 Task: Find a one-way flight from Richmond (RIC) to Cedar Rapids (CID) on Tuesday, 9 May, with specific airline, baggage, and price filters.
Action: Mouse moved to (324, 113)
Screenshot: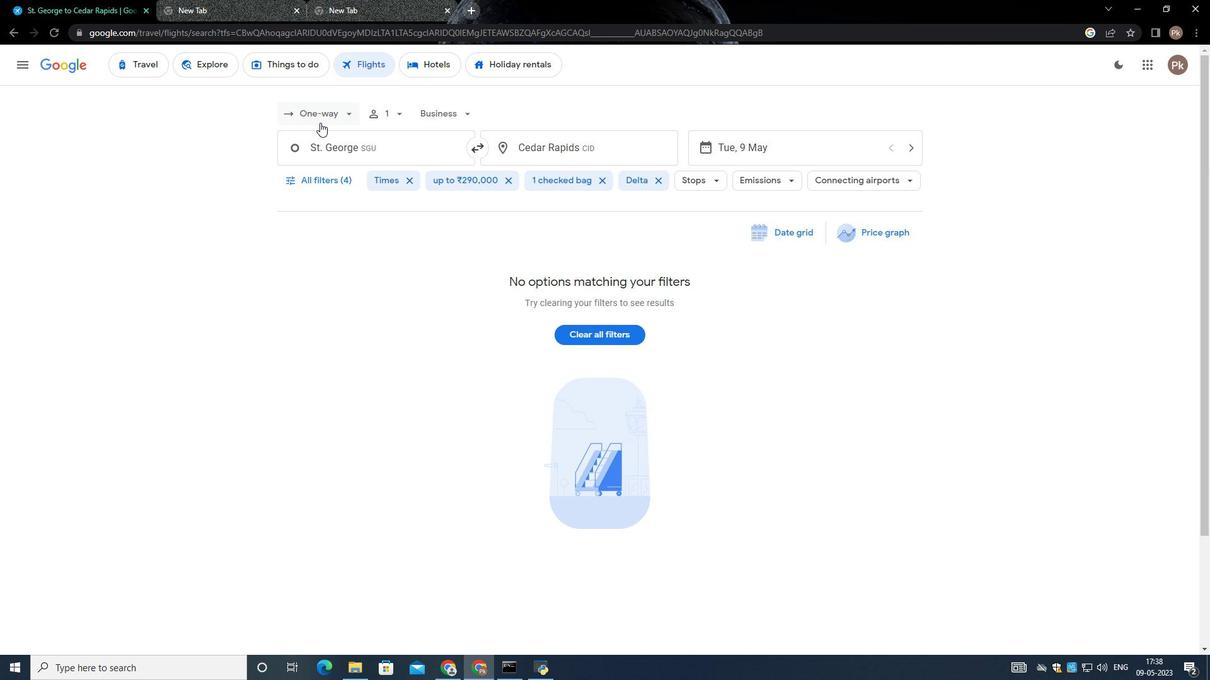 
Action: Mouse pressed left at (324, 113)
Screenshot: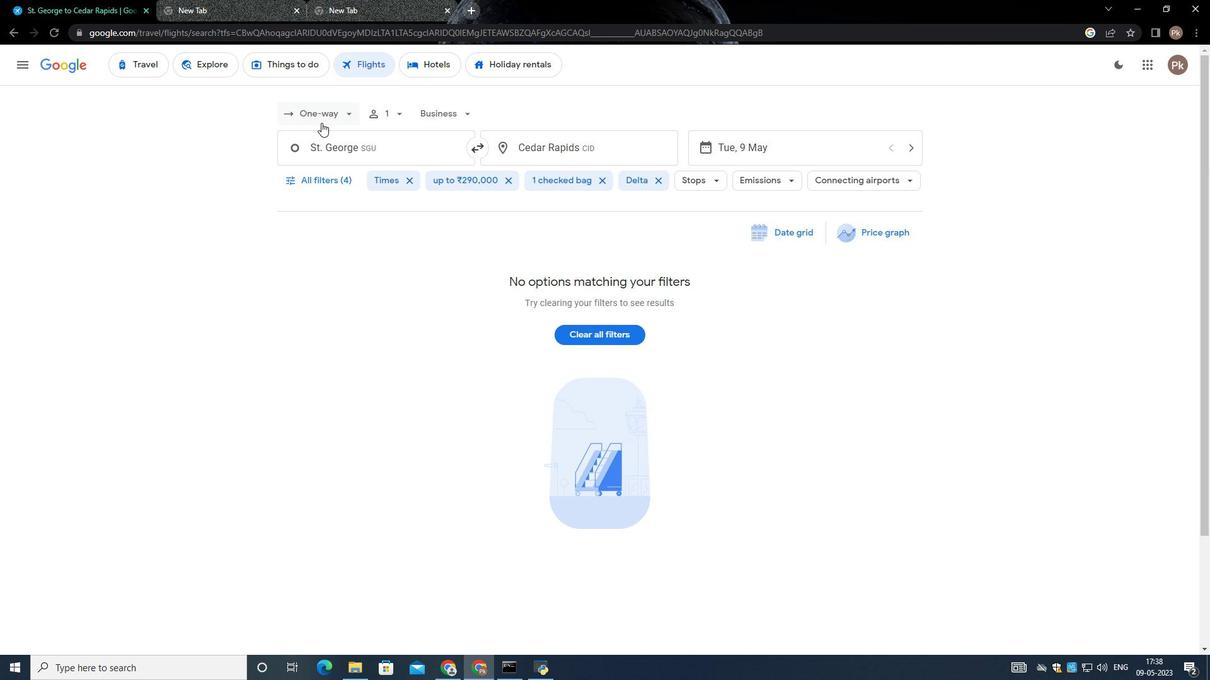 
Action: Mouse moved to (321, 174)
Screenshot: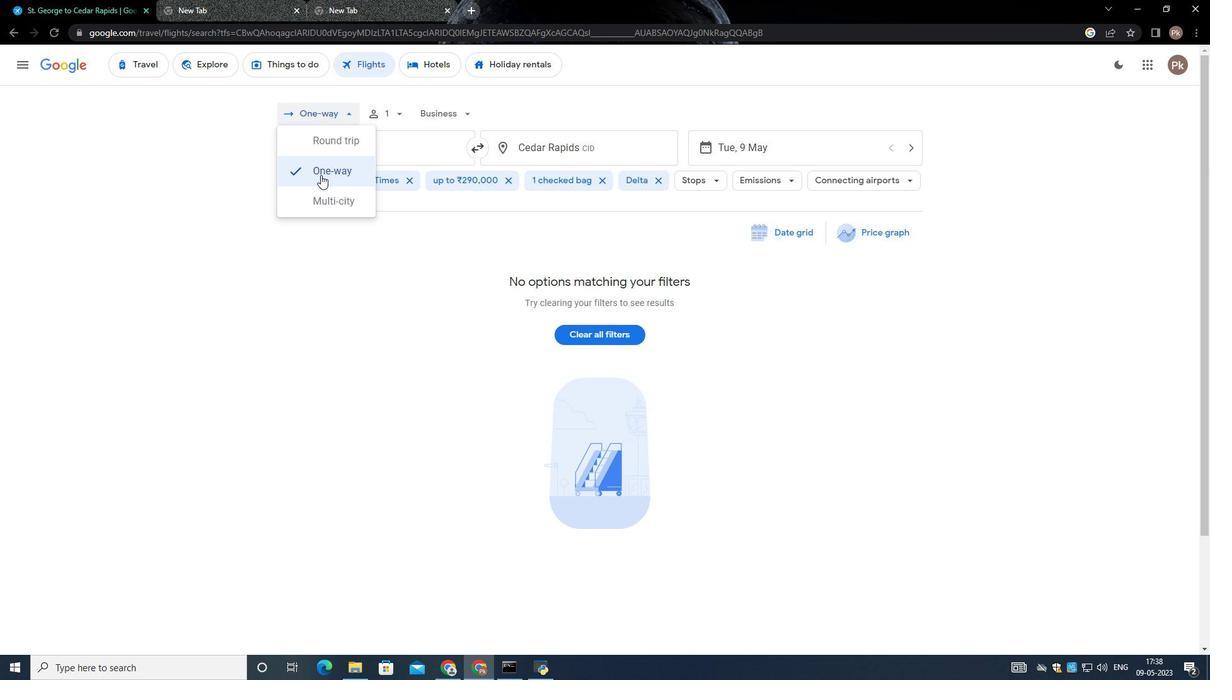 
Action: Mouse pressed left at (321, 174)
Screenshot: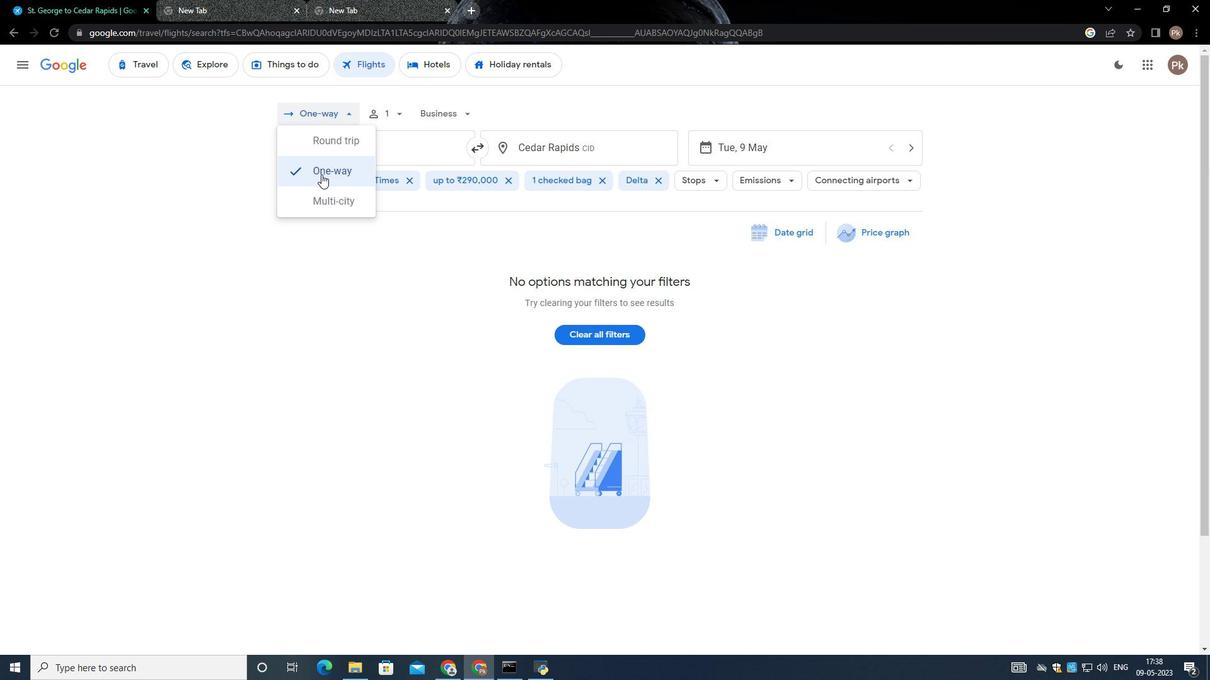 
Action: Mouse moved to (402, 119)
Screenshot: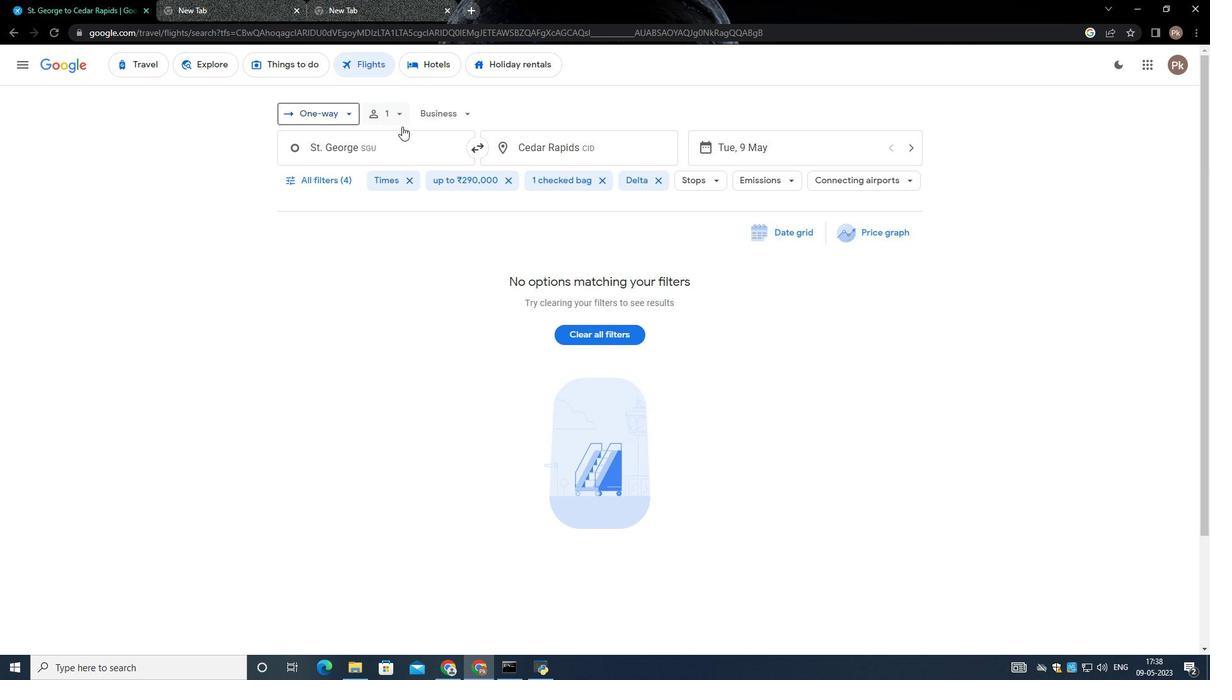 
Action: Mouse pressed left at (402, 119)
Screenshot: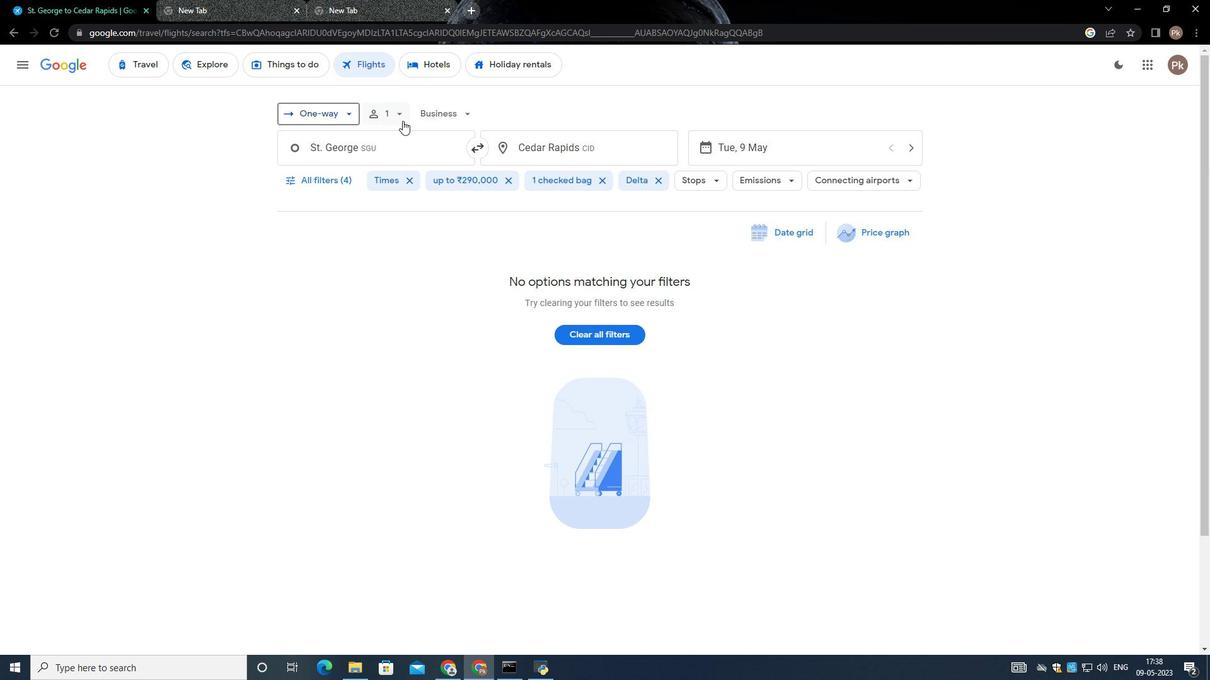 
Action: Mouse moved to (499, 143)
Screenshot: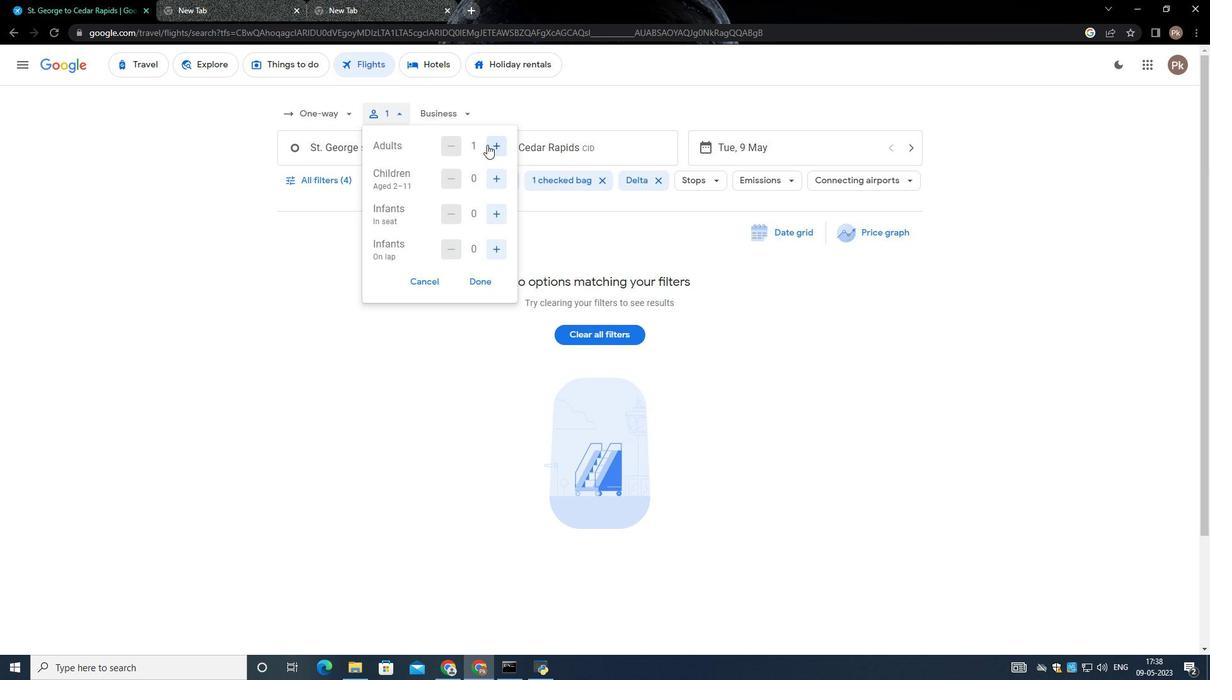 
Action: Mouse pressed left at (499, 143)
Screenshot: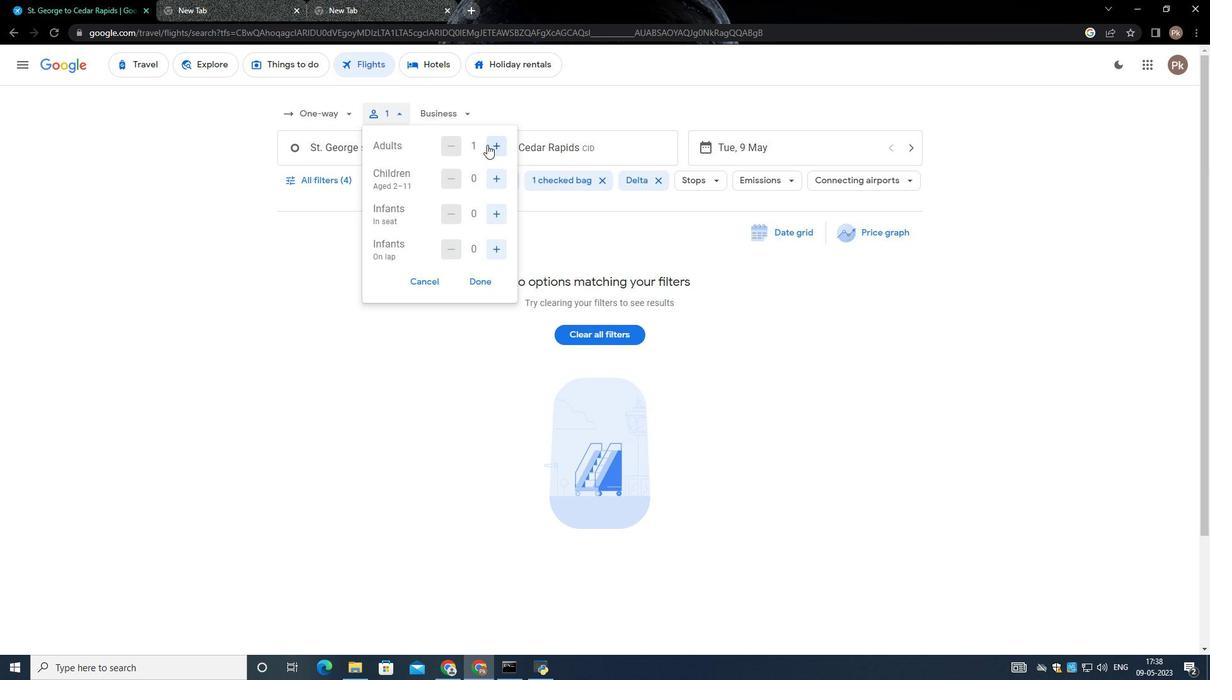 
Action: Mouse moved to (500, 142)
Screenshot: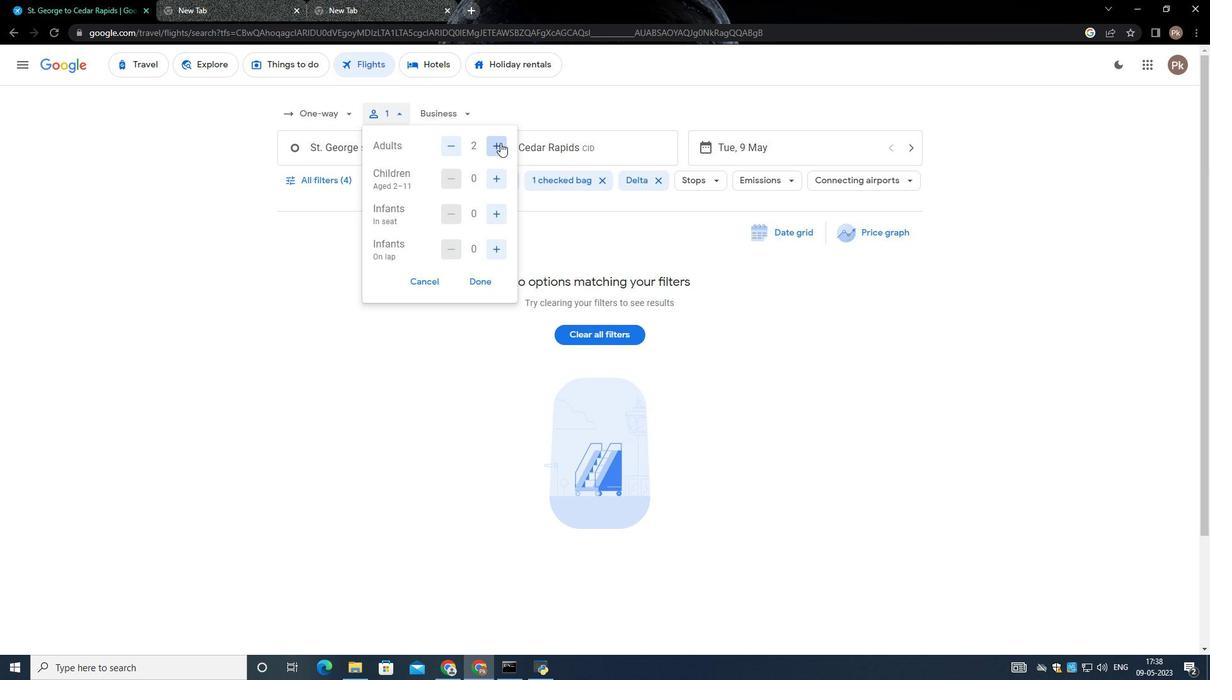 
Action: Mouse pressed left at (500, 142)
Screenshot: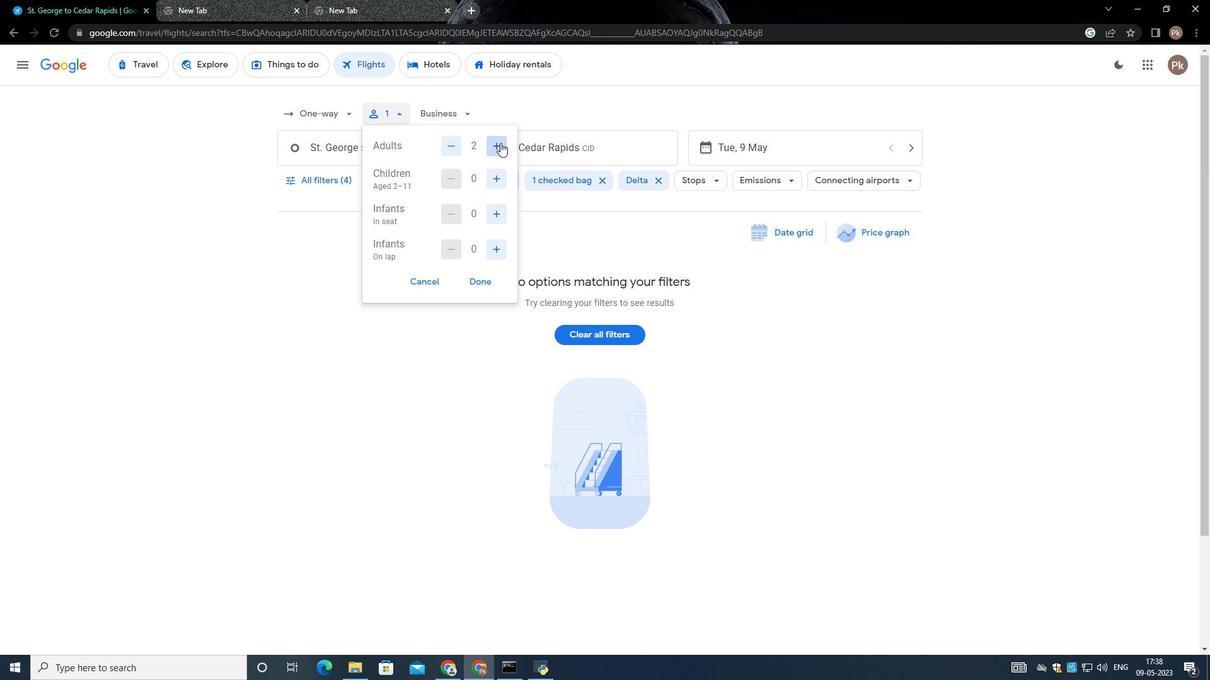 
Action: Mouse moved to (501, 141)
Screenshot: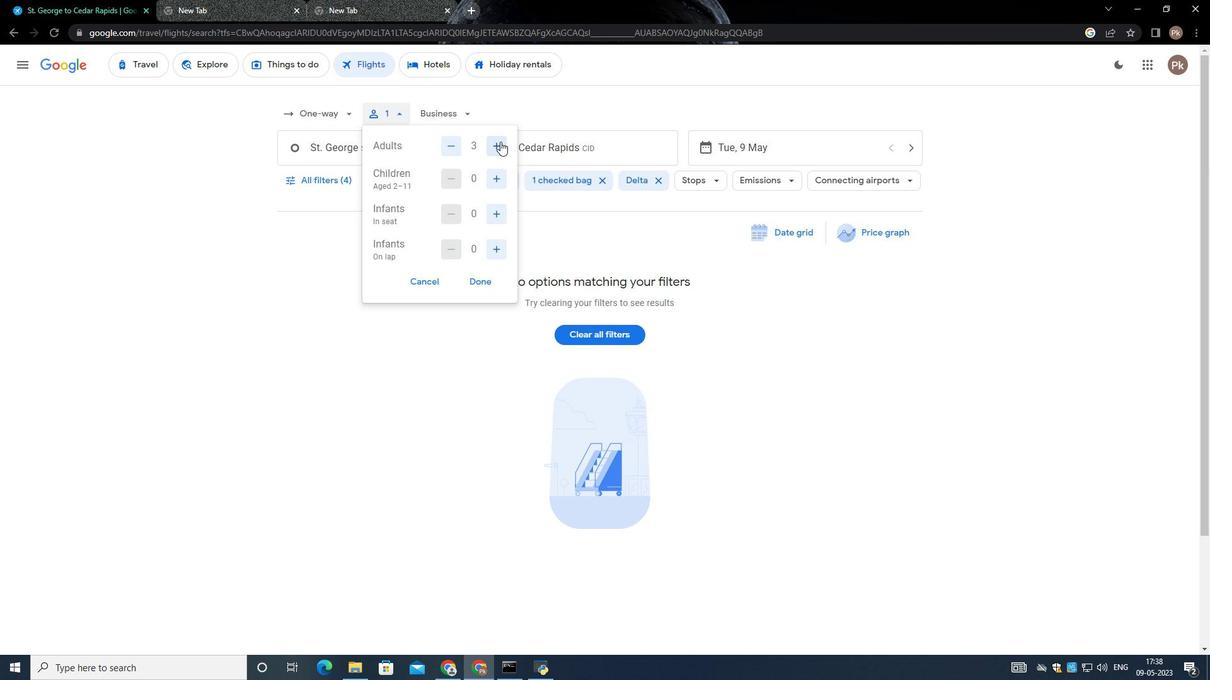 
Action: Mouse pressed left at (501, 141)
Screenshot: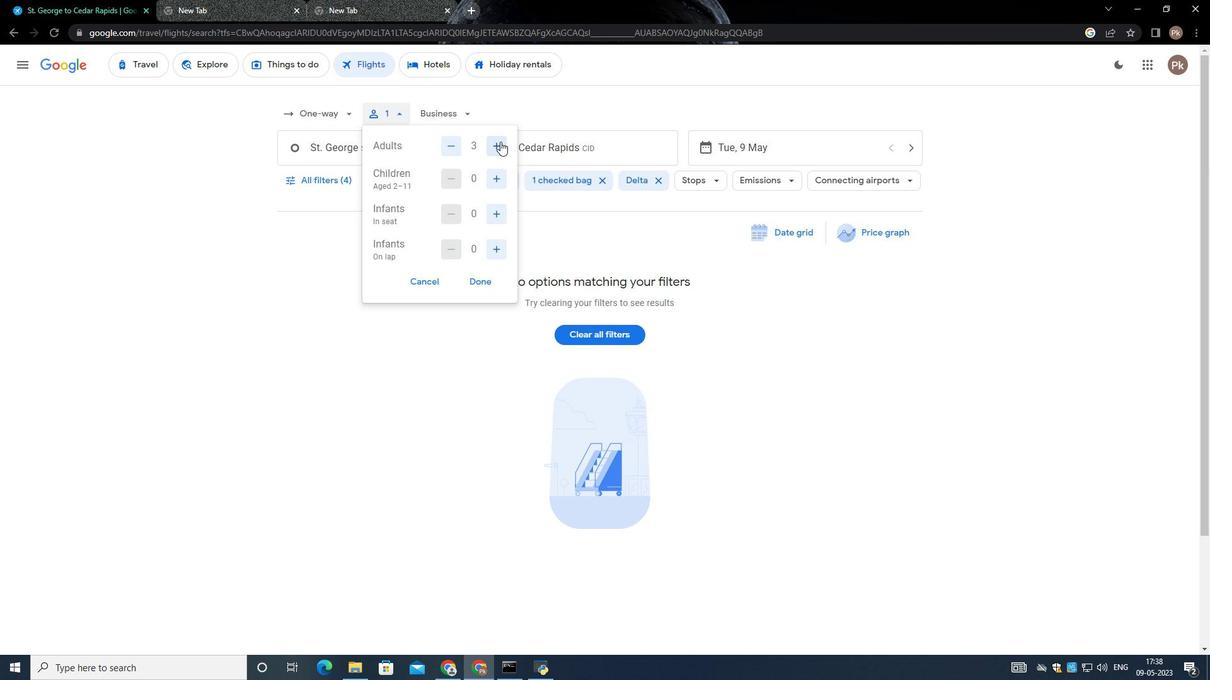 
Action: Mouse moved to (502, 208)
Screenshot: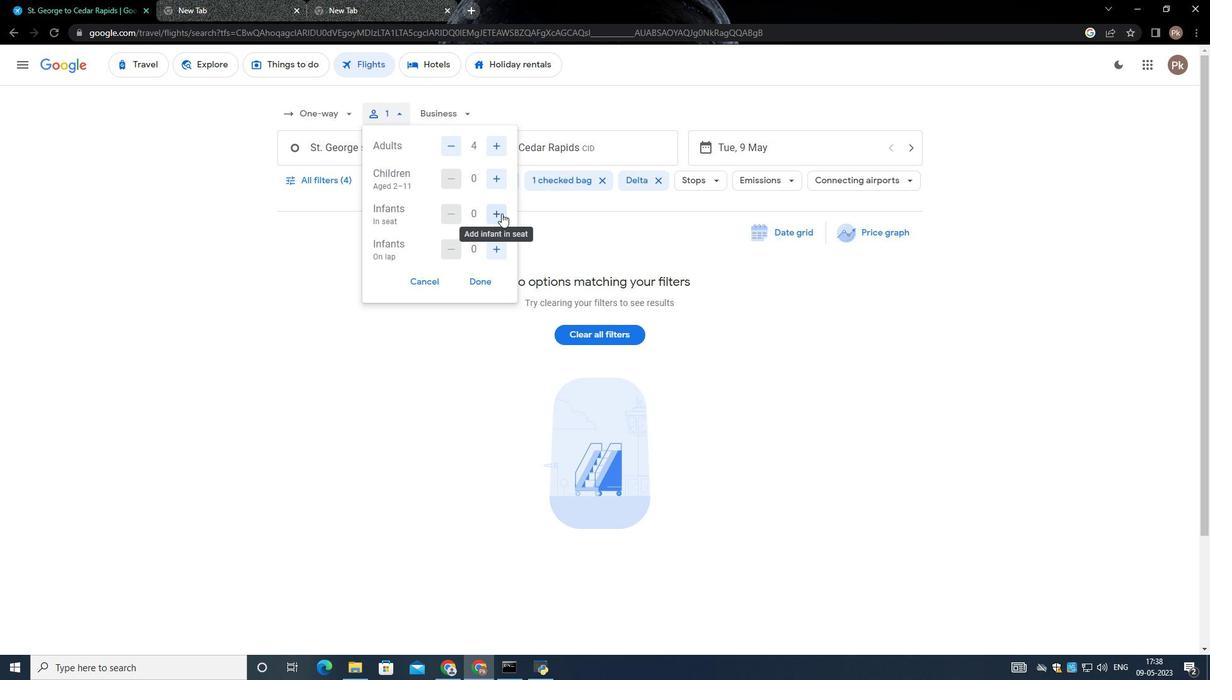 
Action: Mouse pressed left at (502, 208)
Screenshot: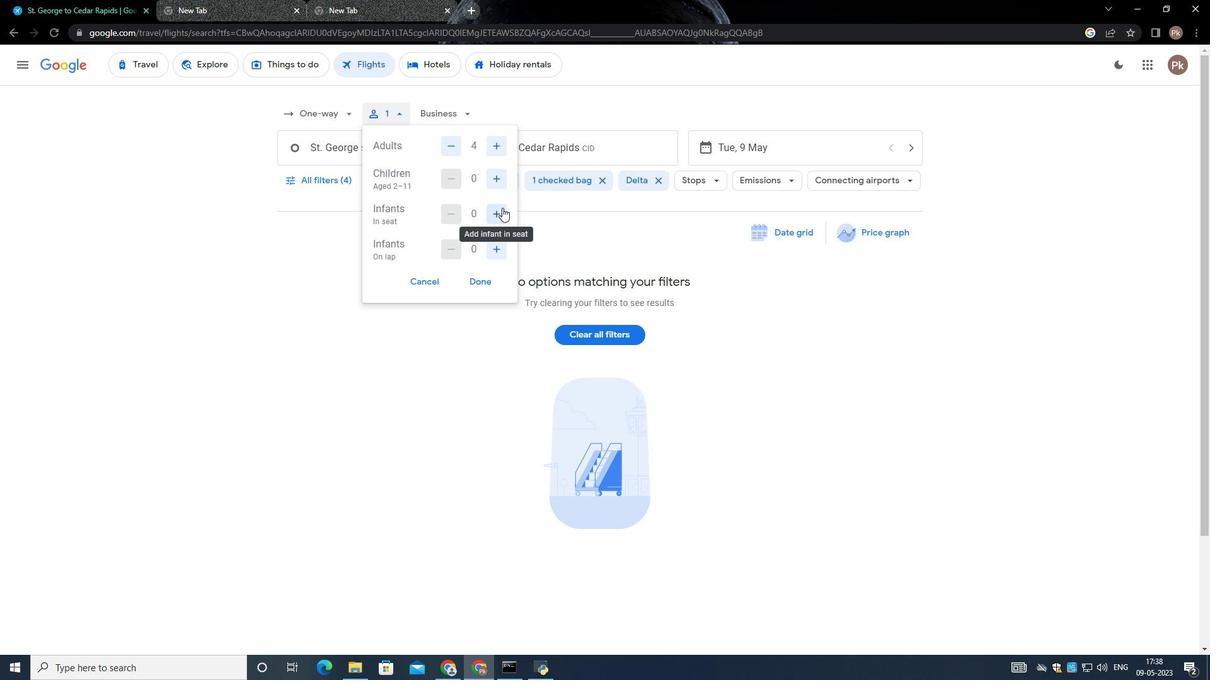 
Action: Mouse pressed left at (502, 208)
Screenshot: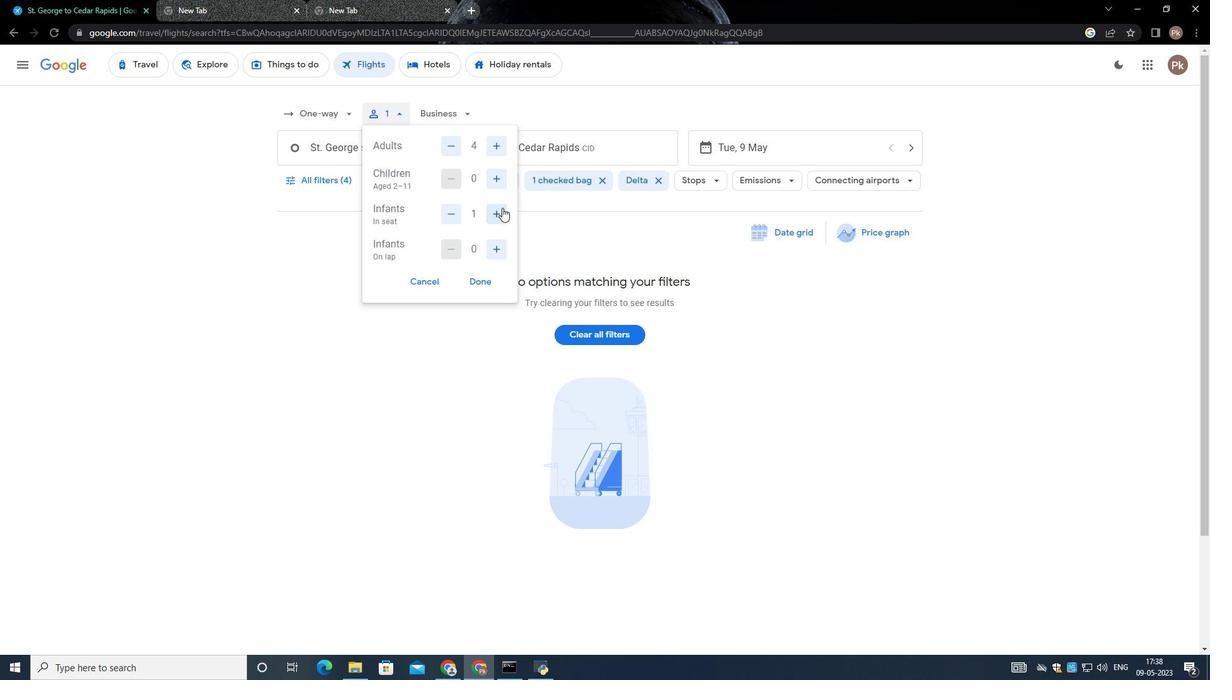 
Action: Mouse moved to (451, 210)
Screenshot: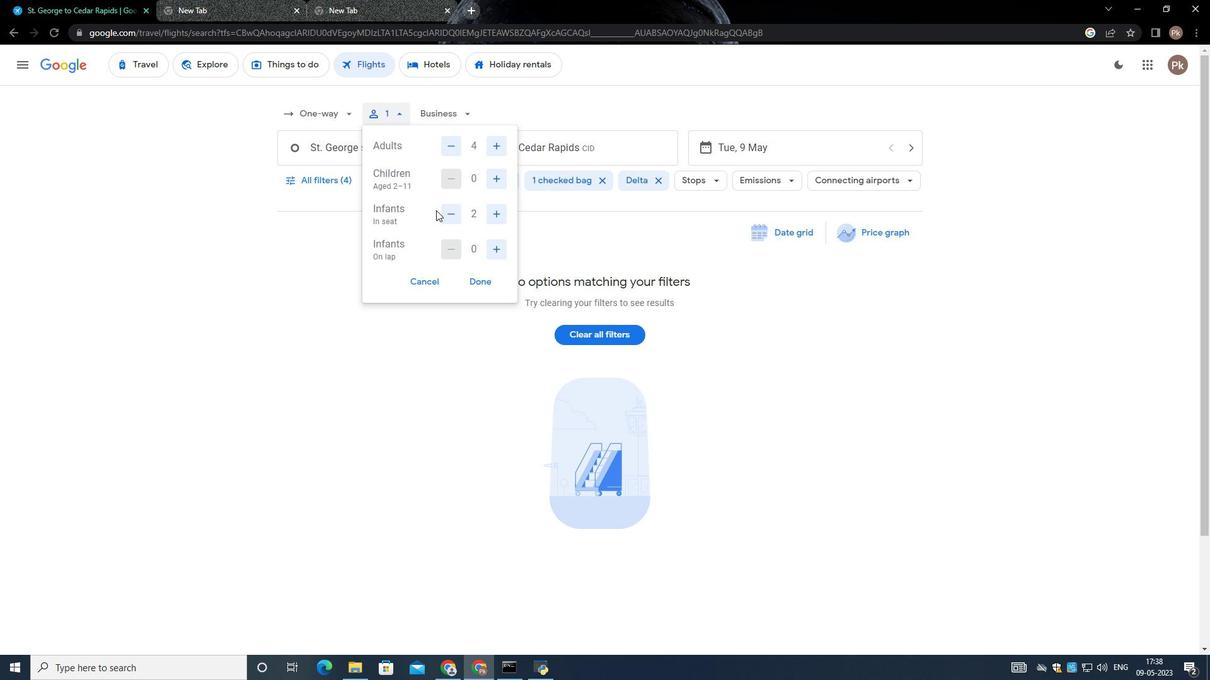 
Action: Mouse pressed left at (451, 210)
Screenshot: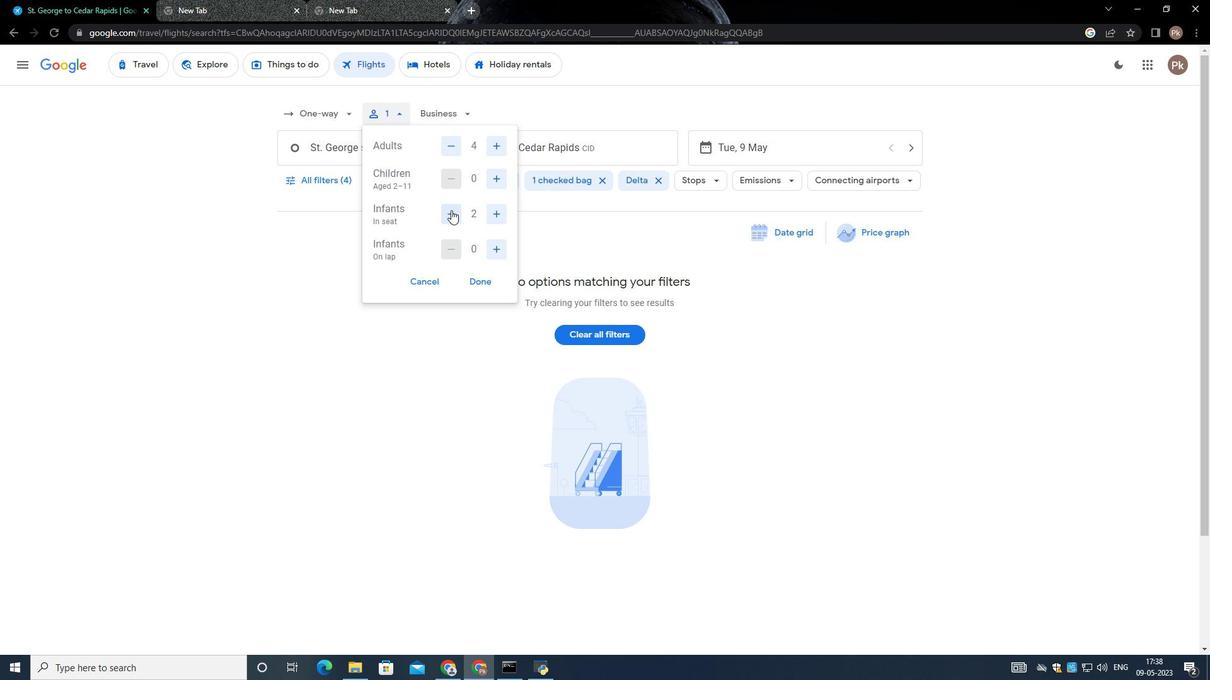 
Action: Mouse moved to (496, 250)
Screenshot: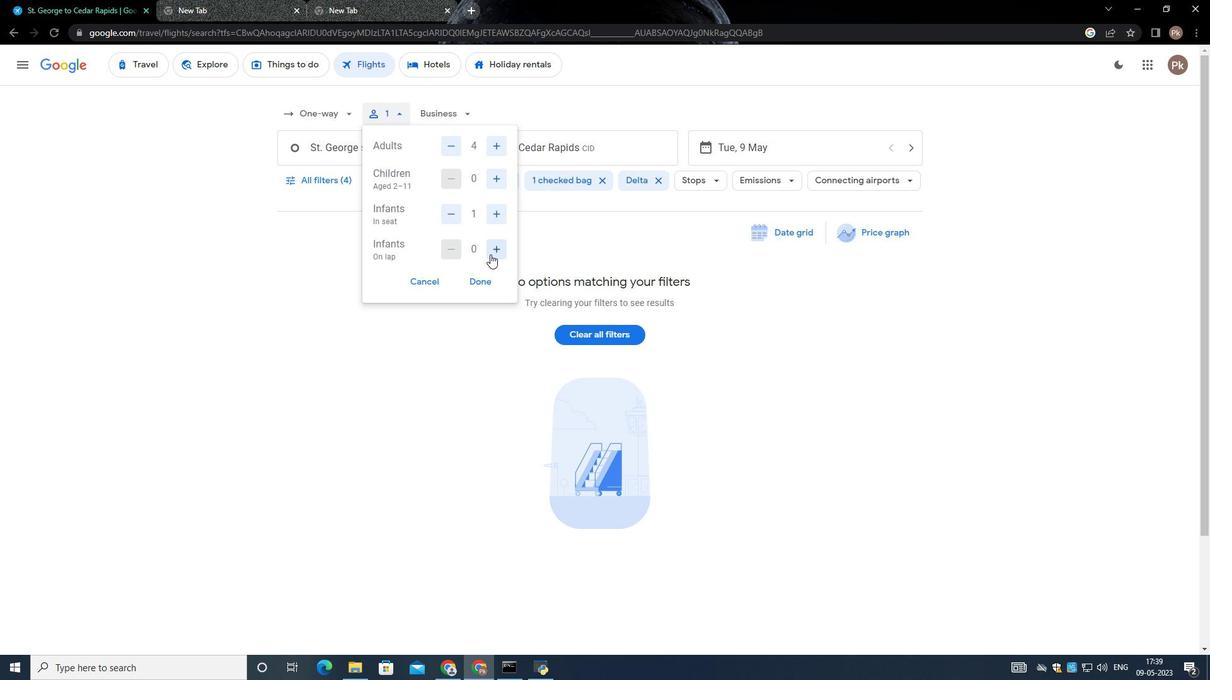 
Action: Mouse pressed left at (496, 250)
Screenshot: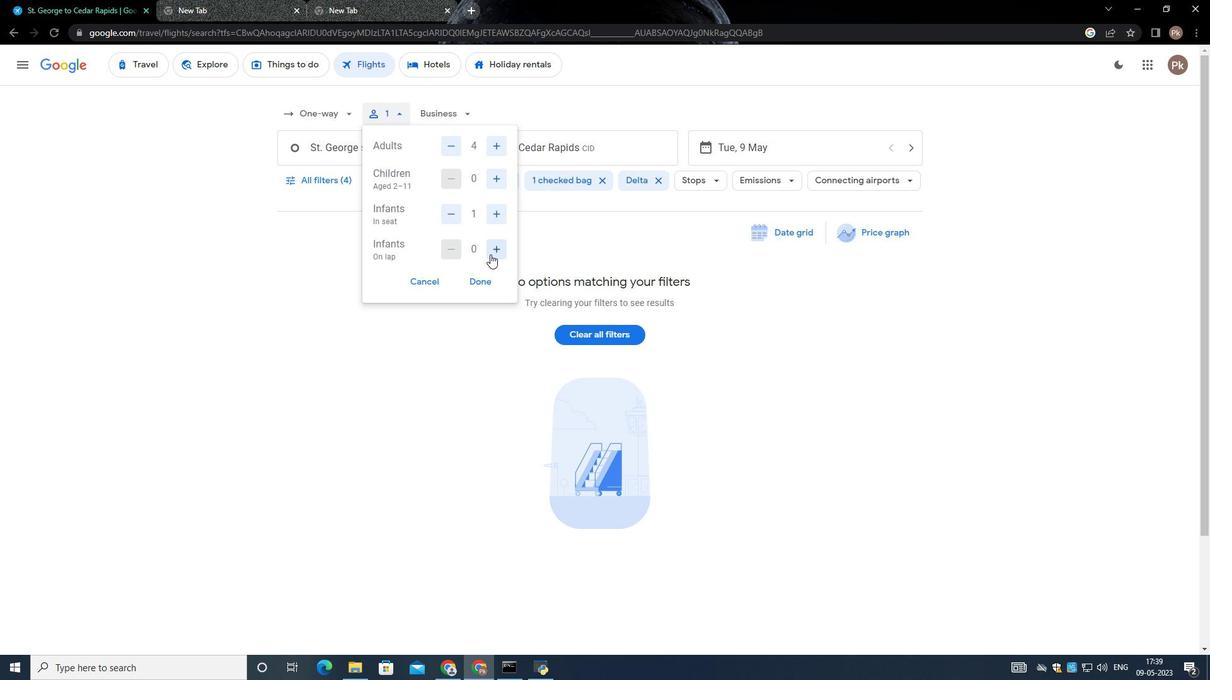 
Action: Mouse moved to (481, 278)
Screenshot: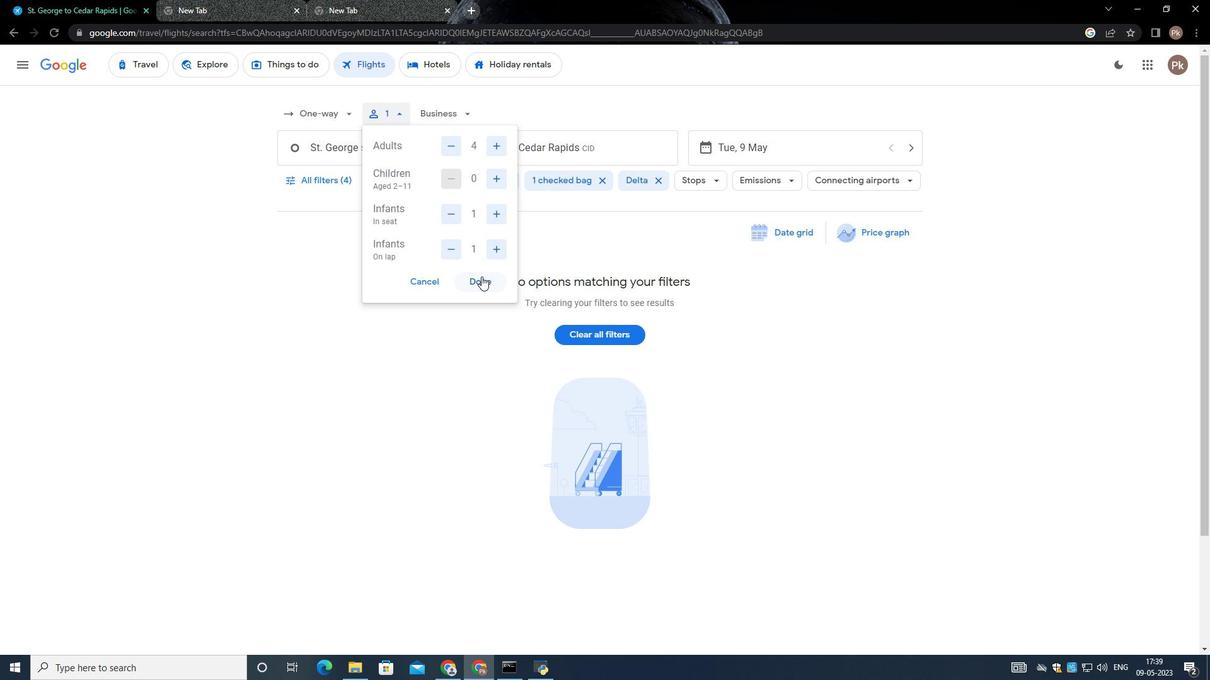 
Action: Mouse pressed left at (481, 278)
Screenshot: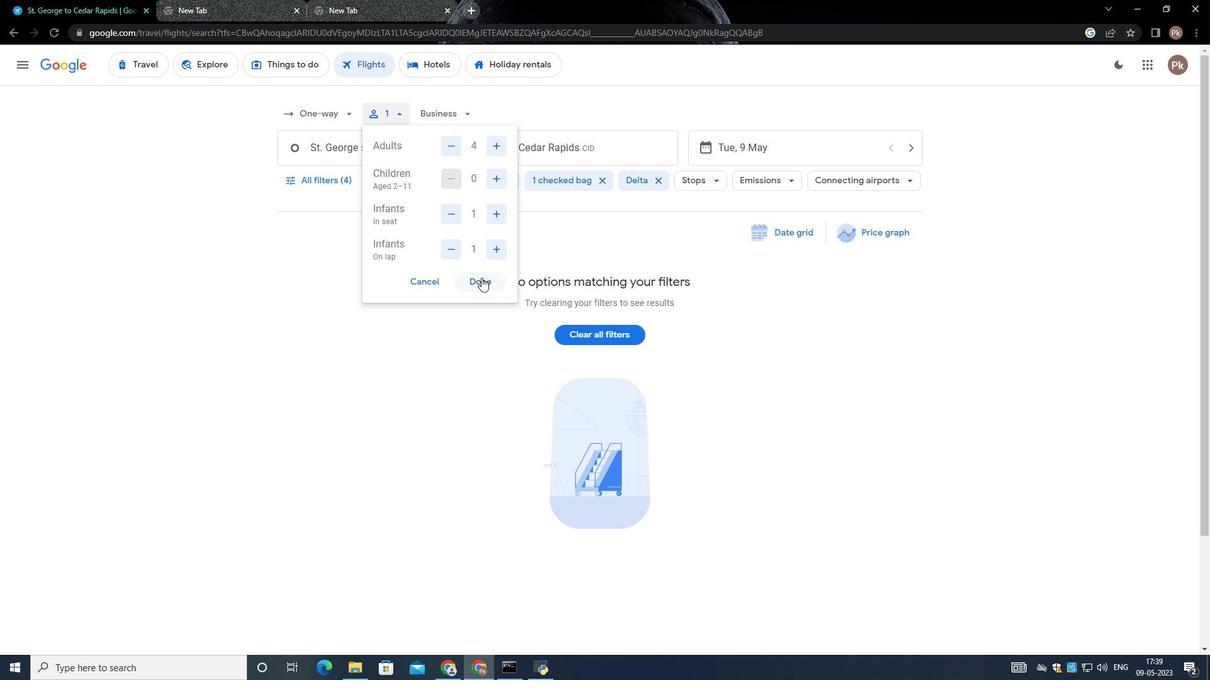 
Action: Mouse moved to (451, 107)
Screenshot: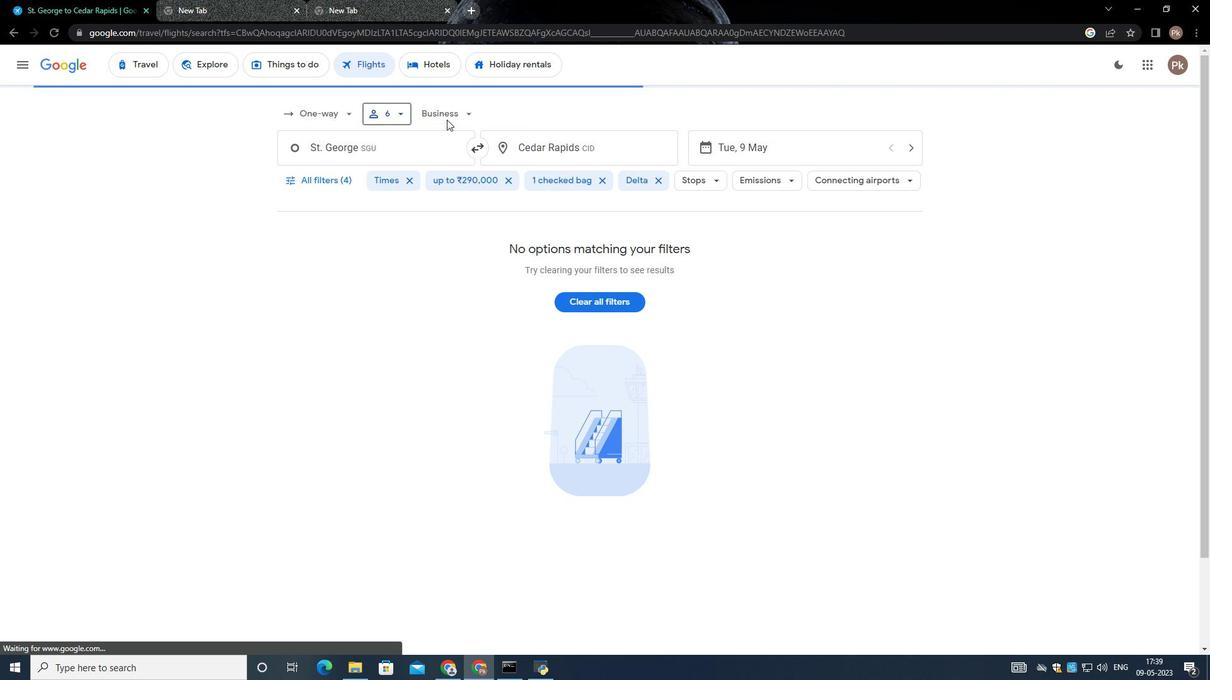 
Action: Mouse pressed left at (451, 107)
Screenshot: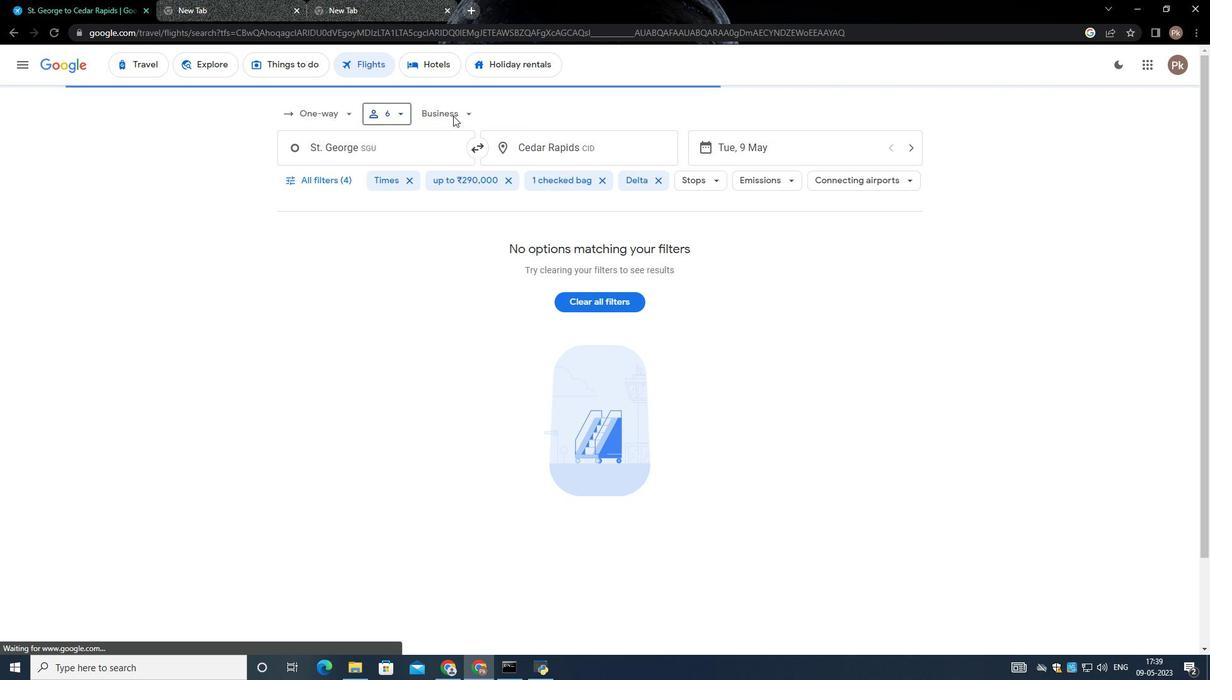 
Action: Mouse moved to (479, 172)
Screenshot: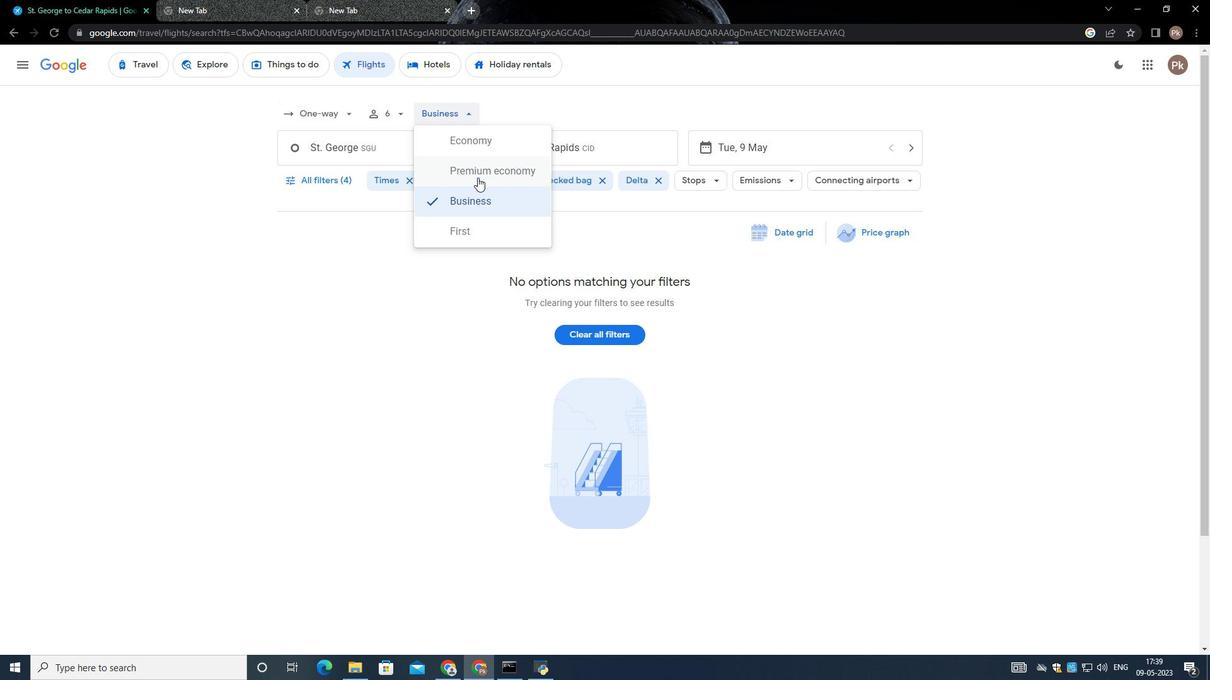 
Action: Mouse pressed left at (479, 172)
Screenshot: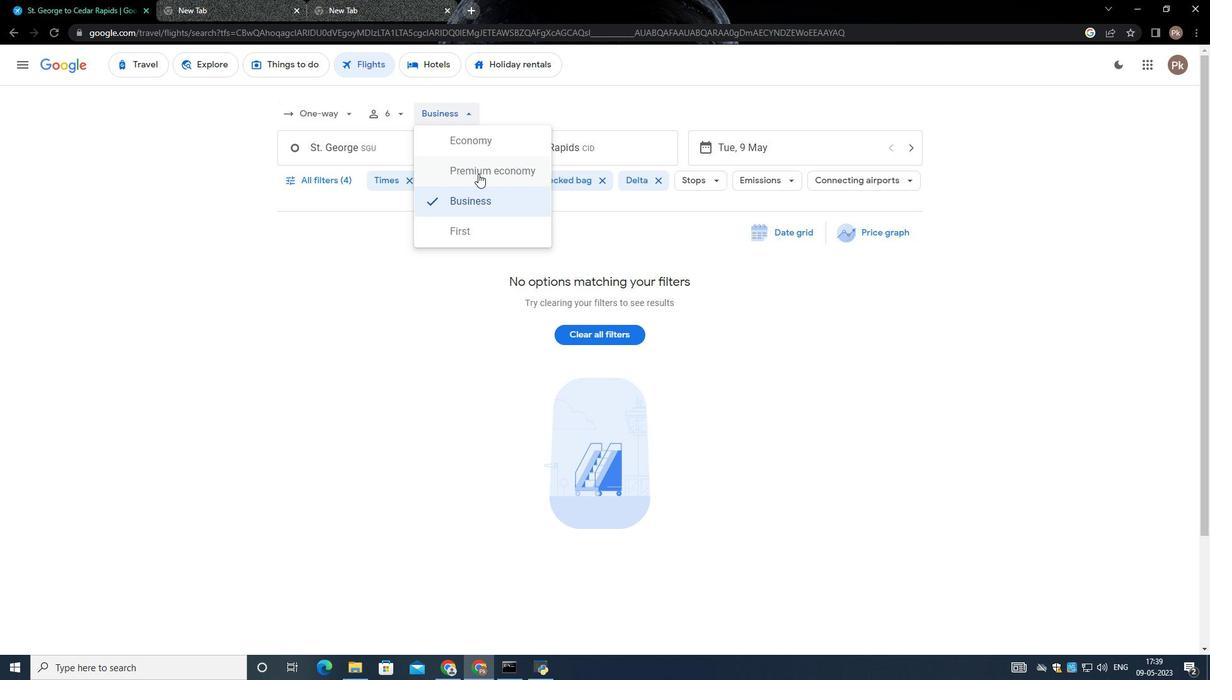 
Action: Mouse moved to (383, 148)
Screenshot: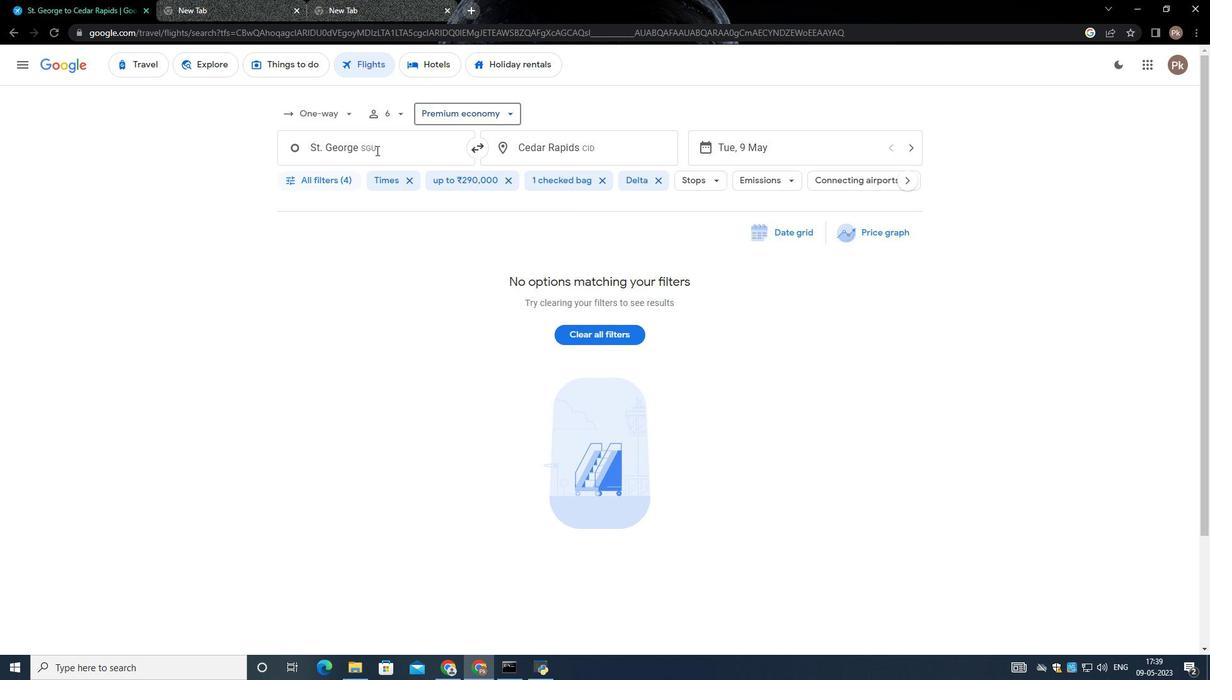 
Action: Mouse pressed left at (383, 148)
Screenshot: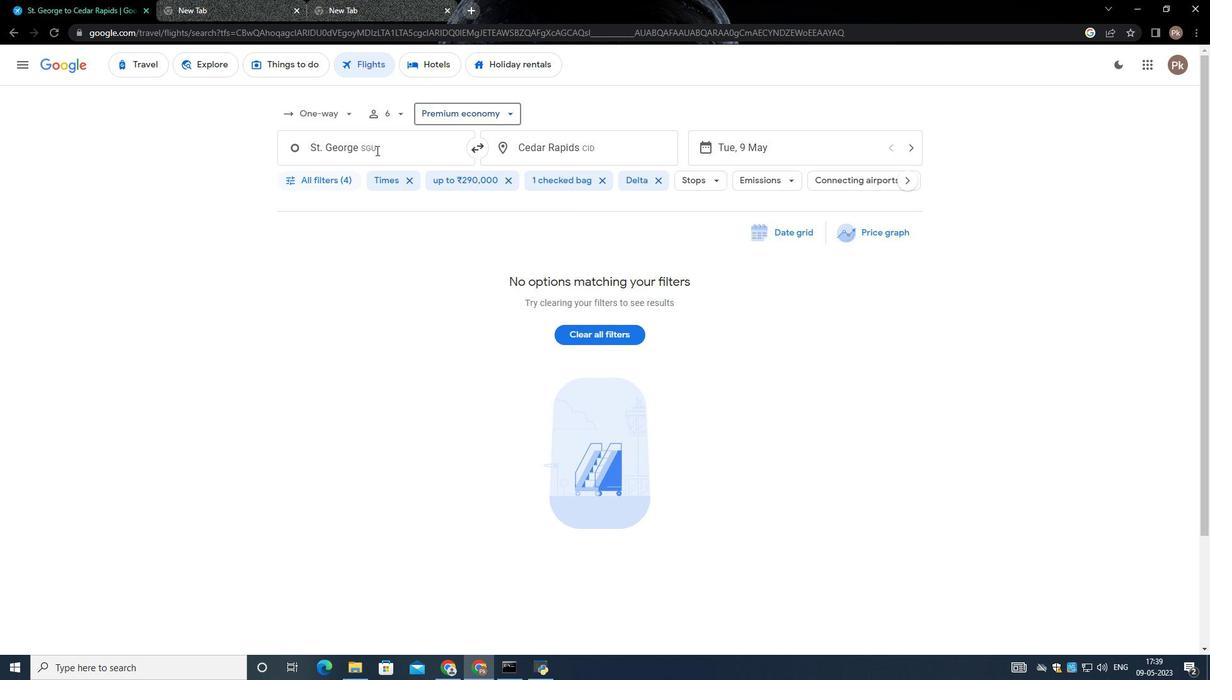 
Action: Mouse moved to (344, 143)
Screenshot: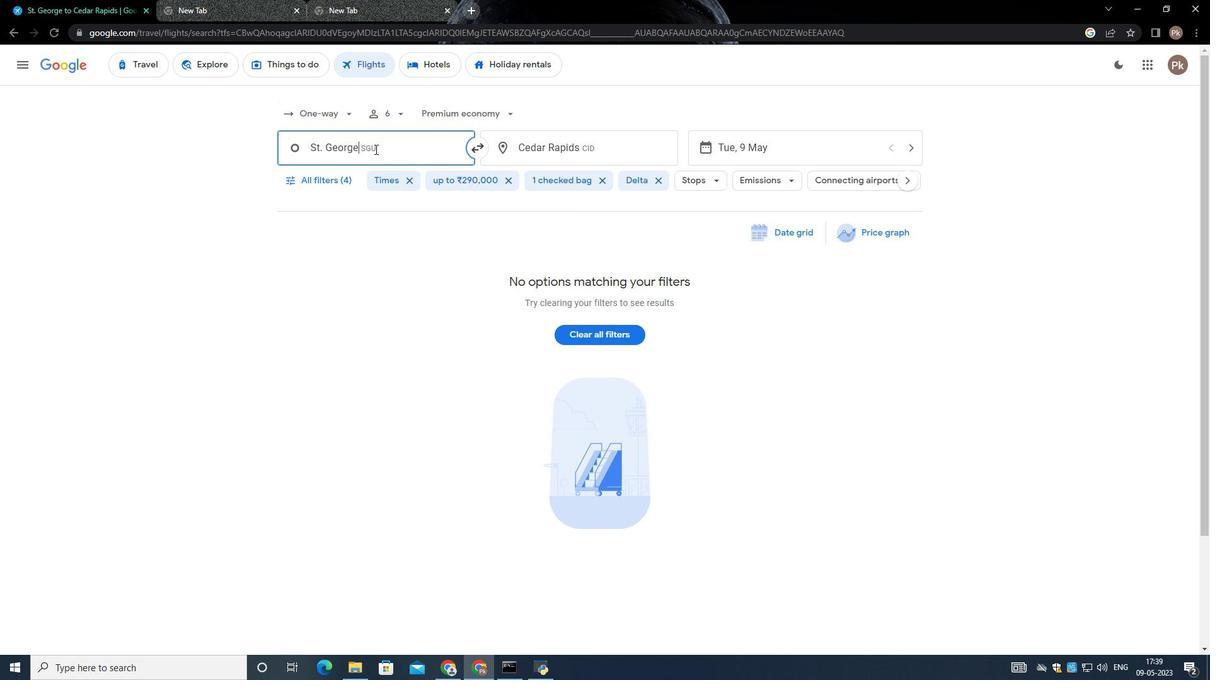 
Action: Key pressed <Key.backspace>
Screenshot: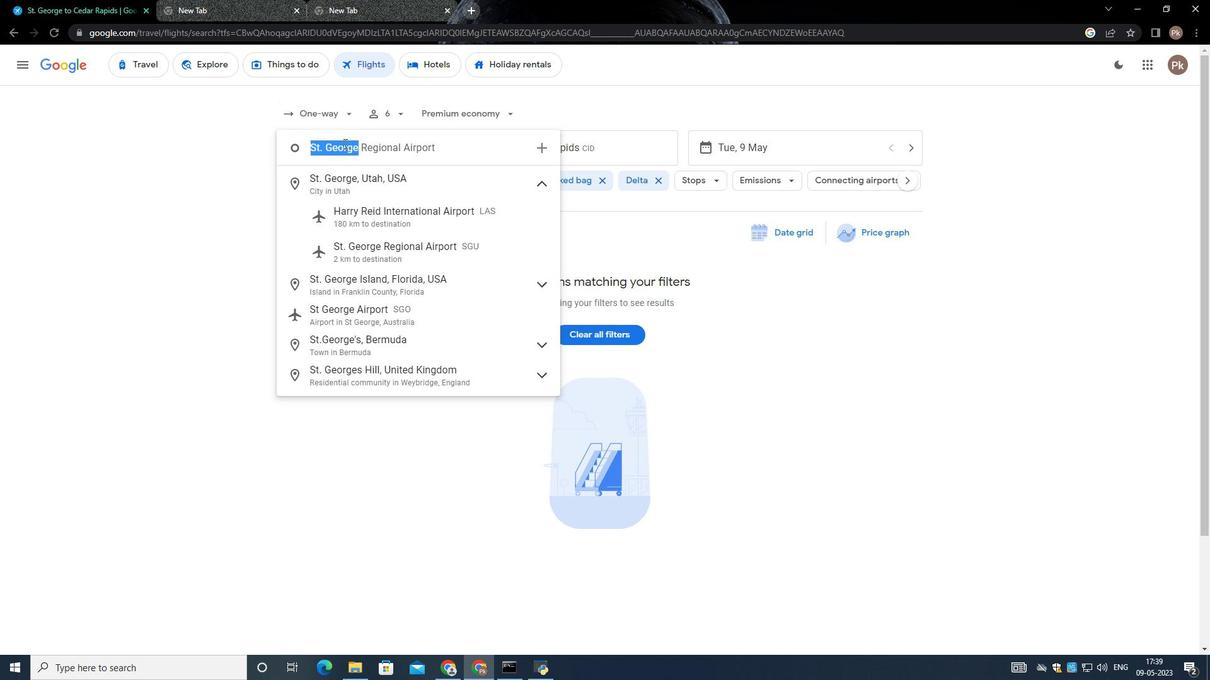 
Action: Mouse moved to (343, 142)
Screenshot: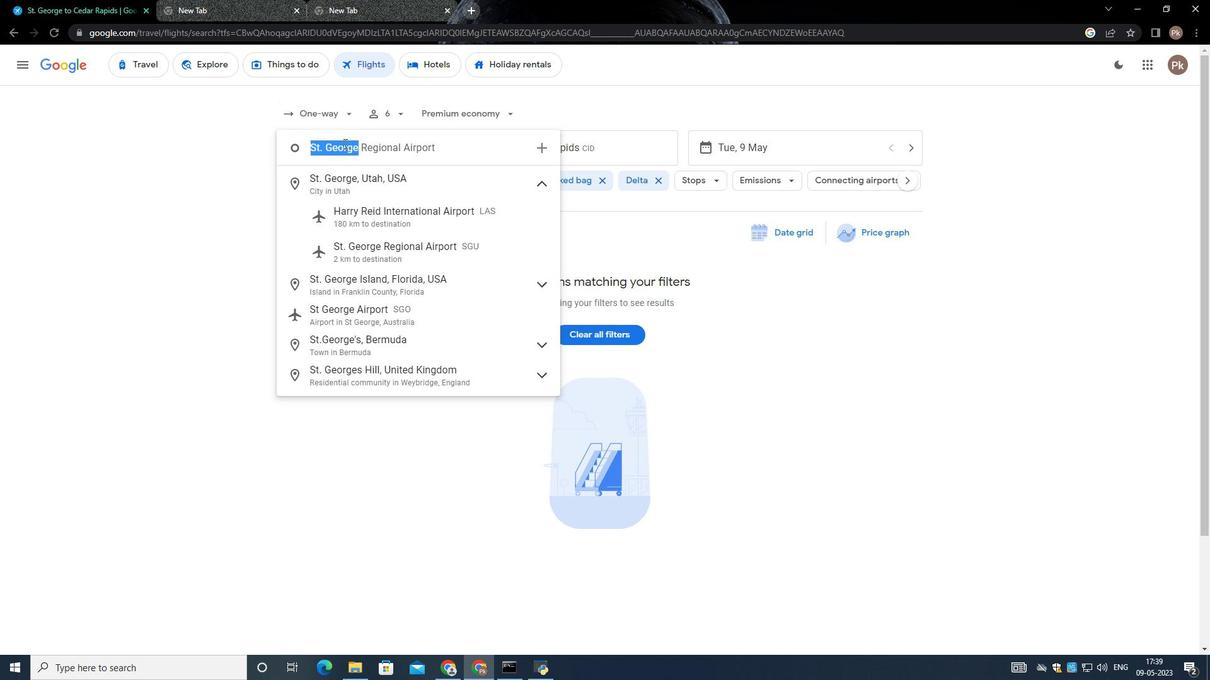 
Action: Key pressed <Key.shift>Richn<Key.backspace>mond<Key.space>
Screenshot: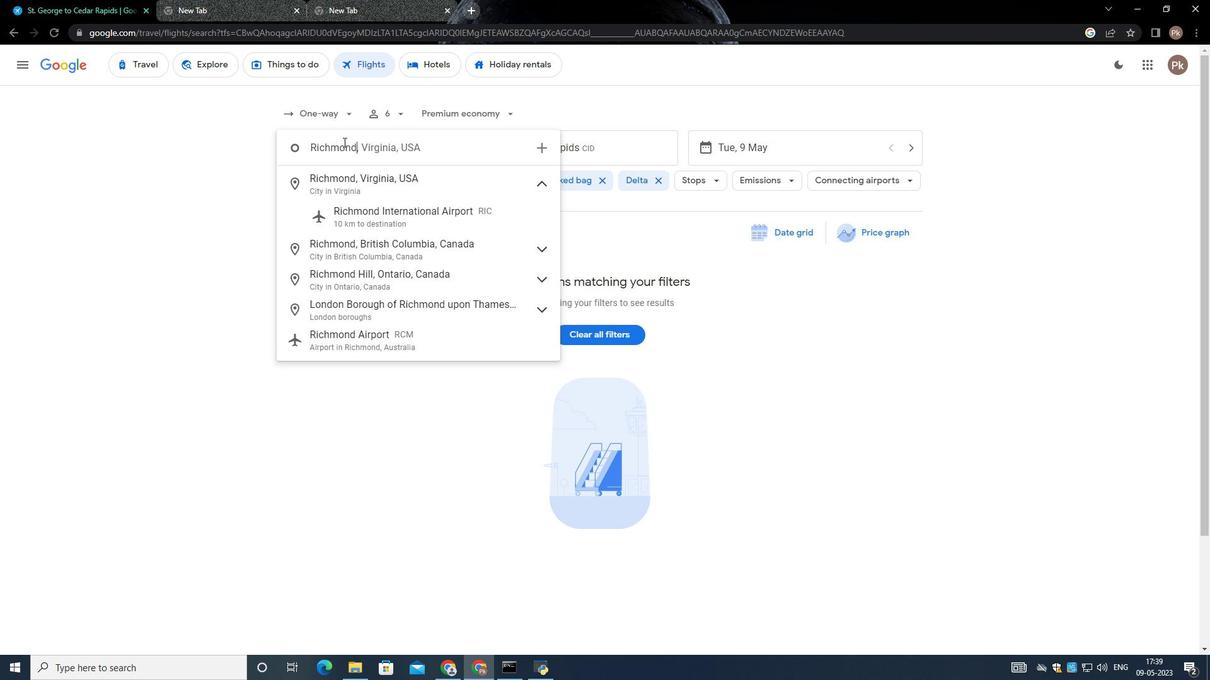 
Action: Mouse moved to (432, 212)
Screenshot: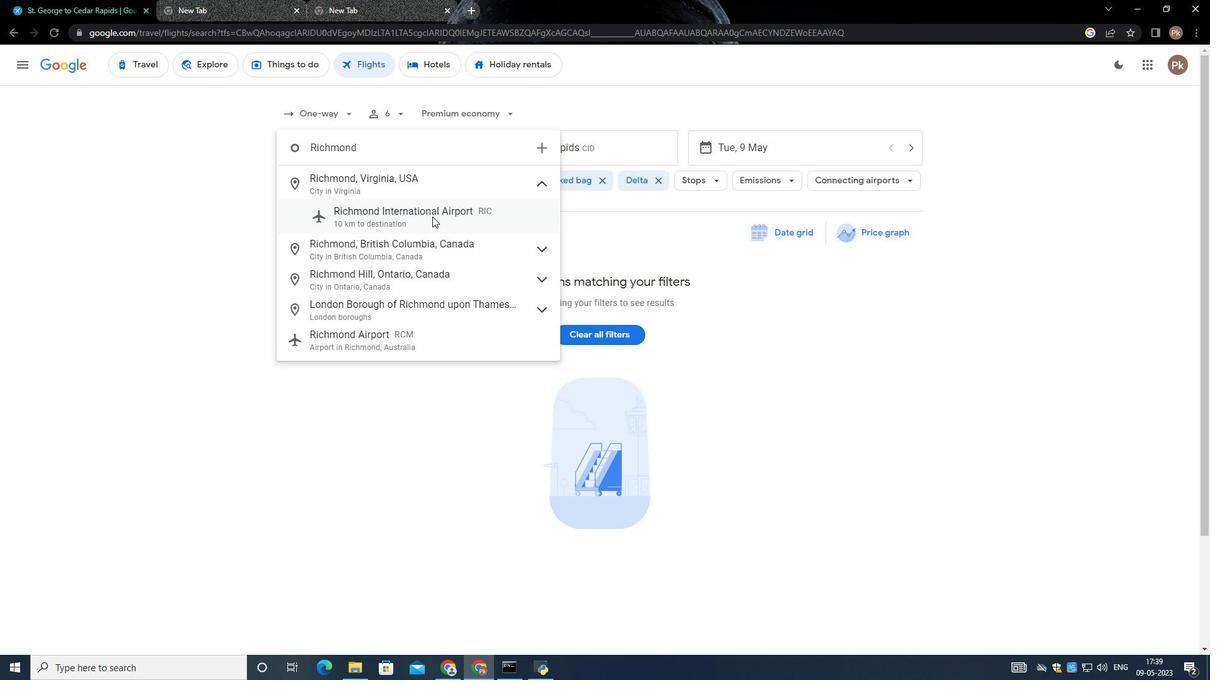 
Action: Mouse pressed left at (432, 212)
Screenshot: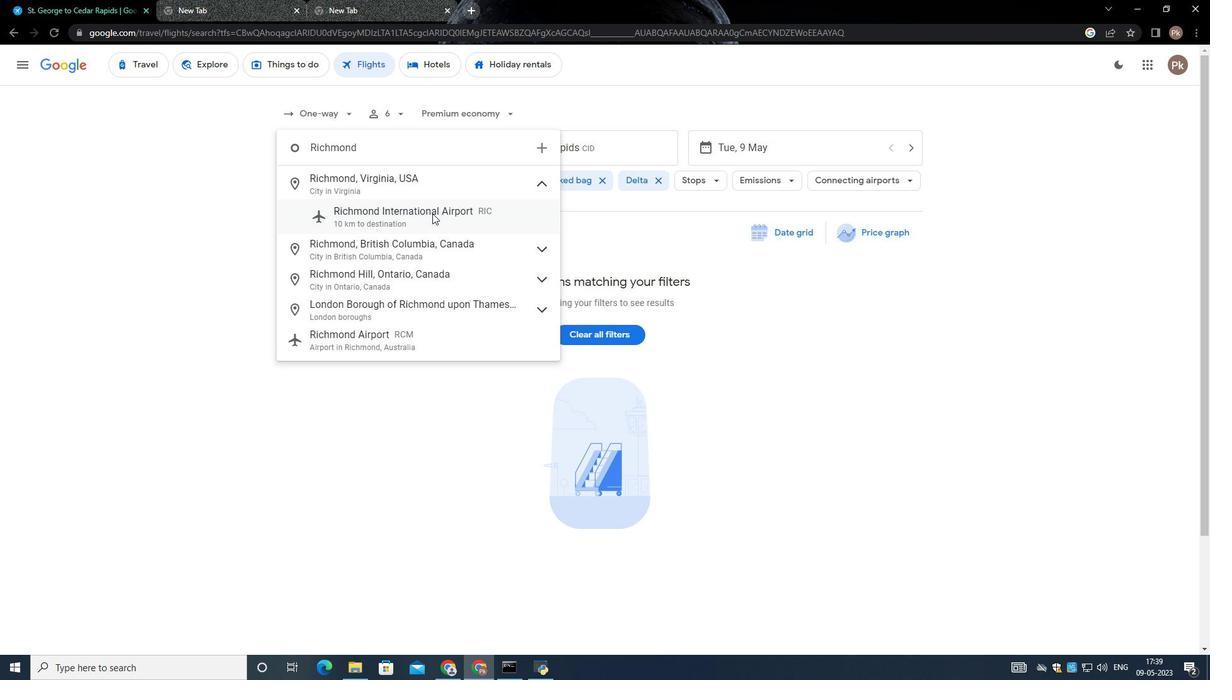 
Action: Mouse moved to (608, 151)
Screenshot: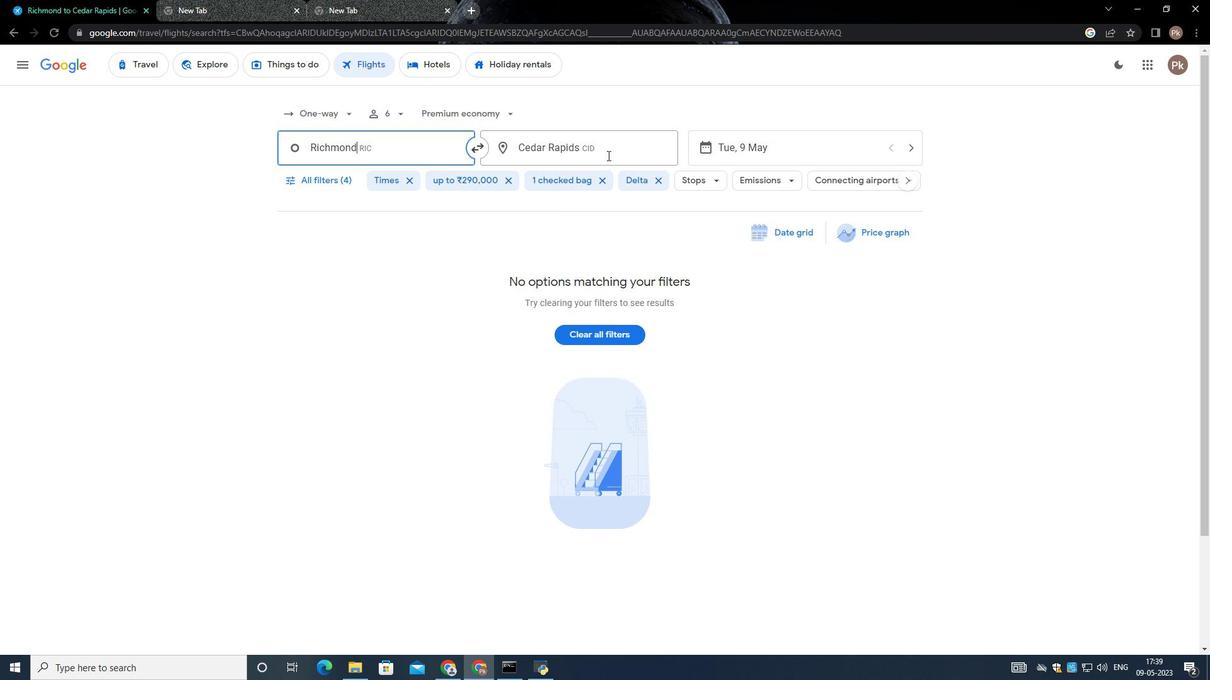 
Action: Mouse pressed left at (608, 151)
Screenshot: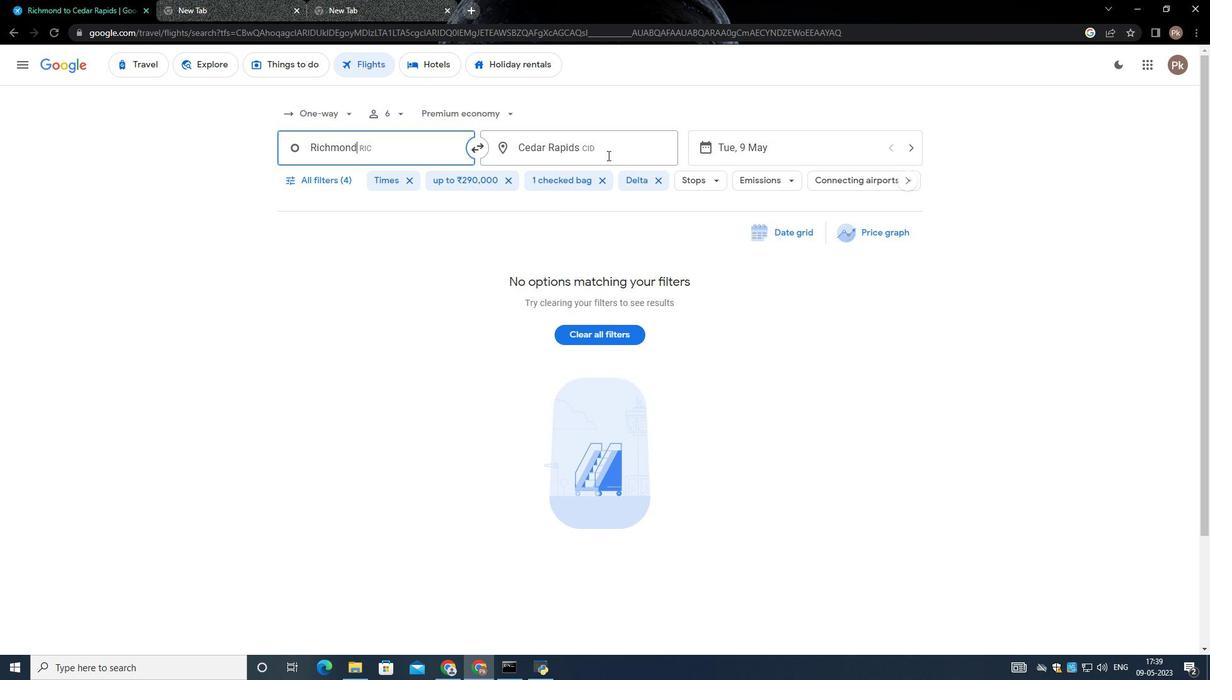 
Action: Mouse moved to (406, 139)
Screenshot: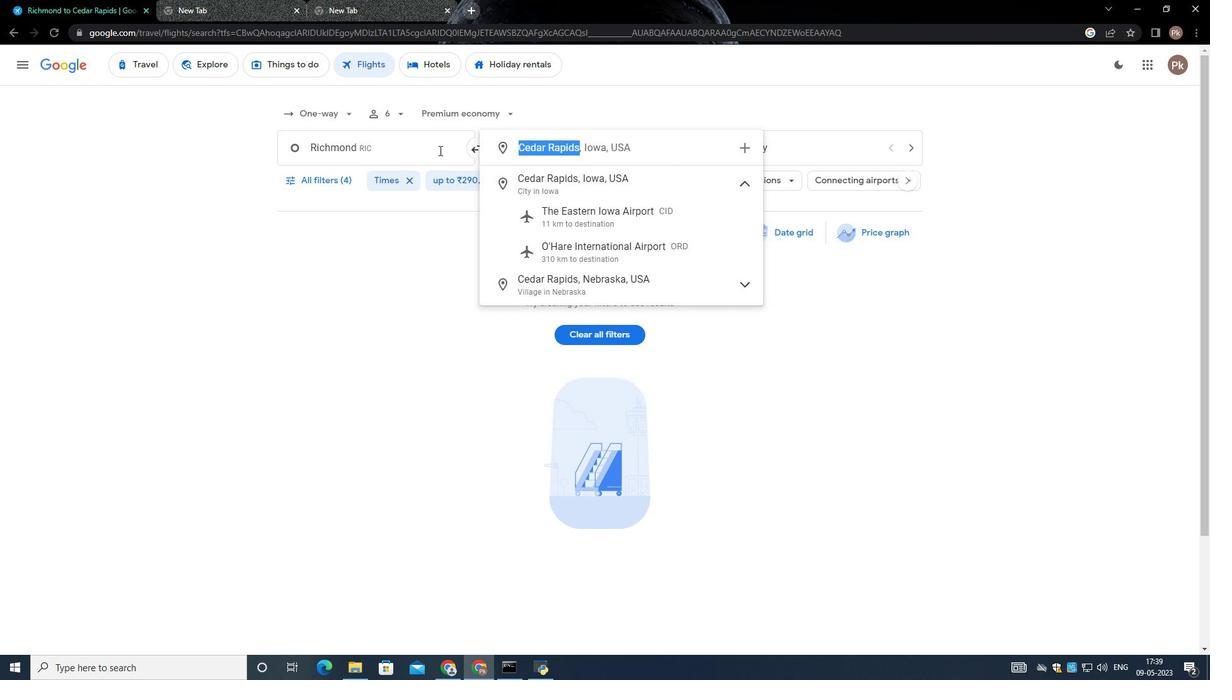 
Action: Key pressed <Key.backspace>
Screenshot: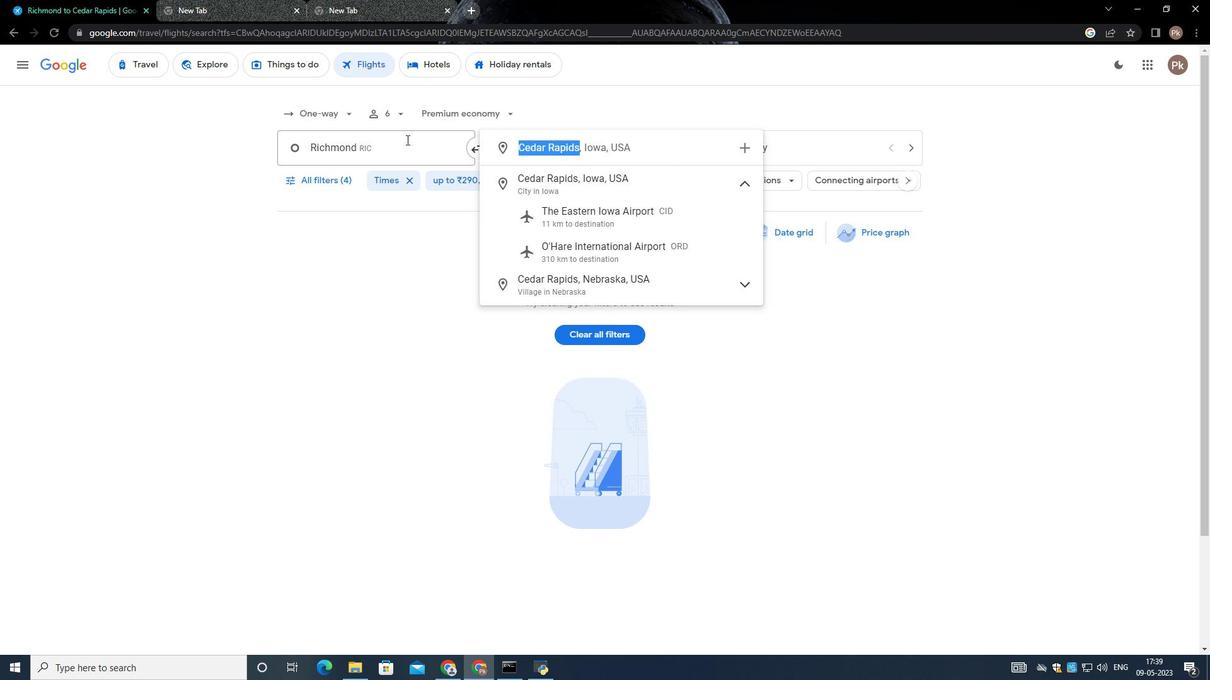 
Action: Mouse moved to (338, 123)
Screenshot: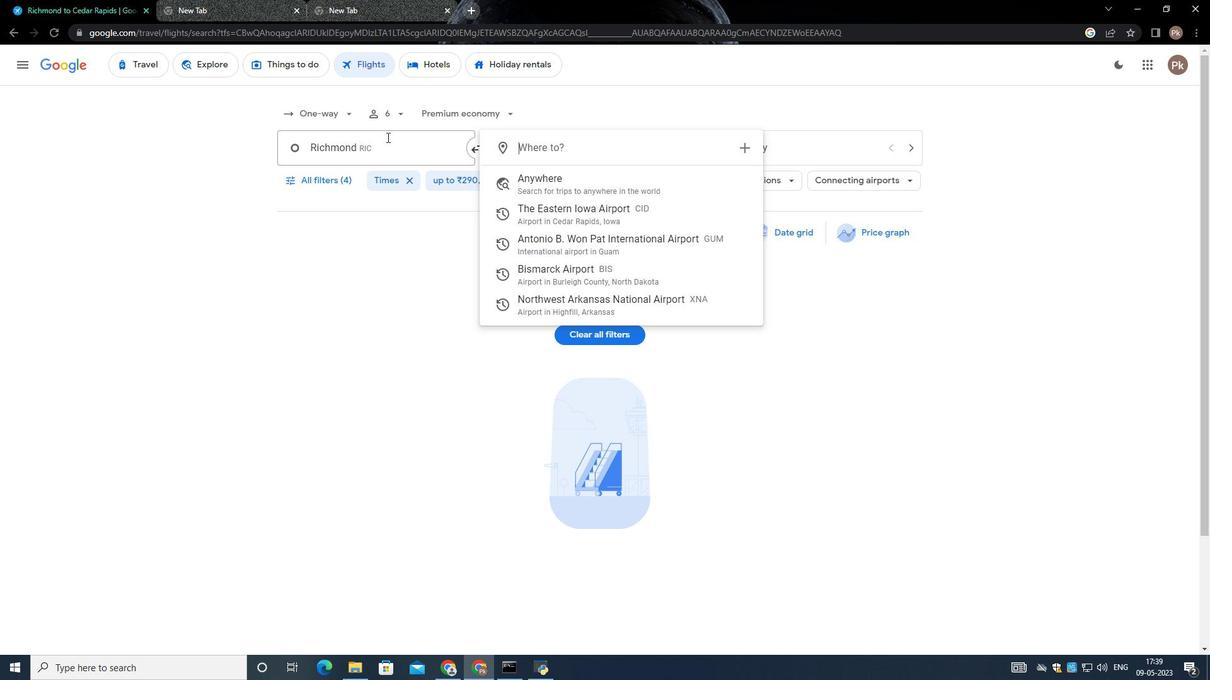 
Action: Key pressed <Key.shift>Bismarck<Key.space><Key.shift>Municipal<Key.space><Key.shift>Airport
Screenshot: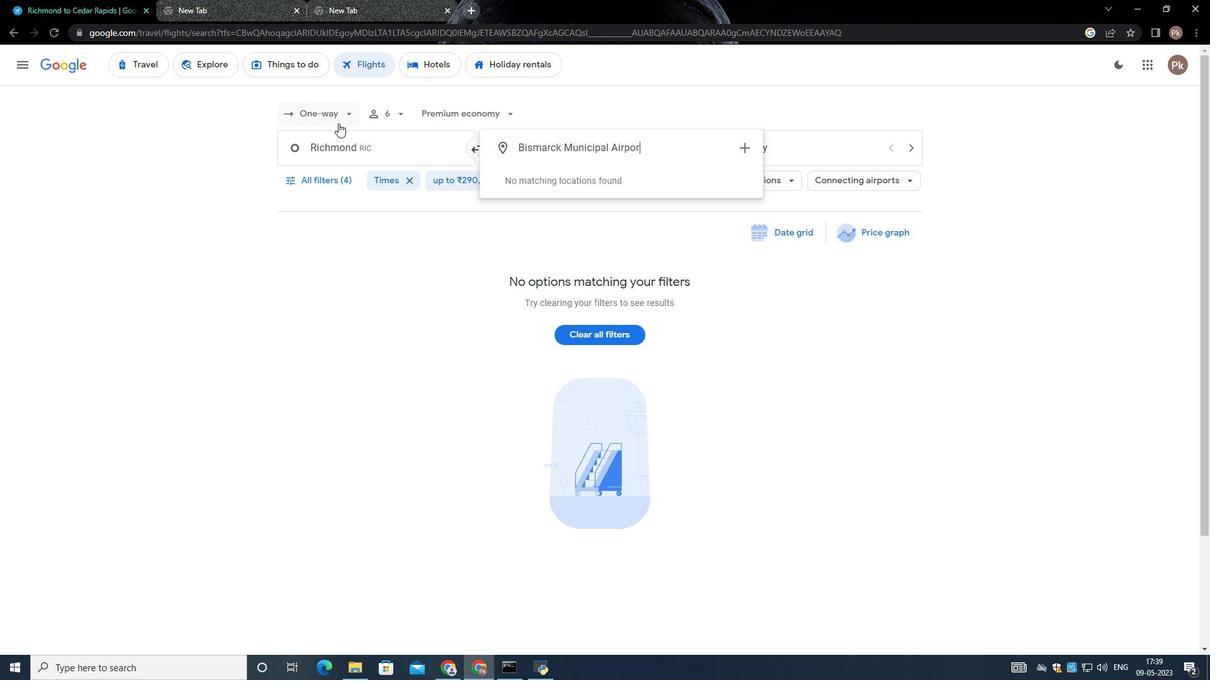 
Action: Mouse moved to (812, 190)
Screenshot: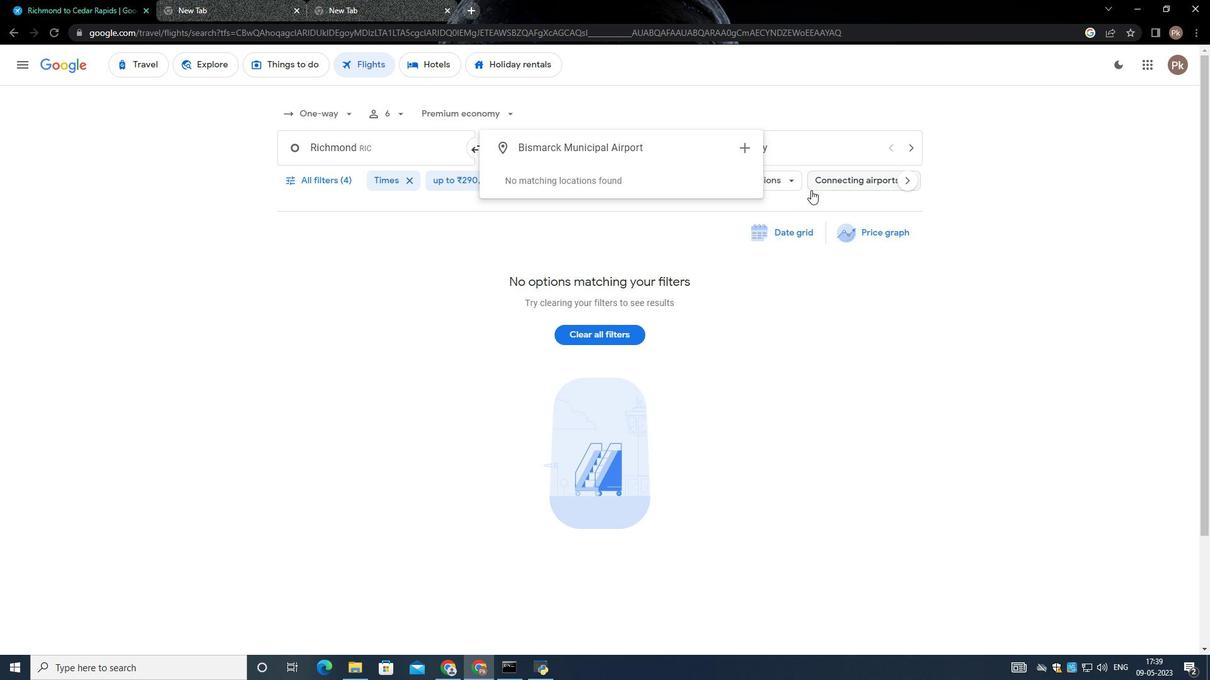 
Action: Key pressed <Key.enter>
Screenshot: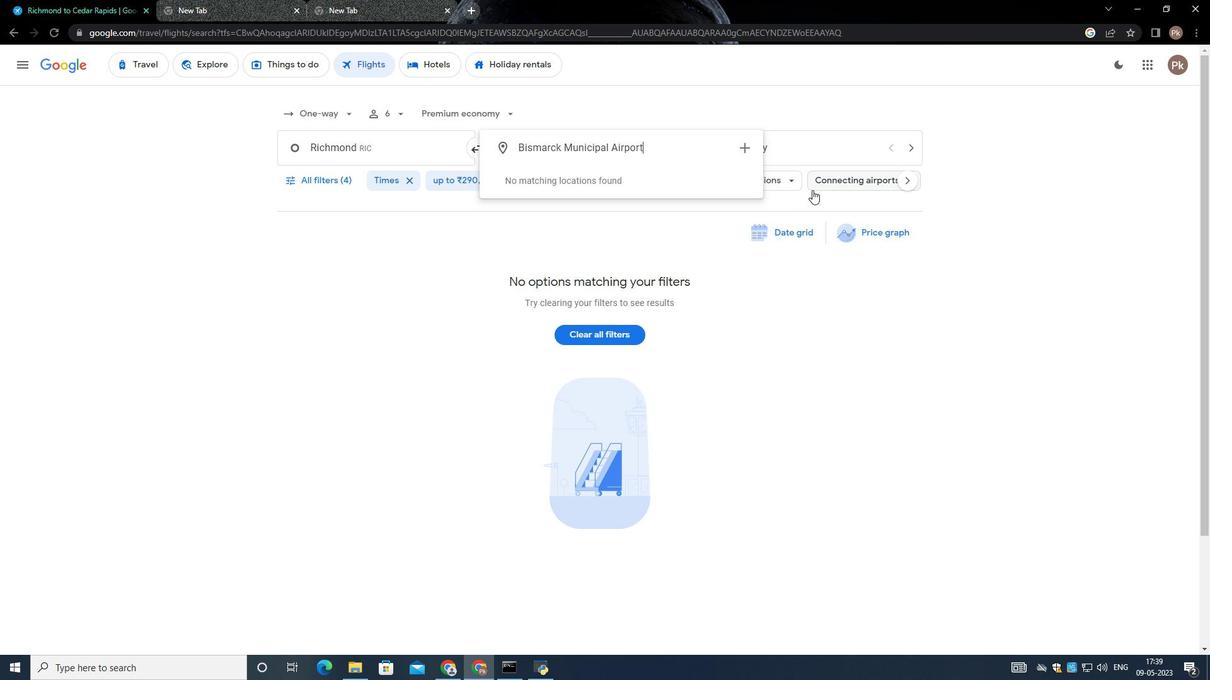 
Action: Mouse moved to (722, 156)
Screenshot: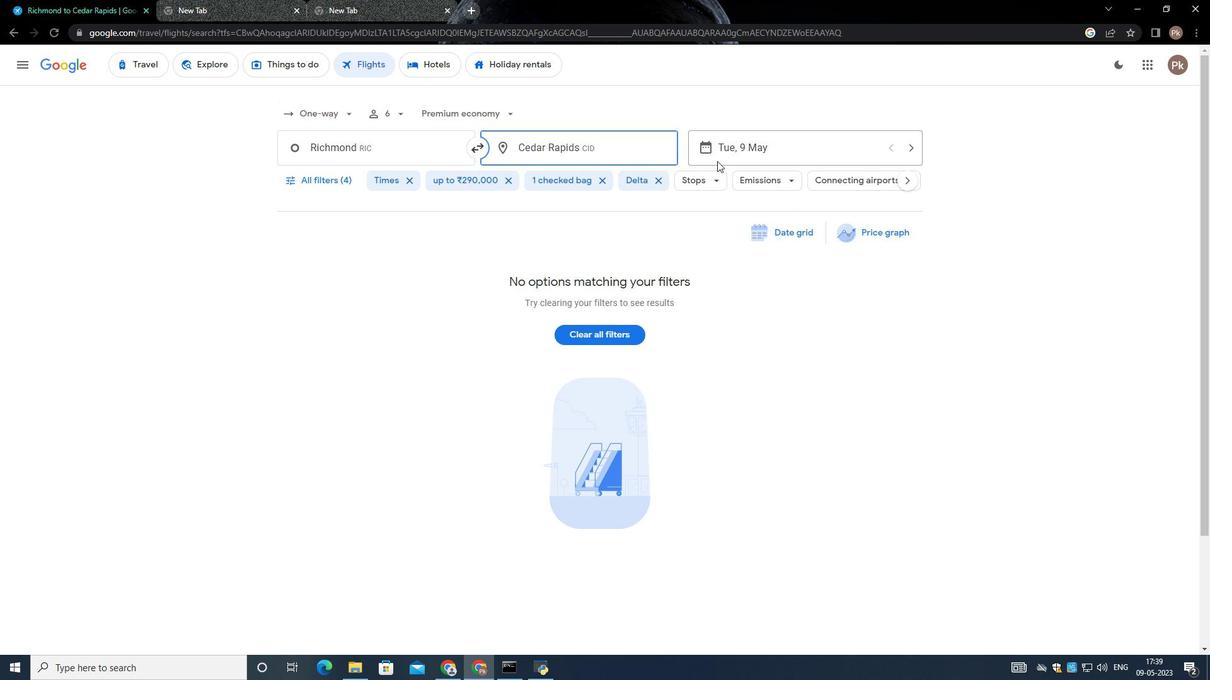 
Action: Mouse pressed left at (722, 156)
Screenshot: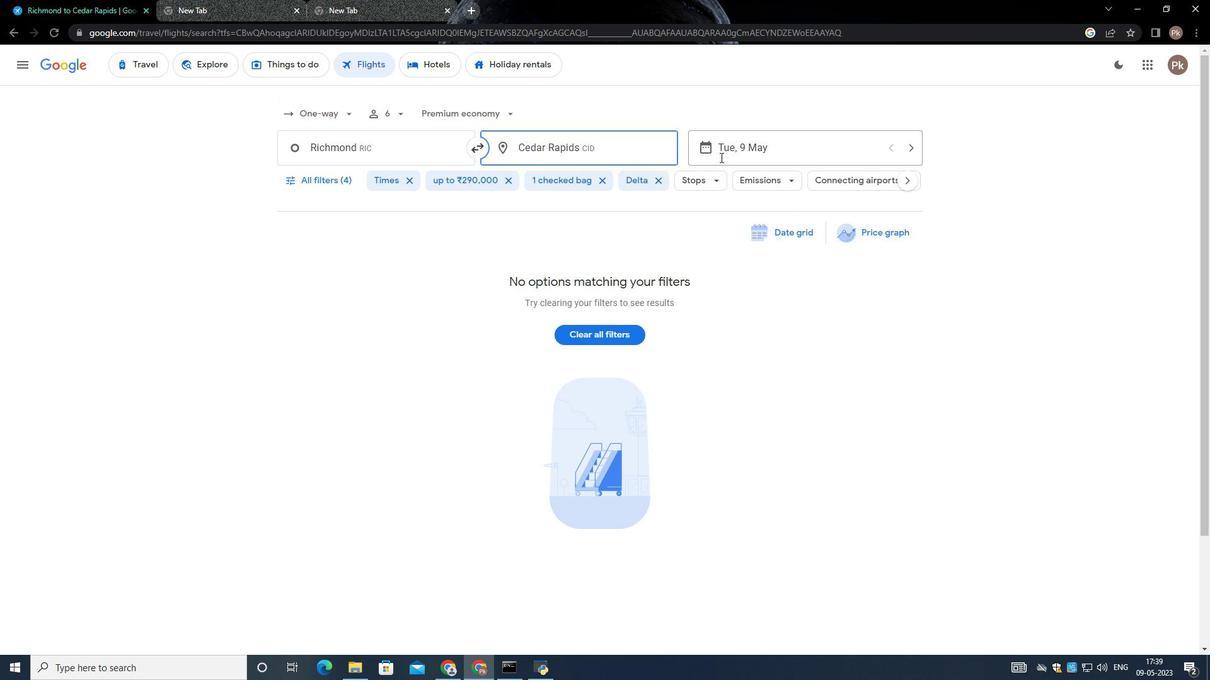 
Action: Mouse moved to (540, 288)
Screenshot: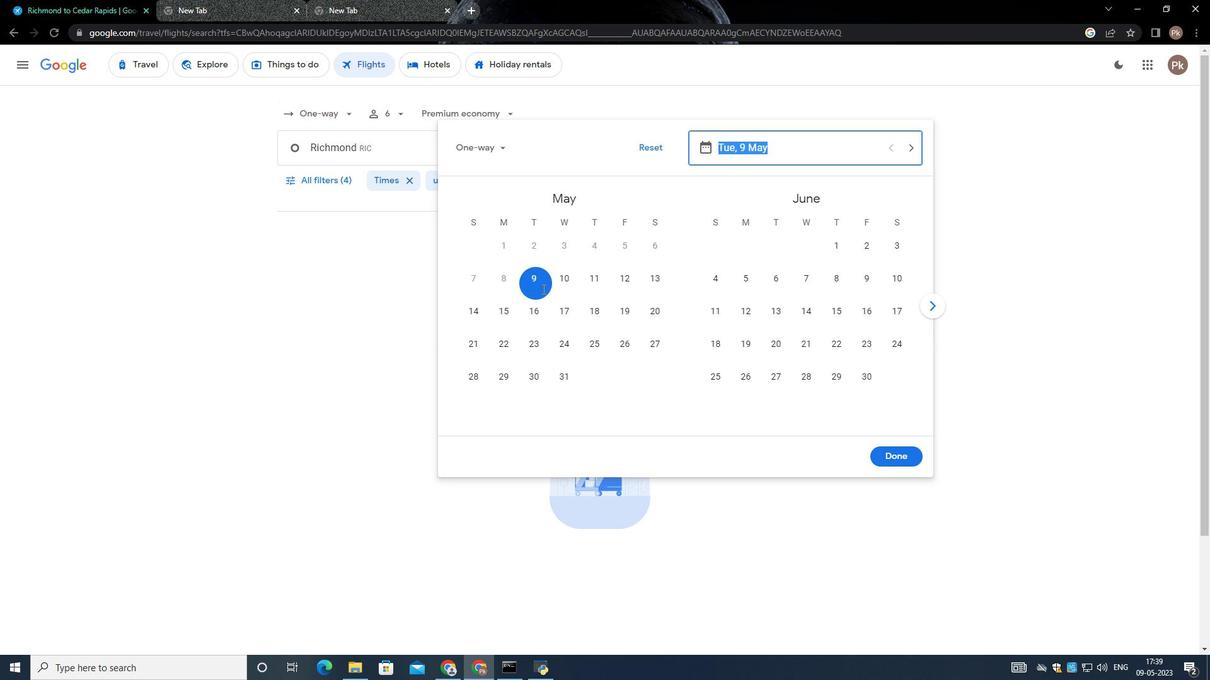 
Action: Mouse pressed left at (540, 288)
Screenshot: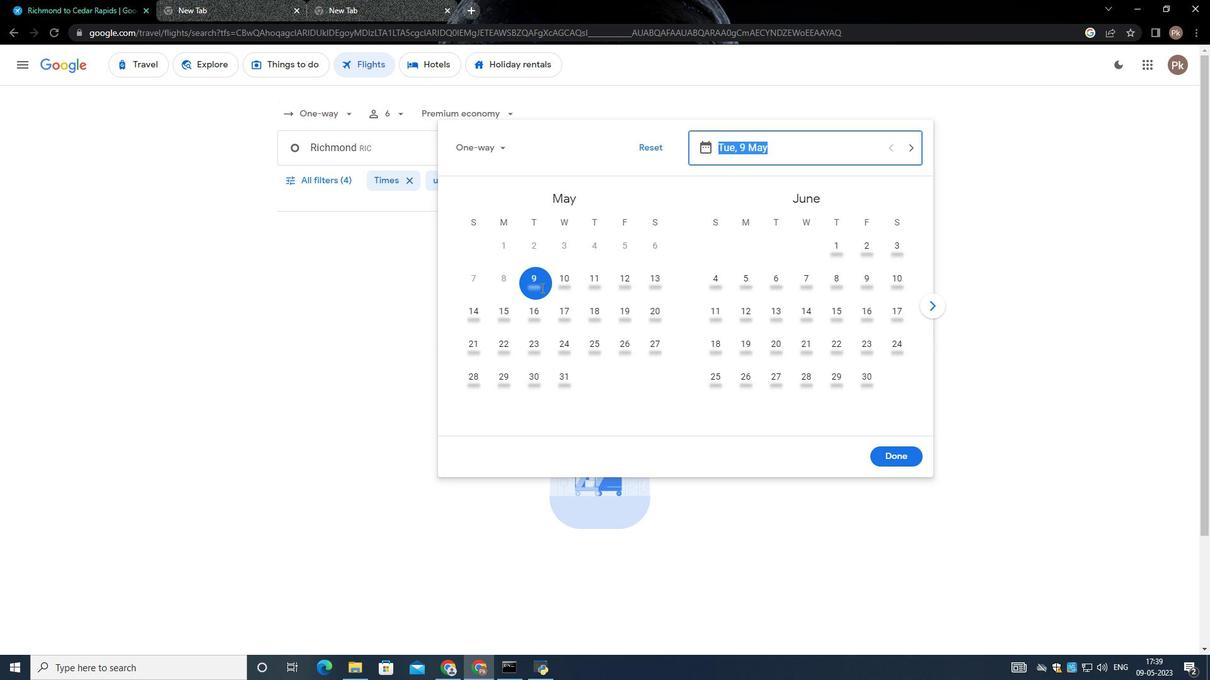
Action: Mouse moved to (897, 452)
Screenshot: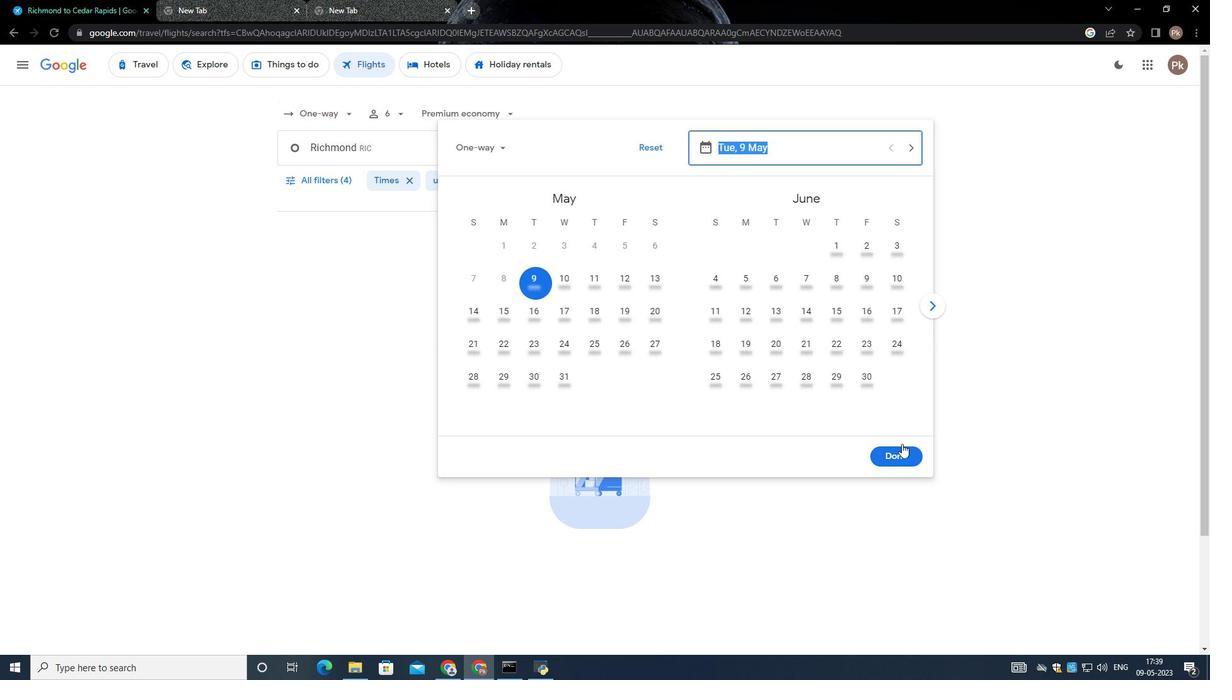 
Action: Mouse pressed left at (897, 452)
Screenshot: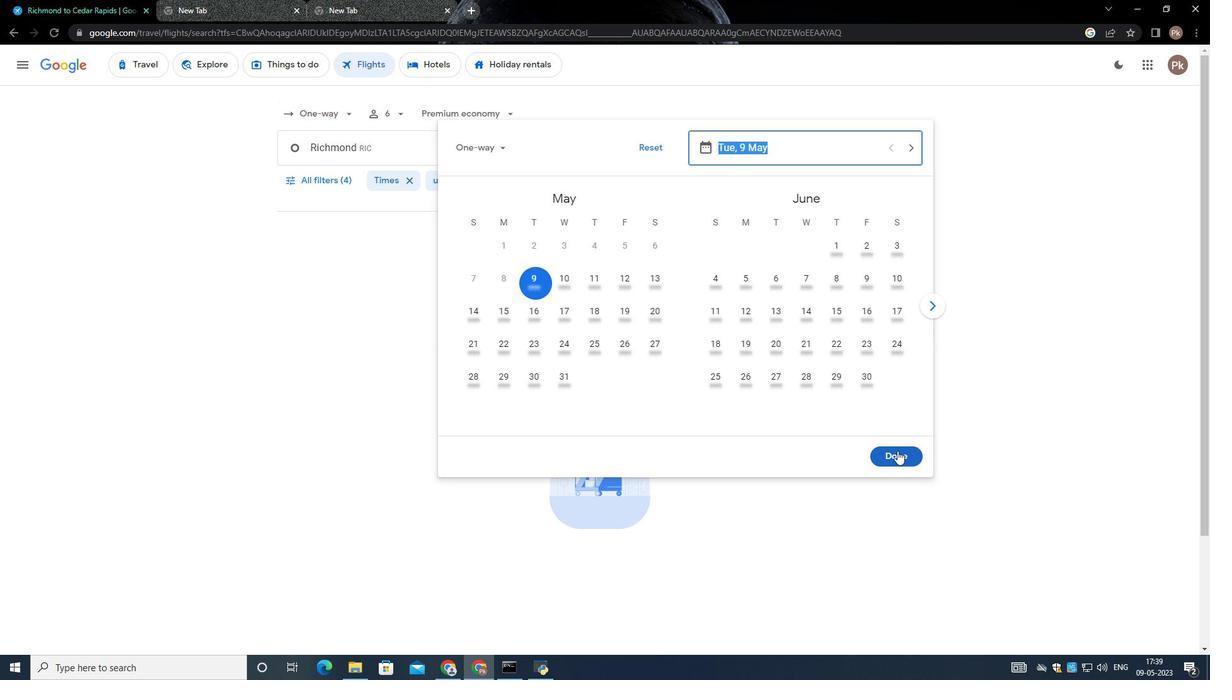 
Action: Mouse moved to (325, 182)
Screenshot: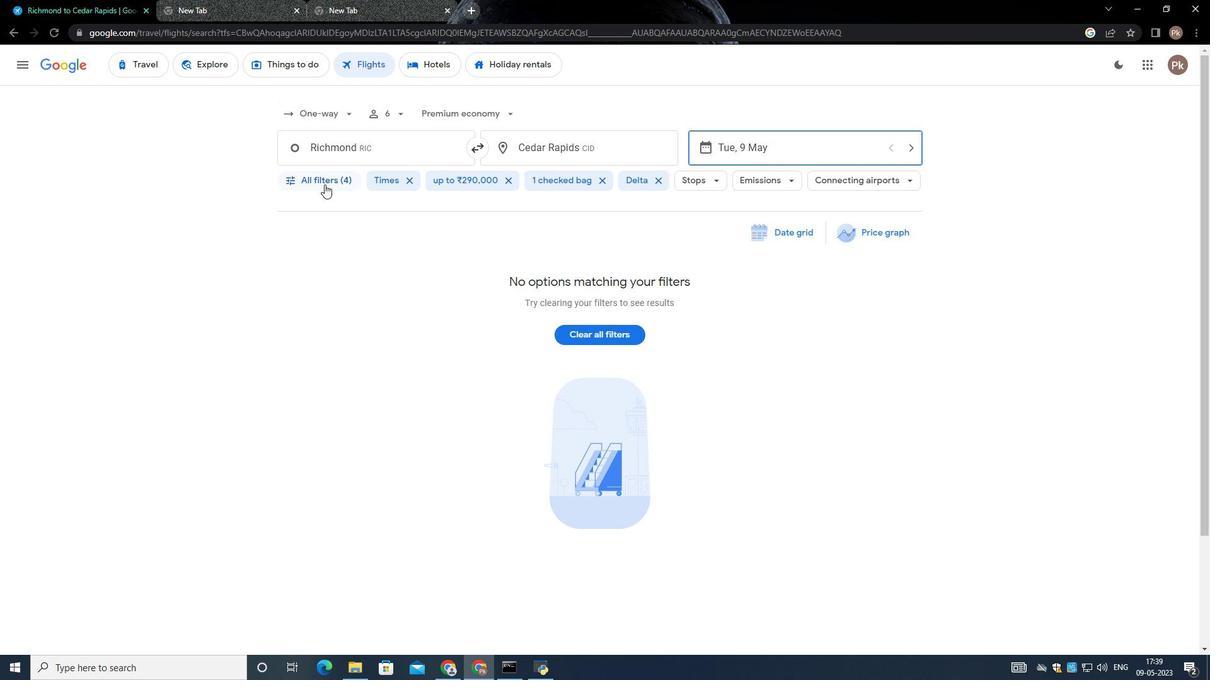 
Action: Mouse pressed left at (325, 182)
Screenshot: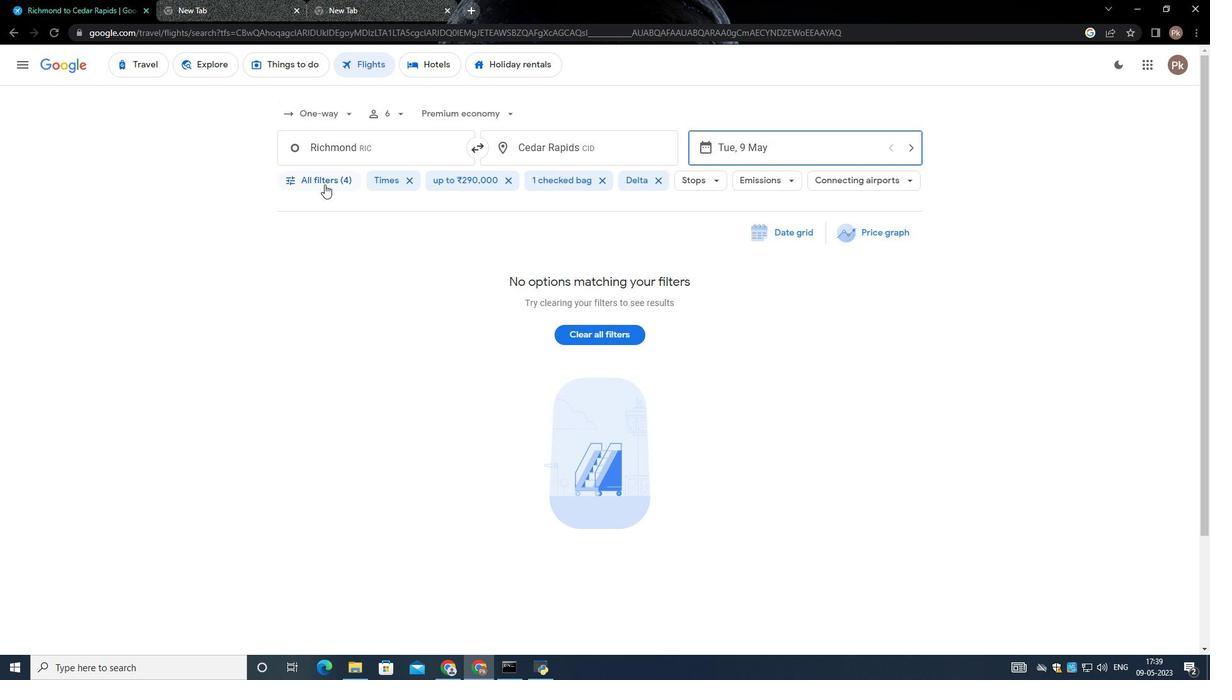 
Action: Mouse moved to (441, 496)
Screenshot: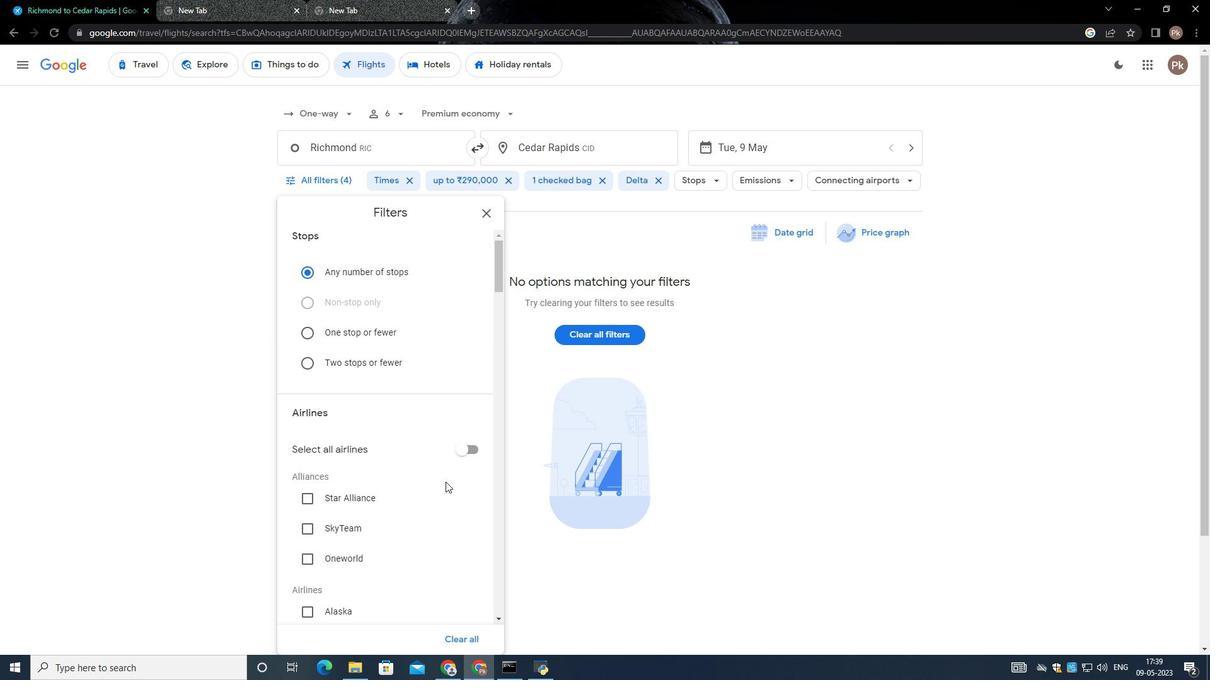 
Action: Mouse scrolled (441, 495) with delta (0, 0)
Screenshot: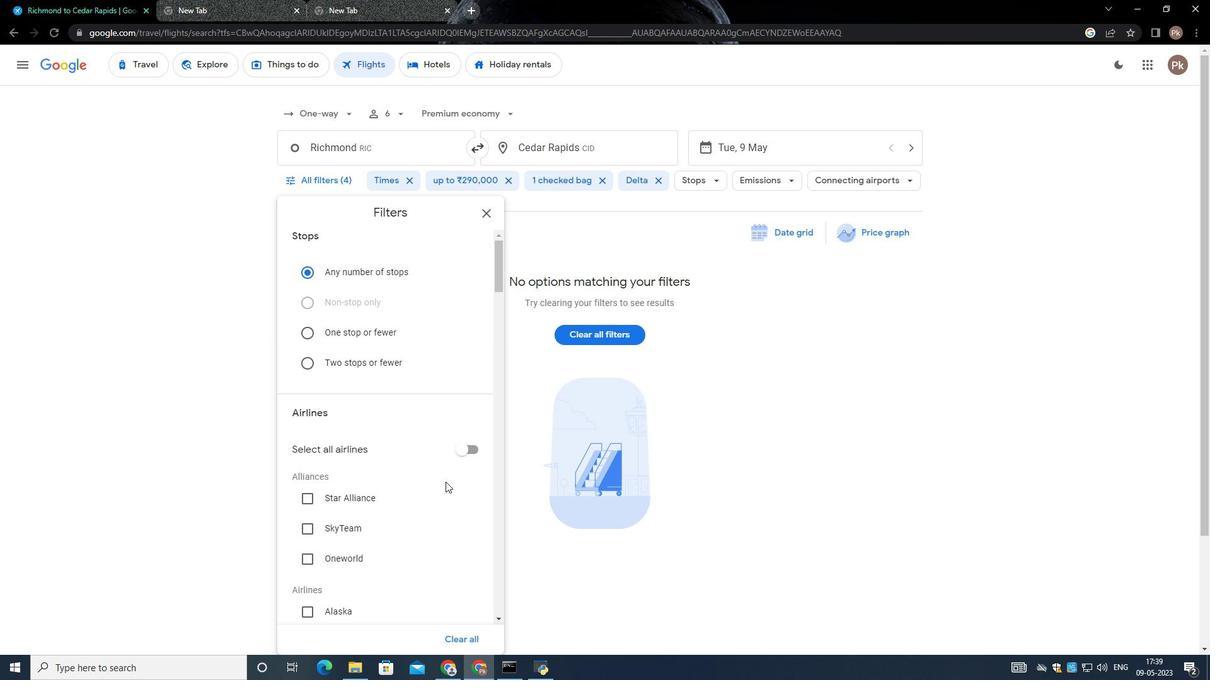
Action: Mouse moved to (440, 498)
Screenshot: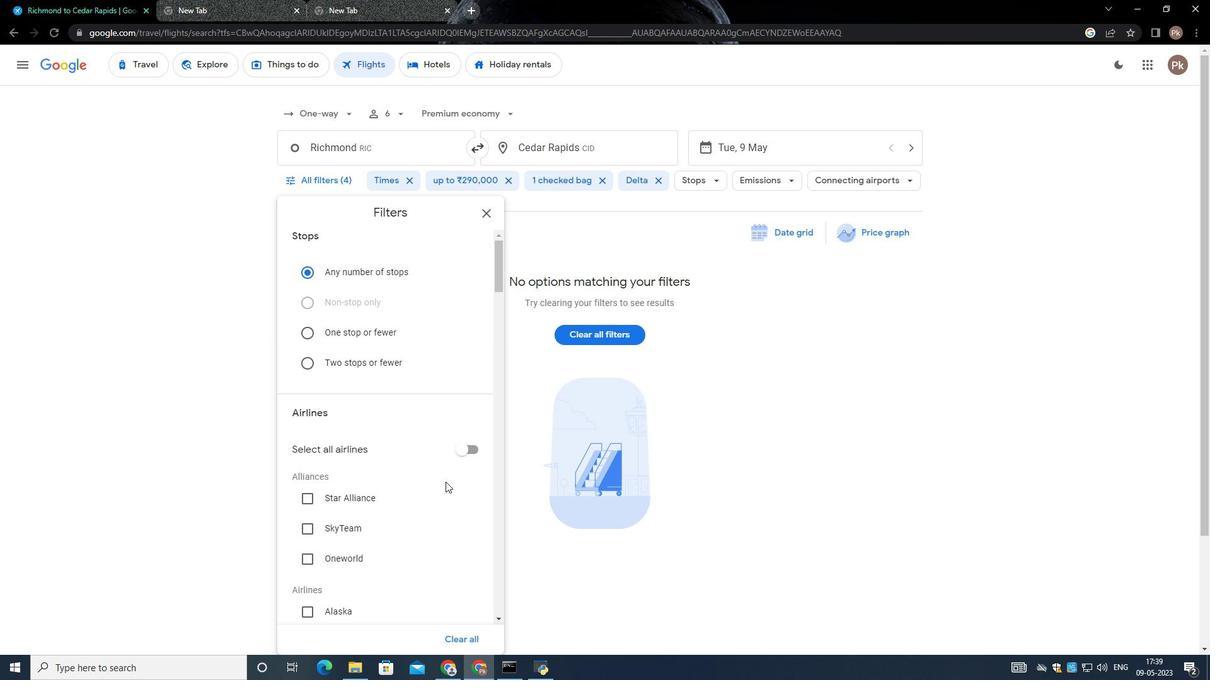 
Action: Mouse scrolled (440, 498) with delta (0, 0)
Screenshot: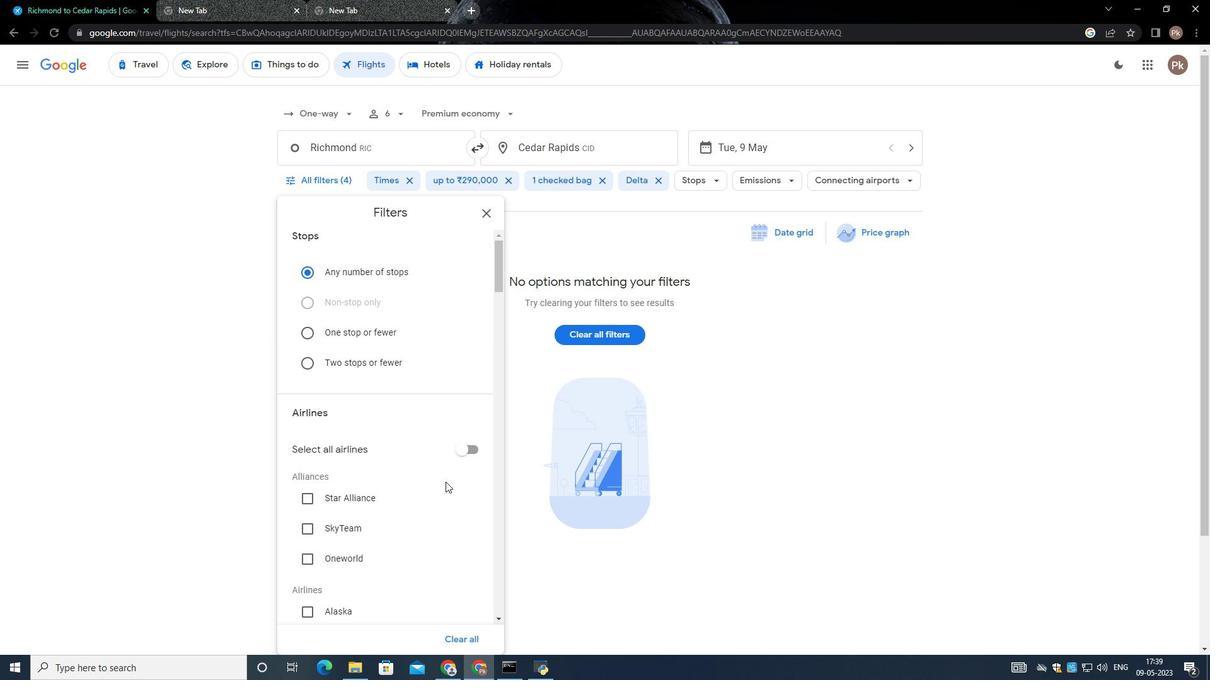 
Action: Mouse moved to (436, 498)
Screenshot: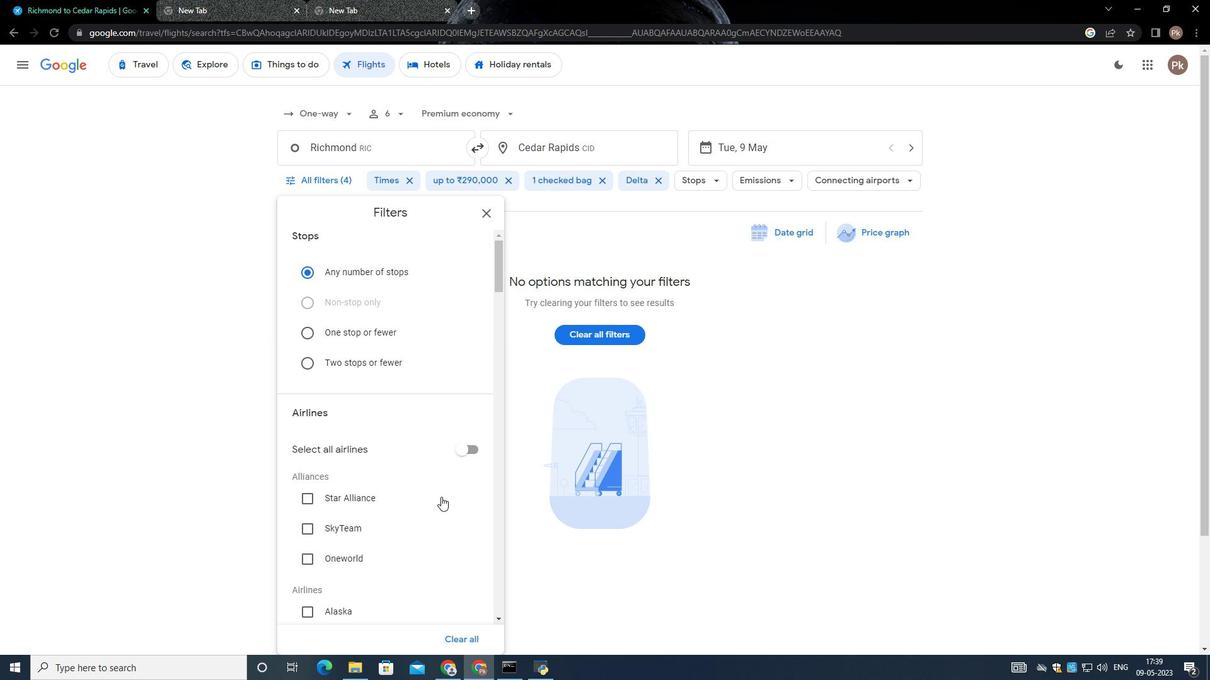 
Action: Mouse scrolled (436, 498) with delta (0, 0)
Screenshot: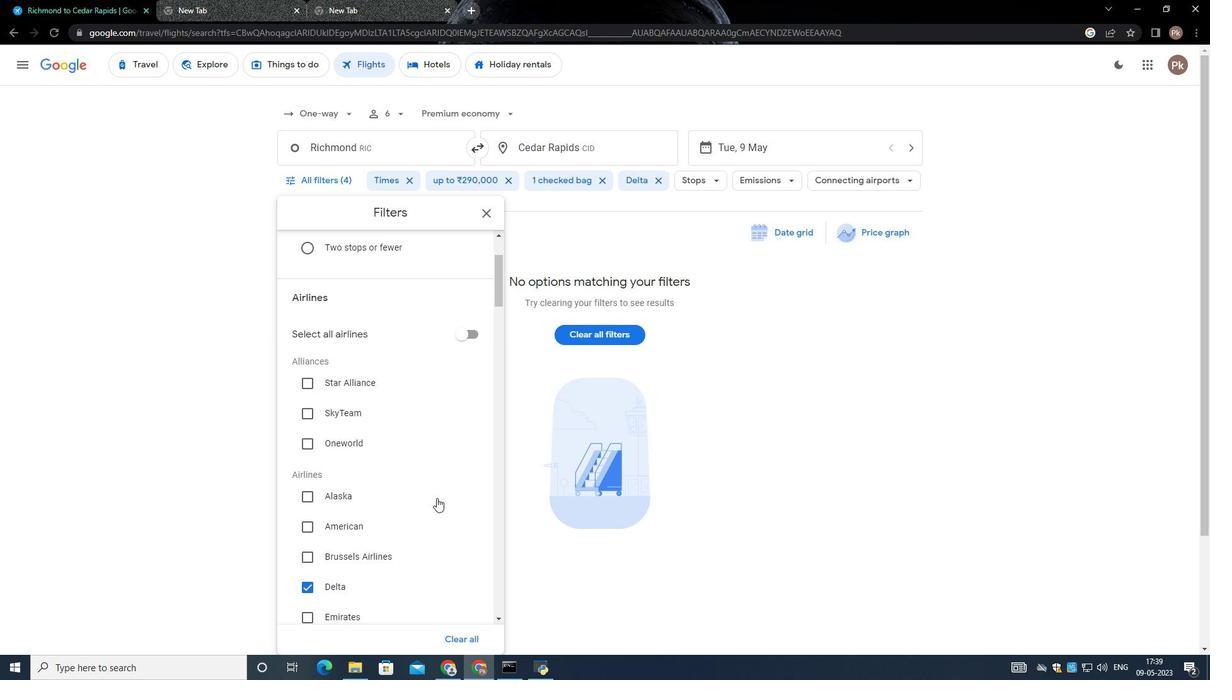 
Action: Mouse scrolled (436, 498) with delta (0, 0)
Screenshot: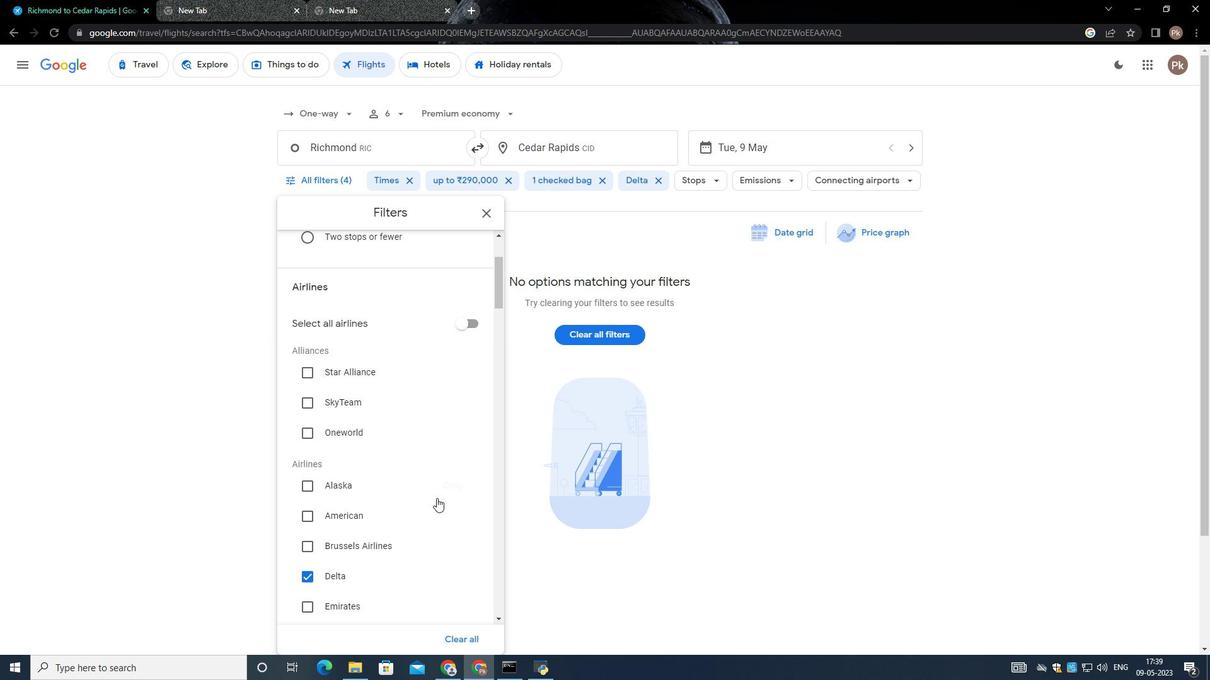 
Action: Mouse moved to (433, 498)
Screenshot: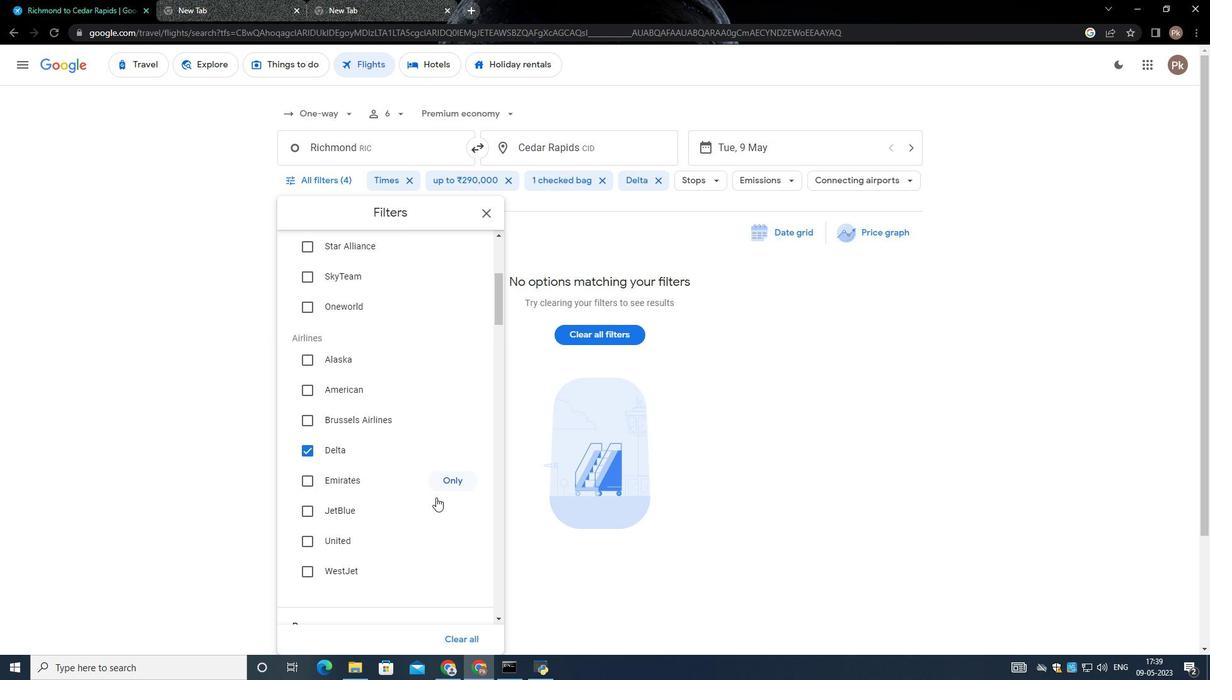 
Action: Mouse scrolled (433, 498) with delta (0, 0)
Screenshot: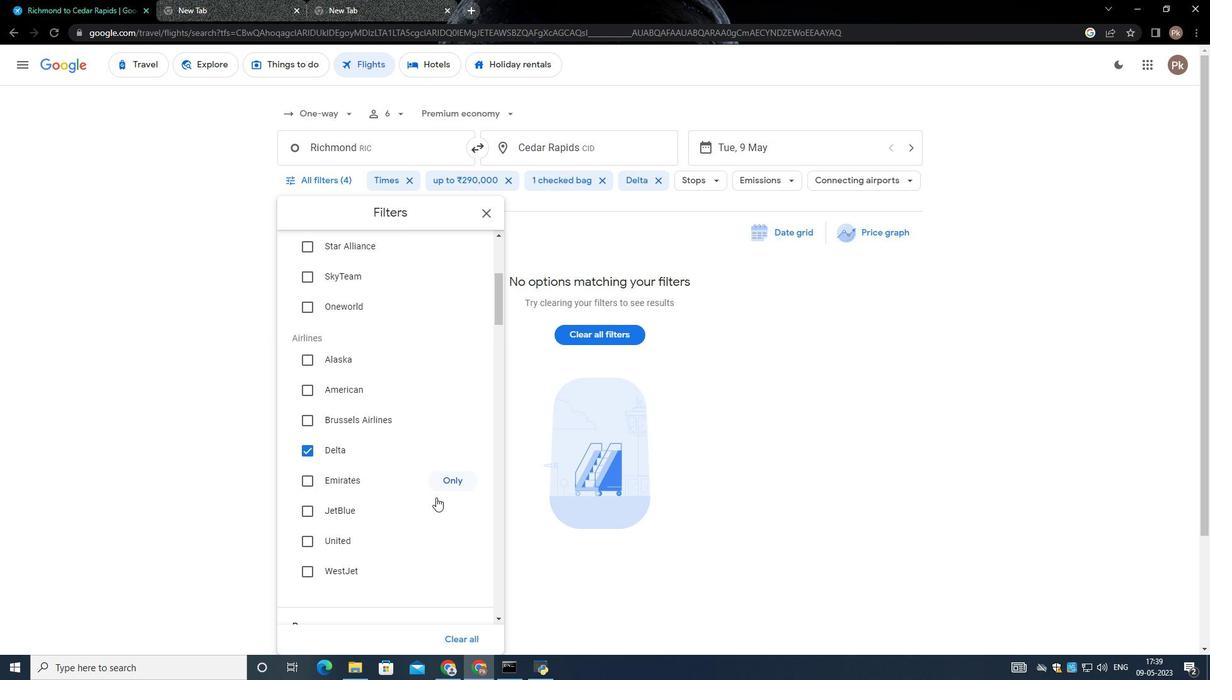 
Action: Mouse moved to (433, 496)
Screenshot: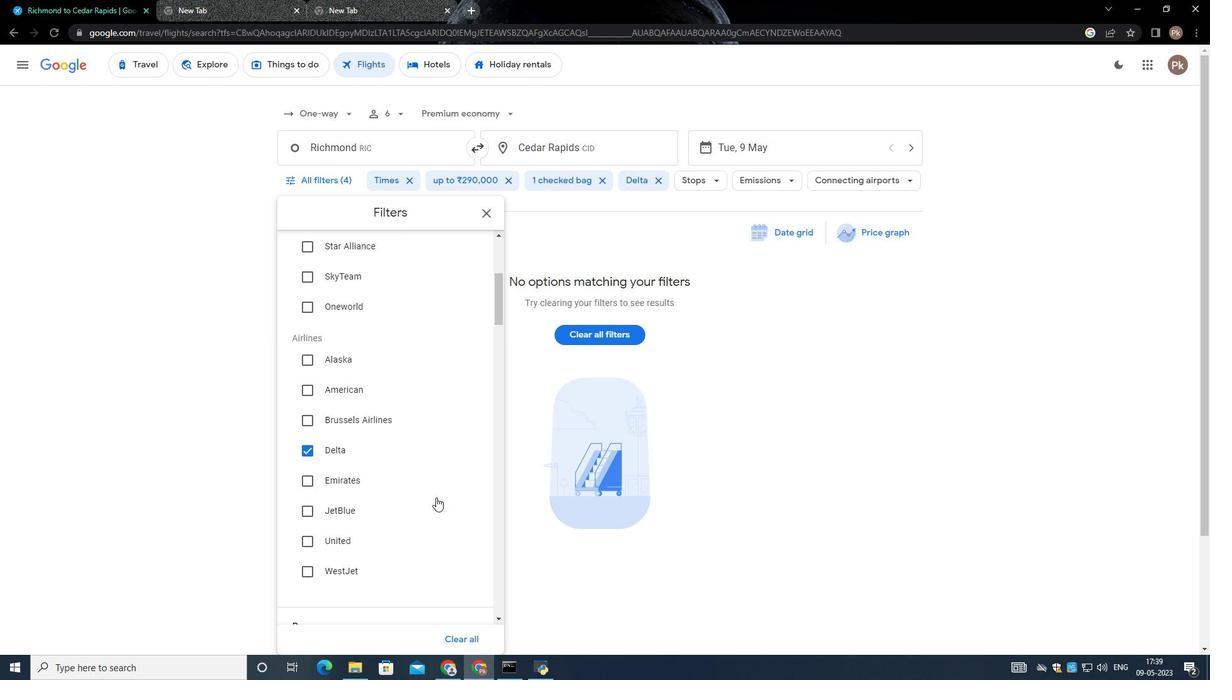 
Action: Mouse scrolled (433, 497) with delta (0, 0)
Screenshot: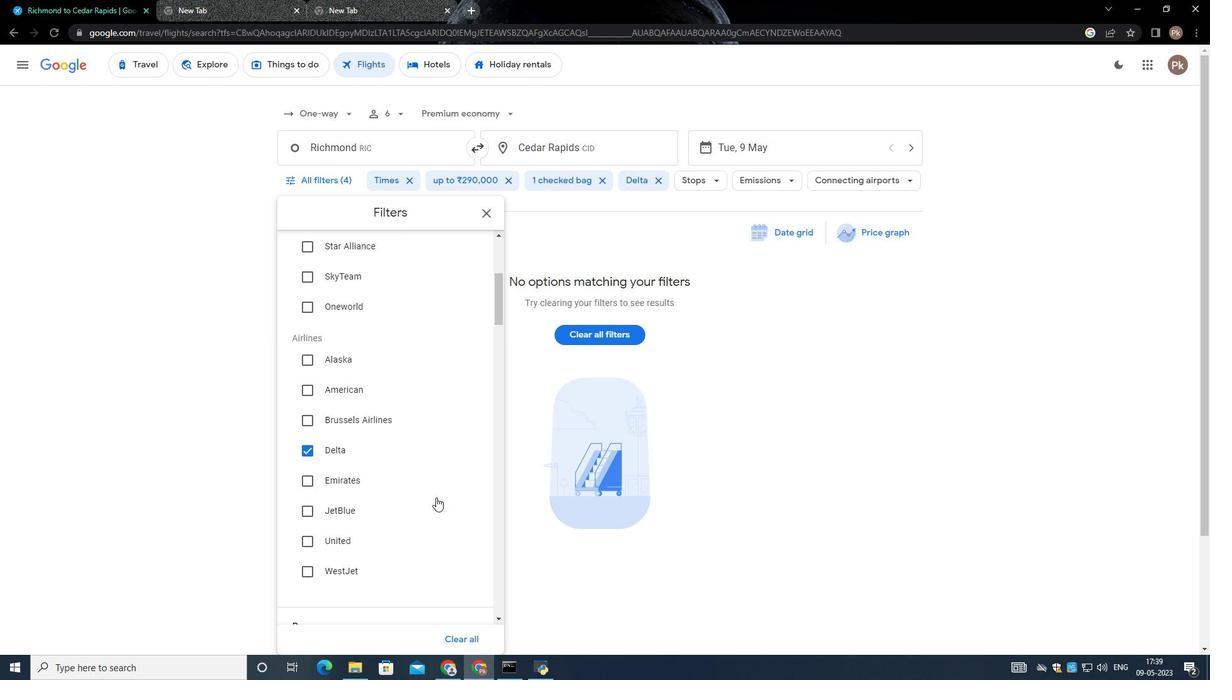 
Action: Mouse moved to (432, 493)
Screenshot: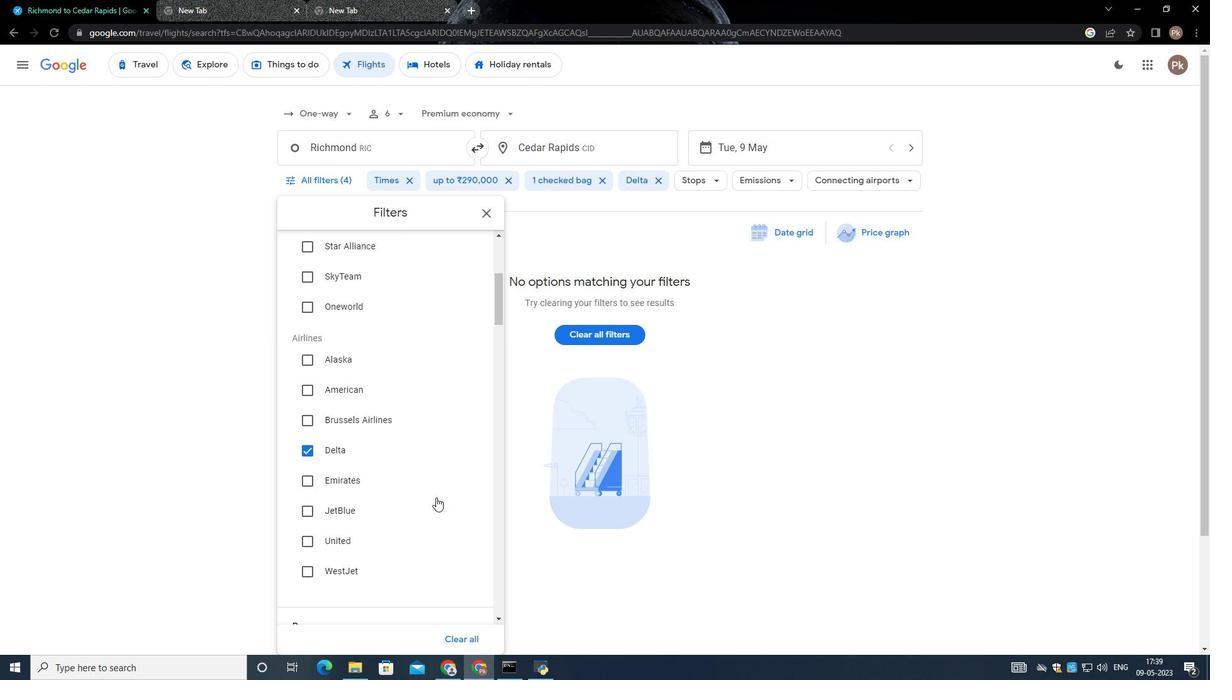 
Action: Mouse scrolled (432, 494) with delta (0, 0)
Screenshot: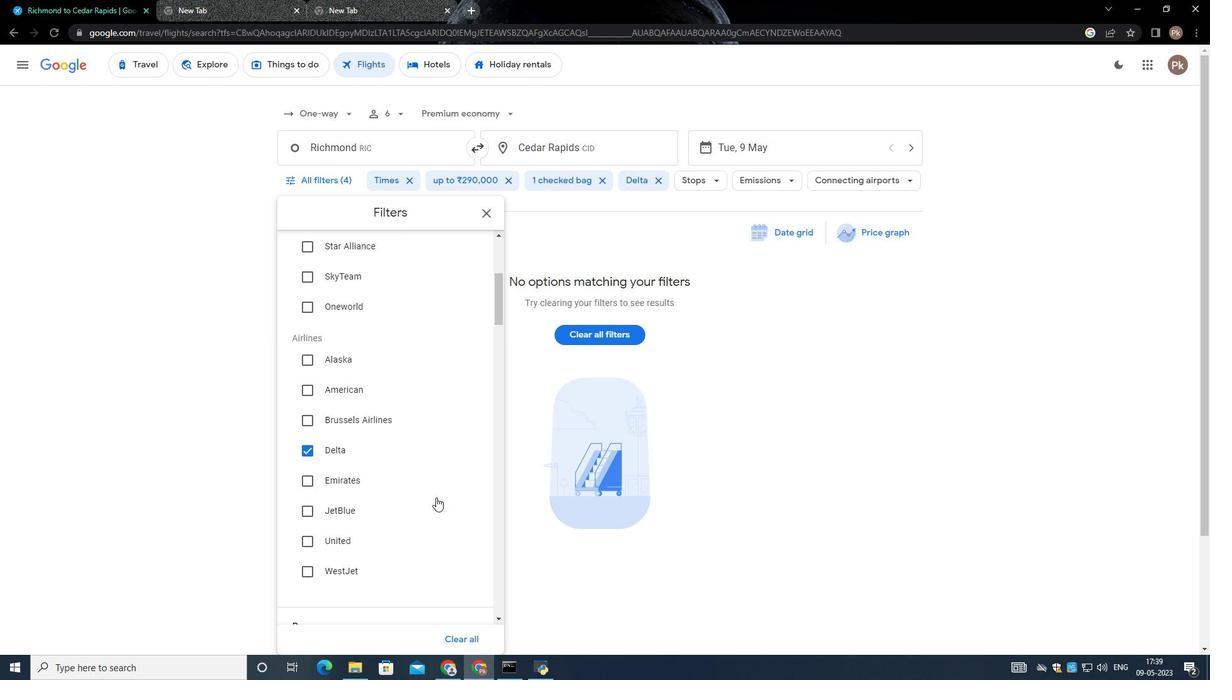 
Action: Mouse moved to (431, 489)
Screenshot: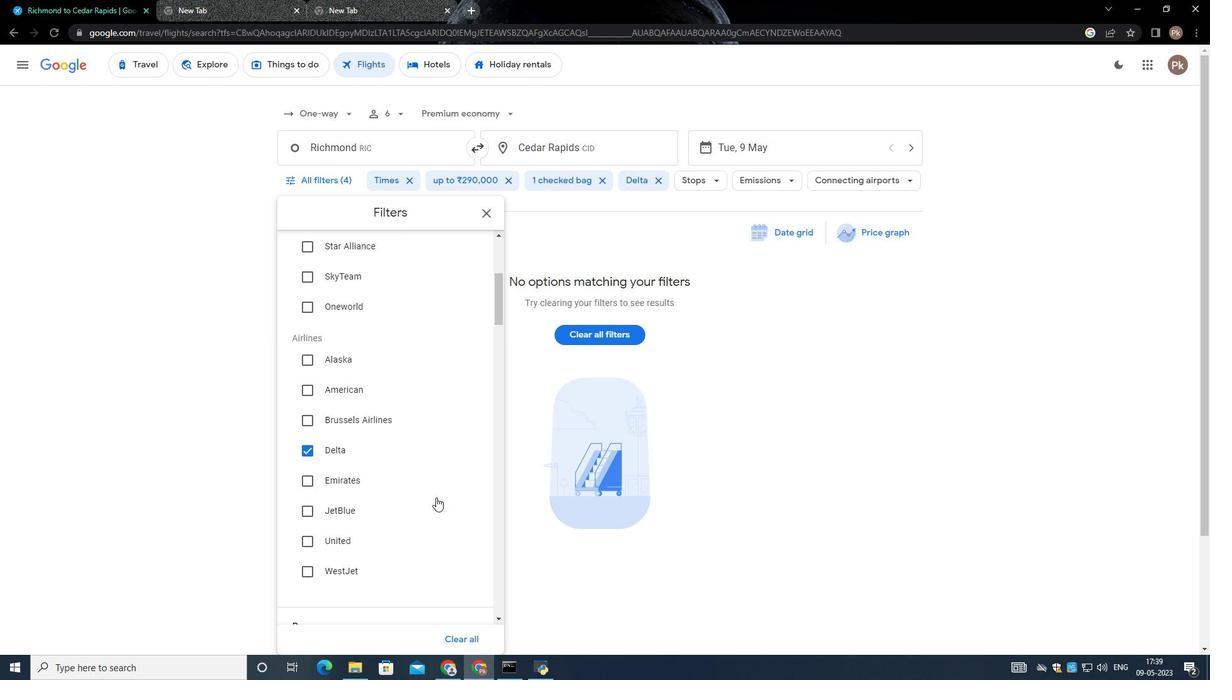
Action: Mouse scrolled (431, 490) with delta (0, 0)
Screenshot: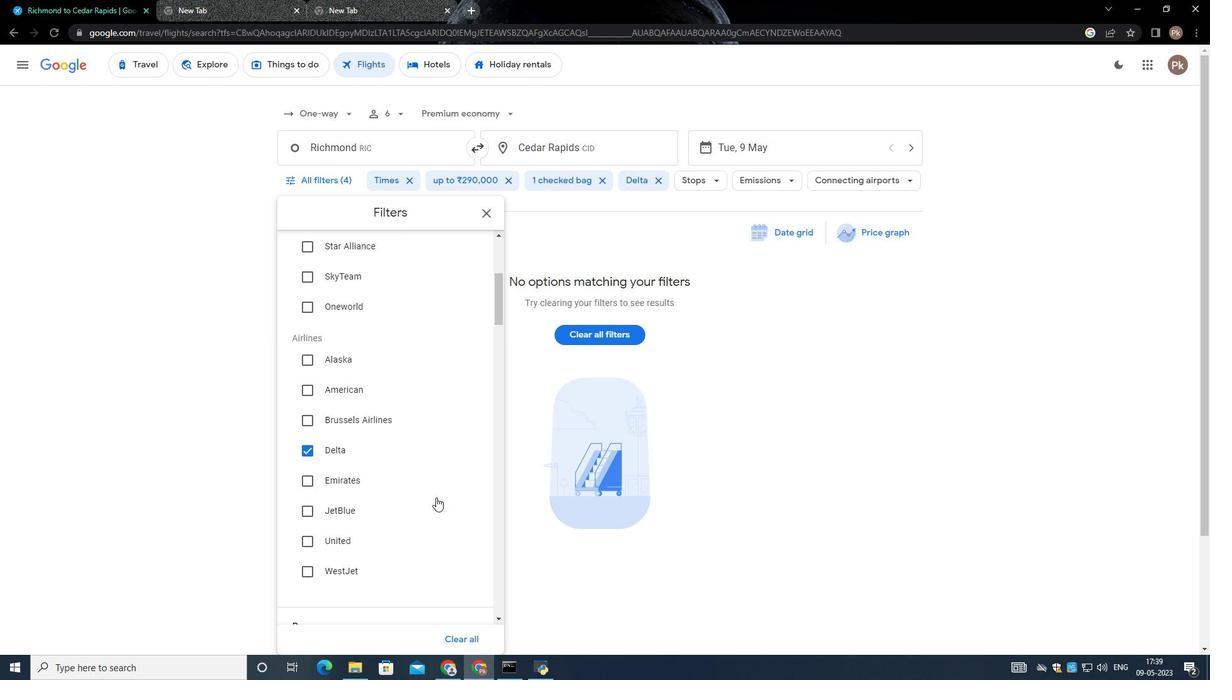 
Action: Mouse moved to (430, 483)
Screenshot: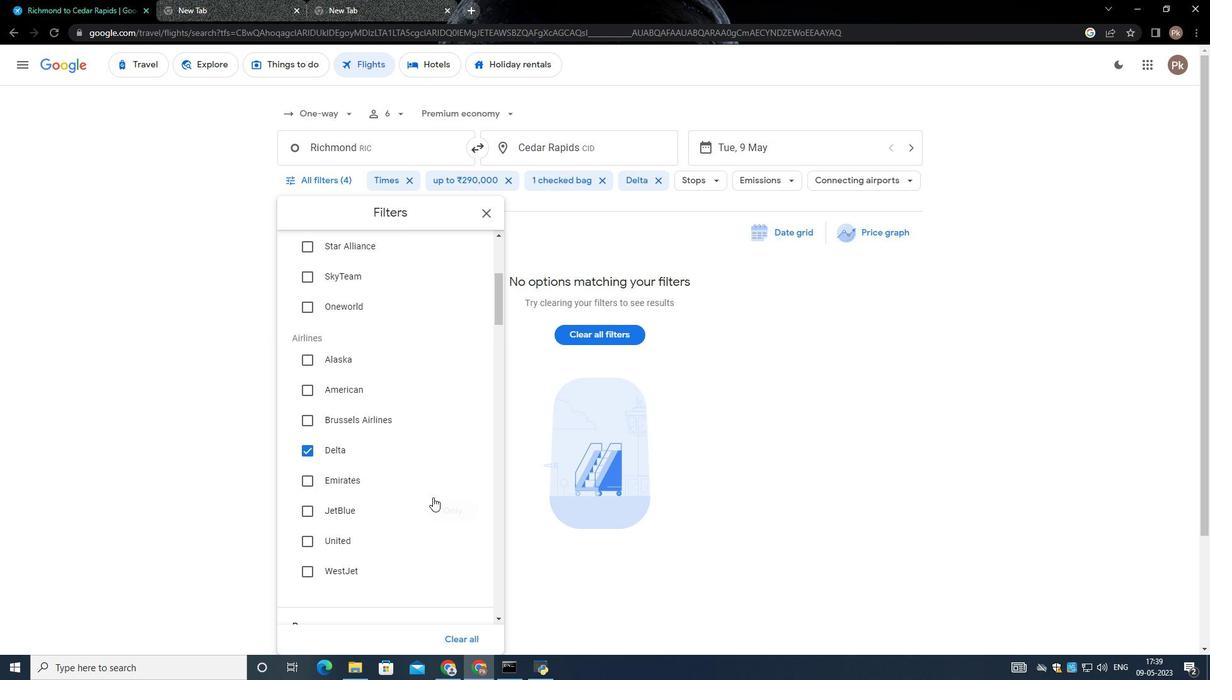 
Action: Mouse scrolled (431, 486) with delta (0, 0)
Screenshot: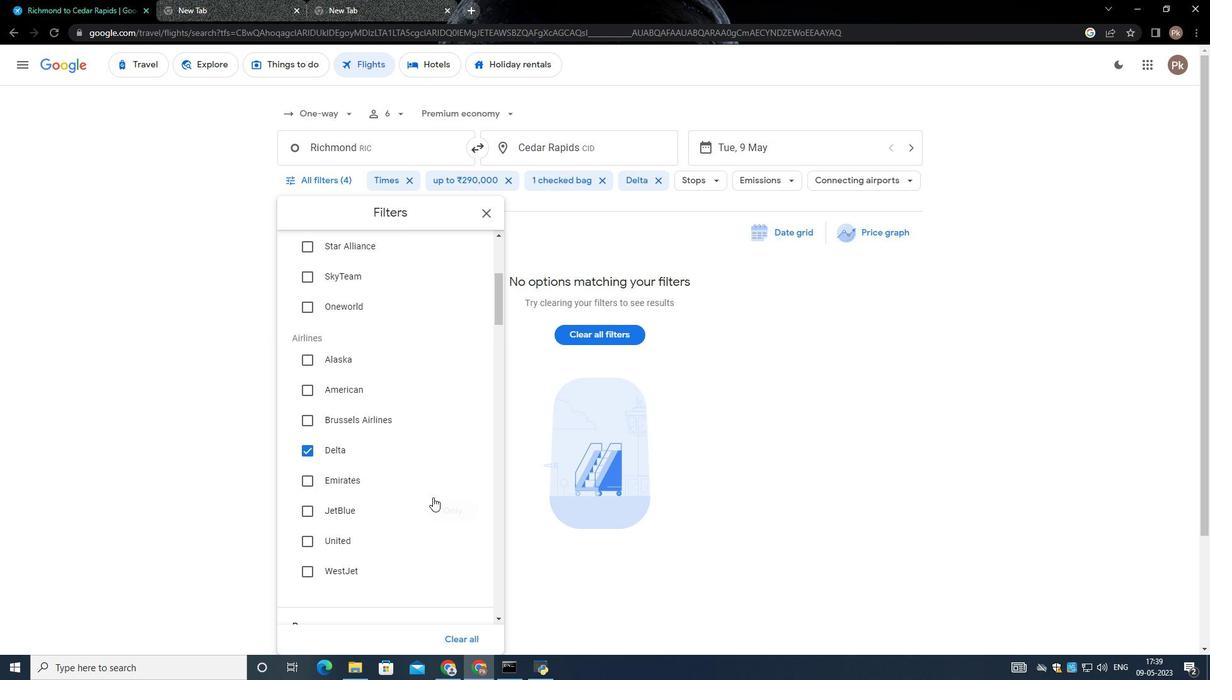 
Action: Mouse moved to (397, 469)
Screenshot: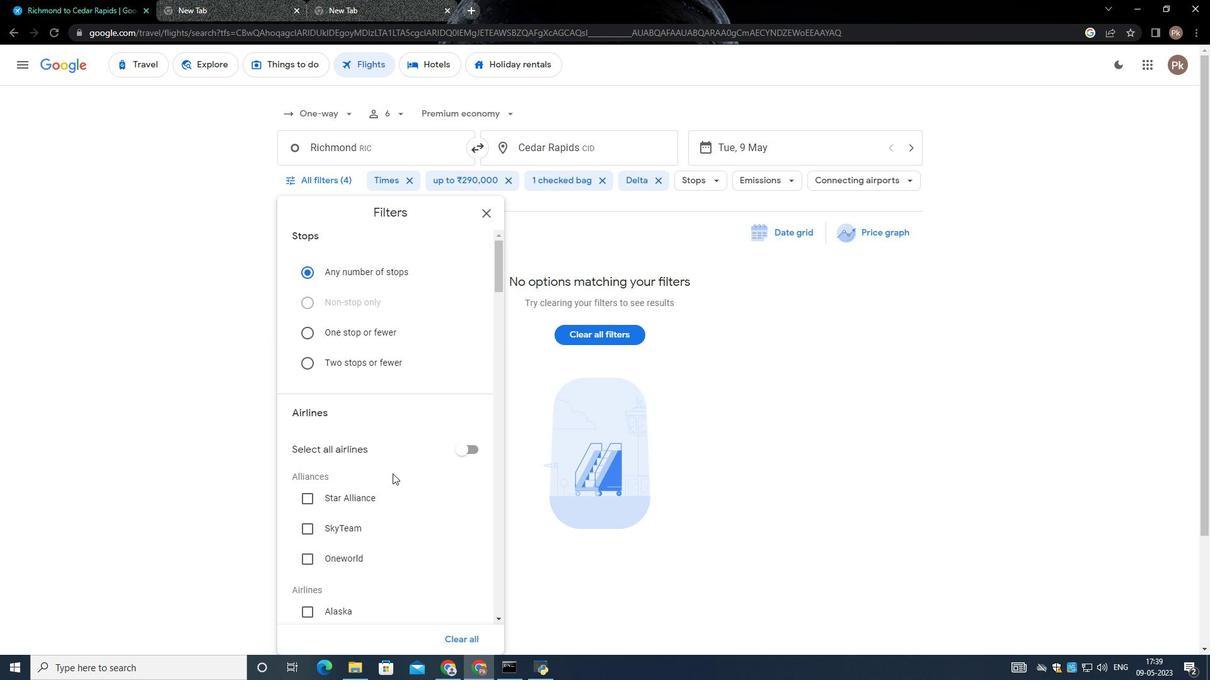 
Action: Mouse scrolled (397, 469) with delta (0, 0)
Screenshot: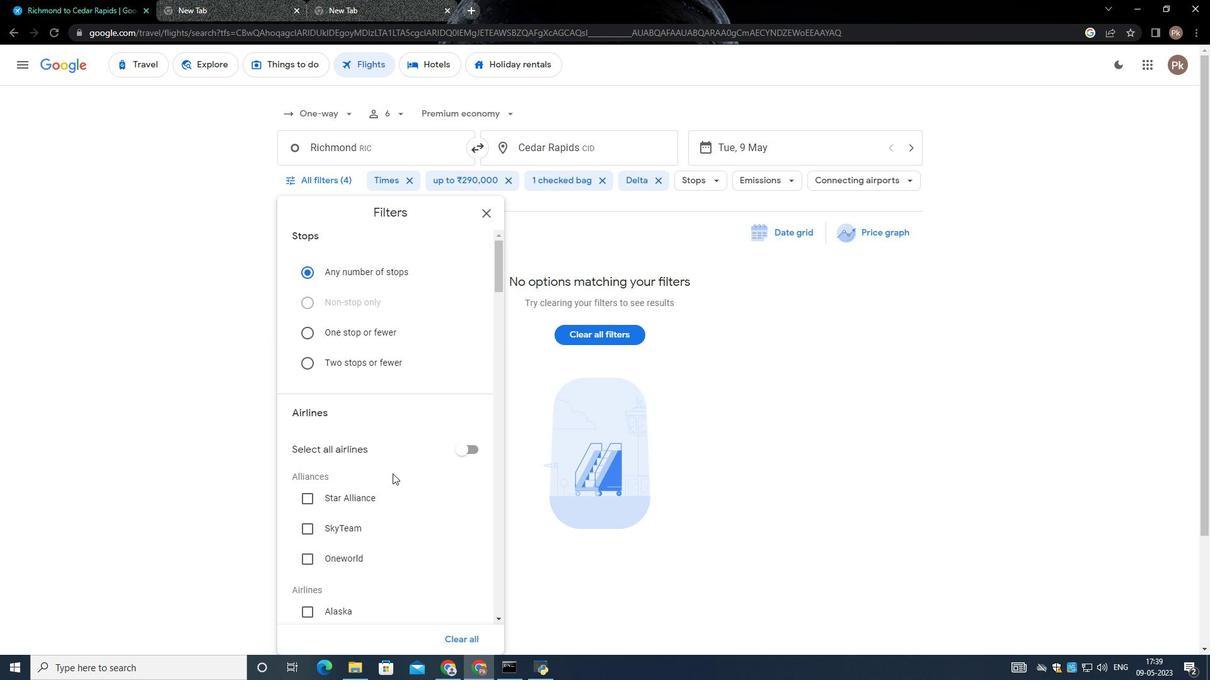 
Action: Mouse scrolled (397, 469) with delta (0, 0)
Screenshot: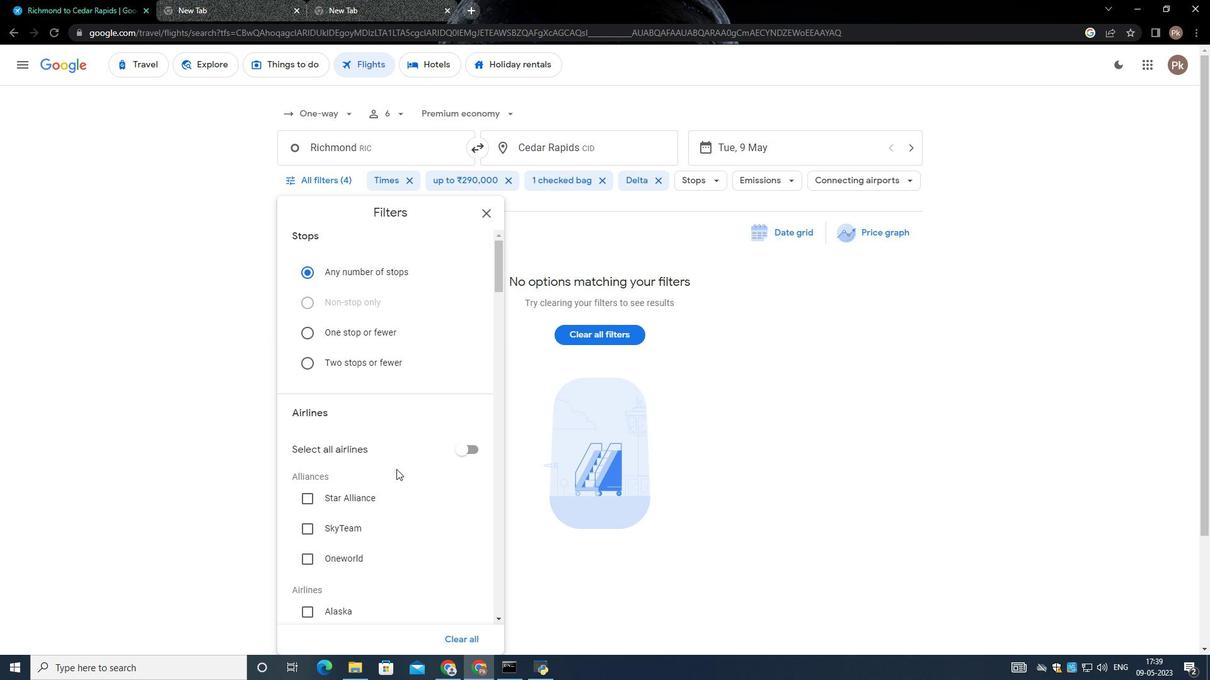 
Action: Mouse moved to (399, 467)
Screenshot: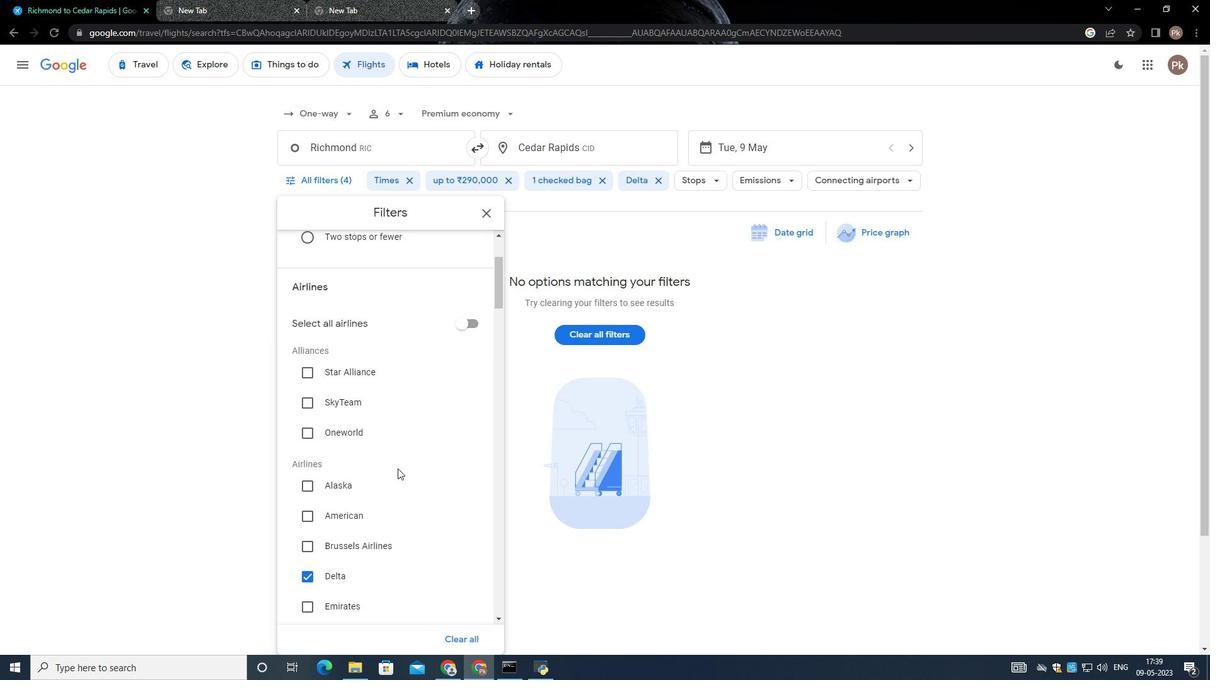 
Action: Mouse scrolled (399, 467) with delta (0, 0)
Screenshot: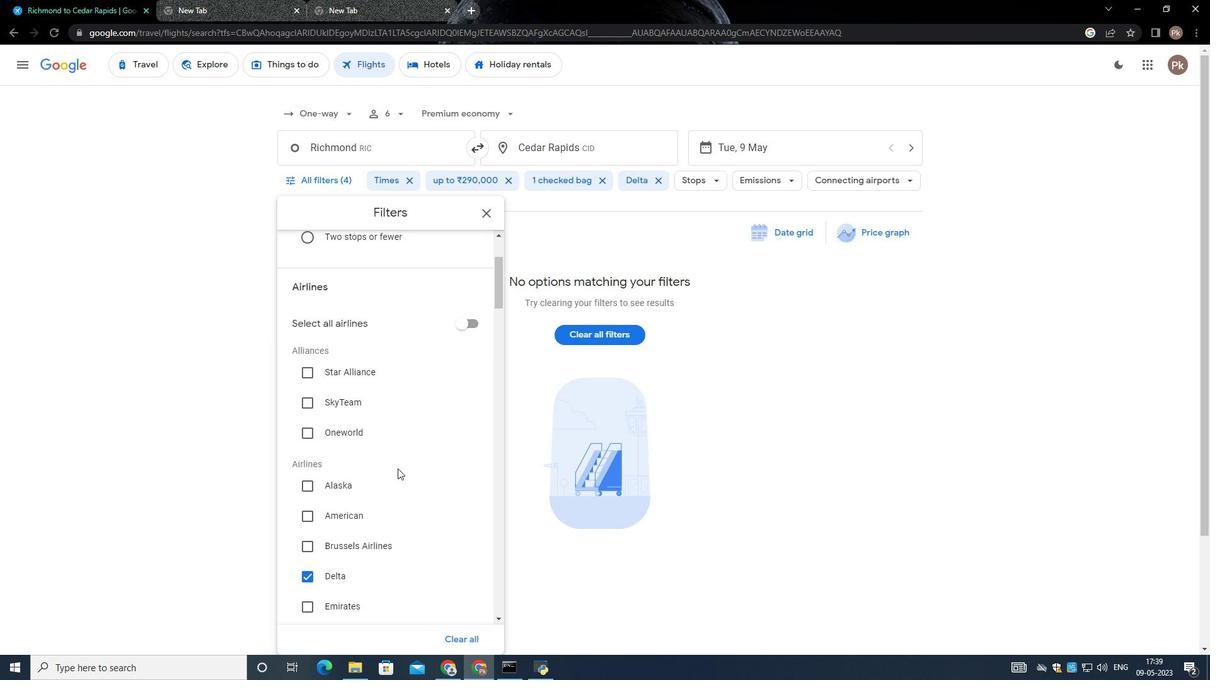 
Action: Mouse scrolled (399, 467) with delta (0, 0)
Screenshot: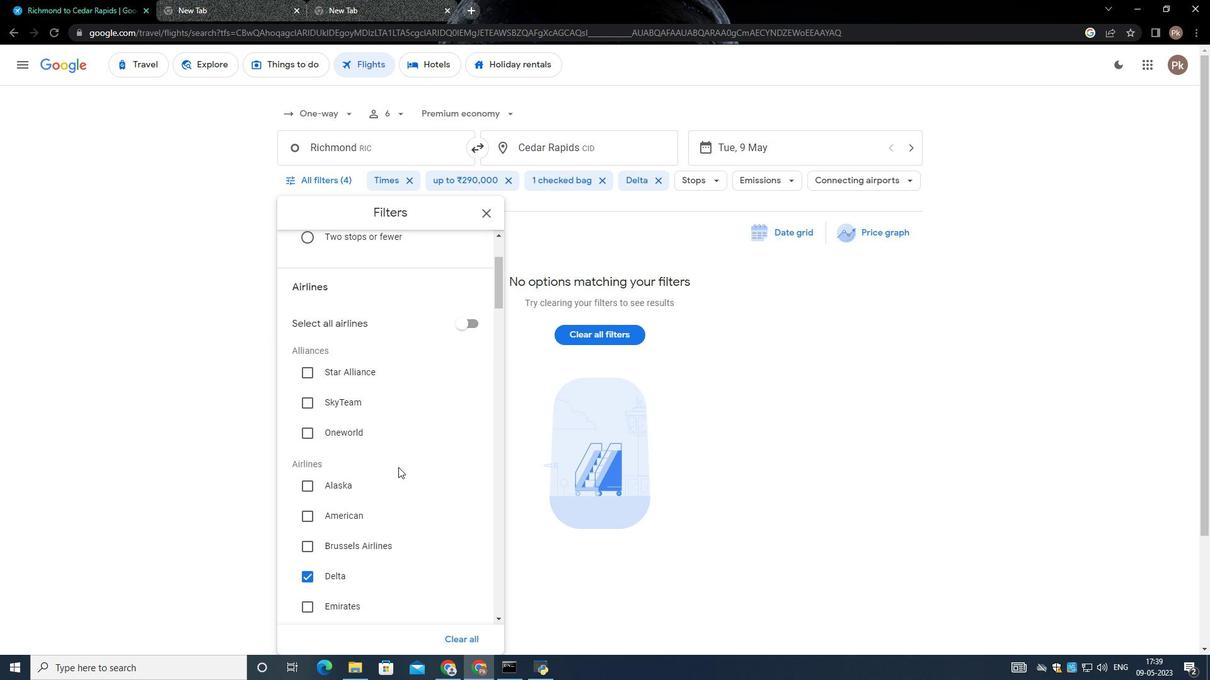
Action: Mouse scrolled (399, 467) with delta (0, 0)
Screenshot: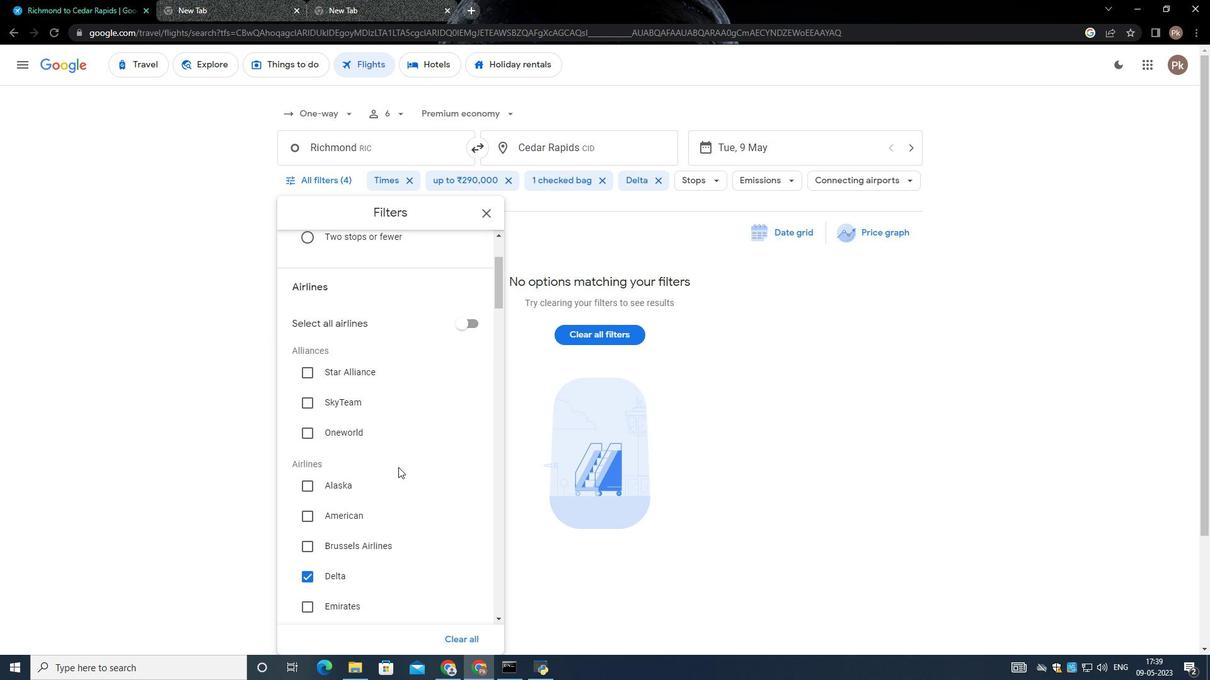 
Action: Mouse scrolled (399, 467) with delta (0, 0)
Screenshot: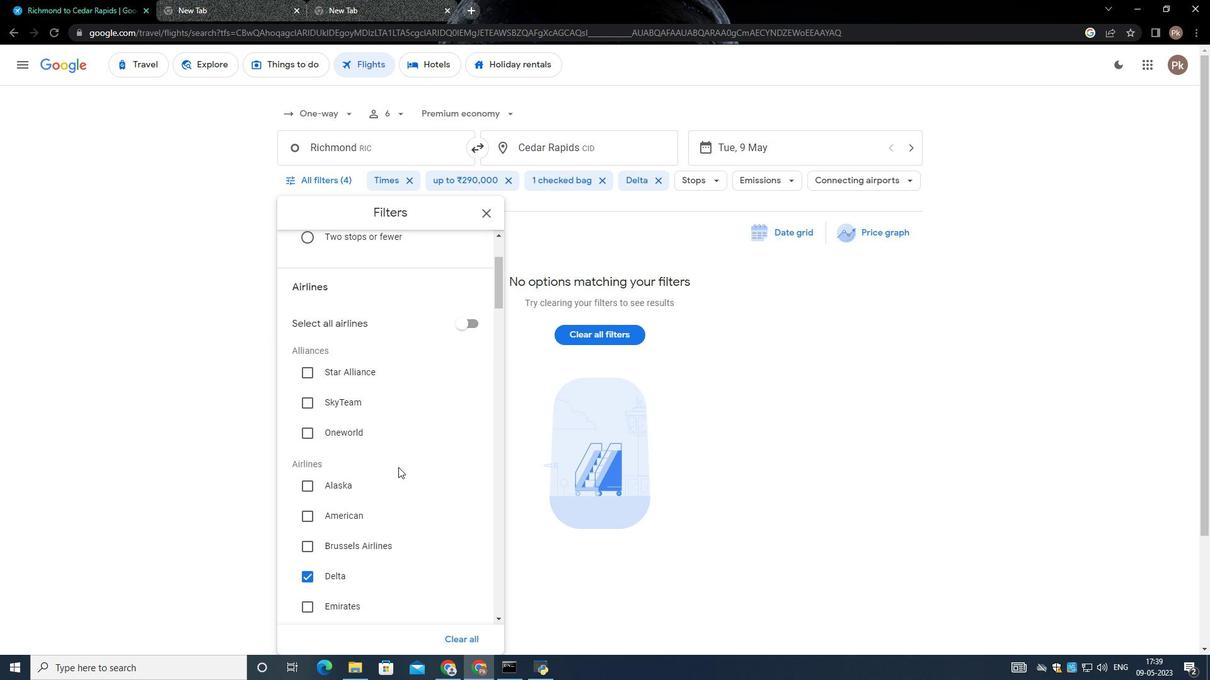 
Action: Mouse scrolled (399, 468) with delta (0, 0)
Screenshot: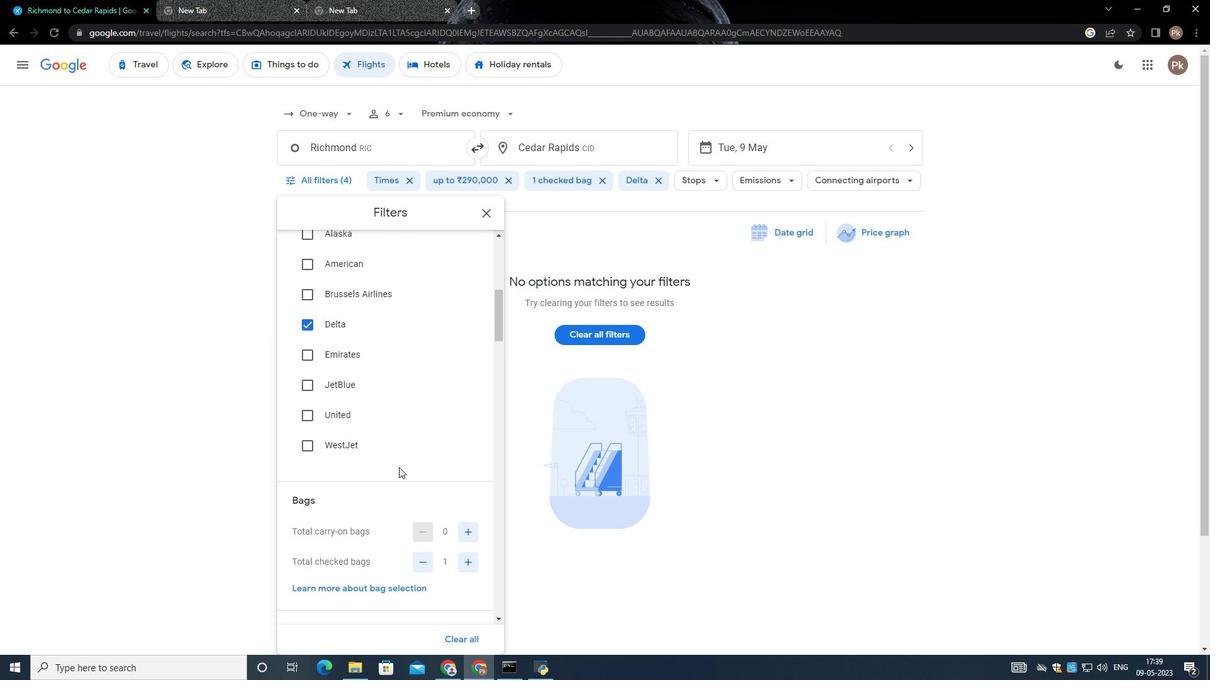 
Action: Mouse scrolled (399, 468) with delta (0, 0)
Screenshot: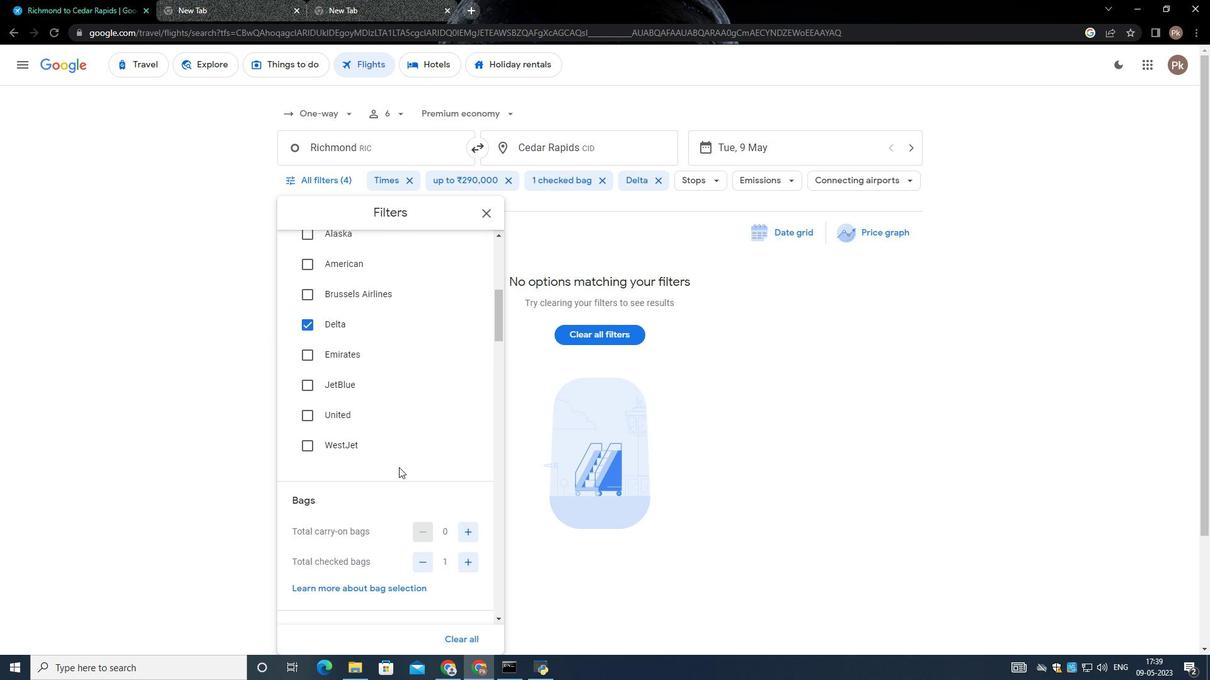 
Action: Mouse moved to (307, 446)
Screenshot: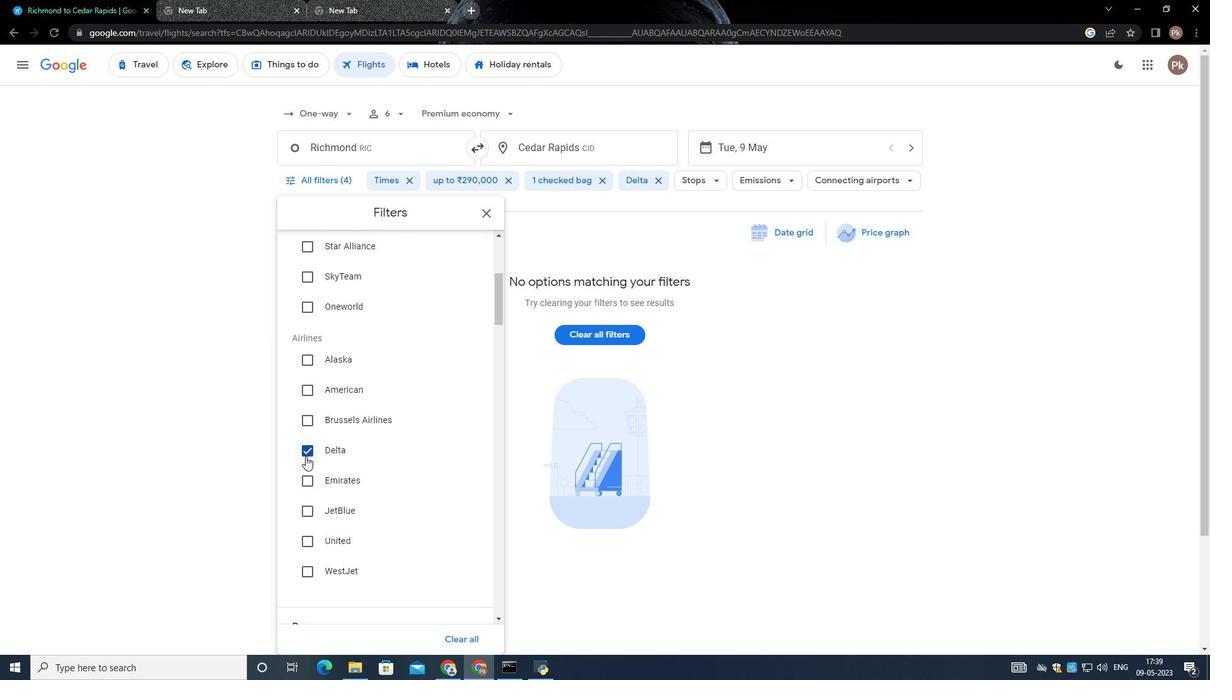 
Action: Mouse pressed left at (307, 446)
Screenshot: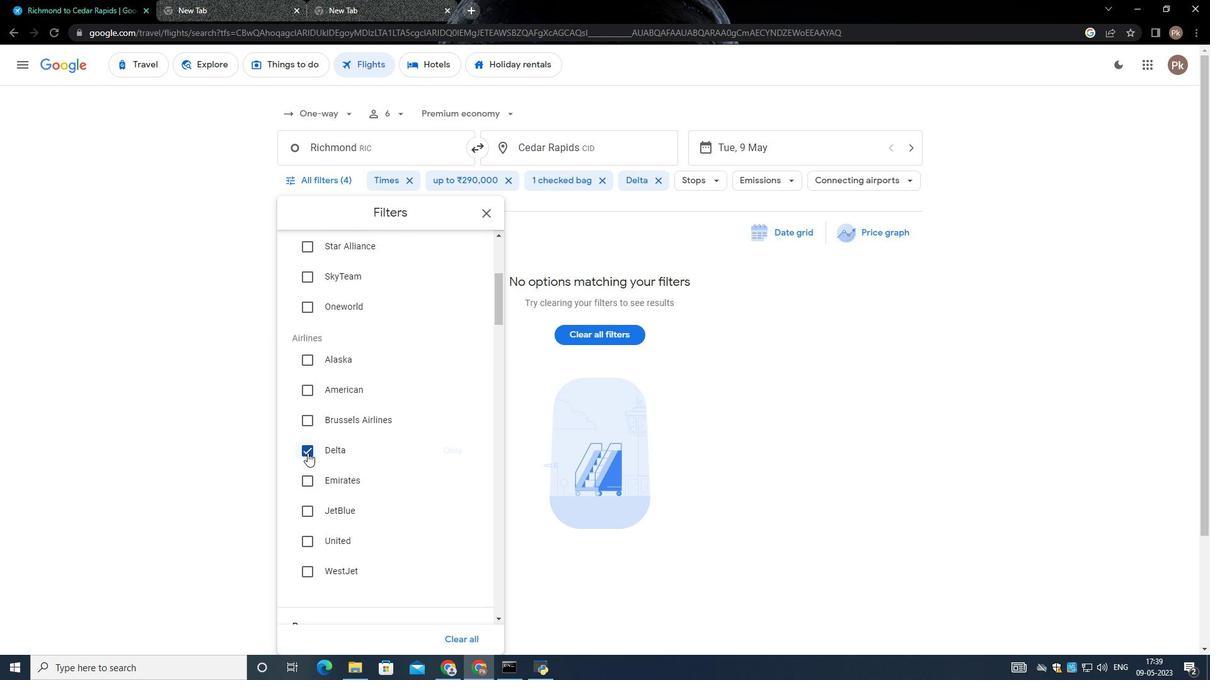 
Action: Mouse moved to (394, 457)
Screenshot: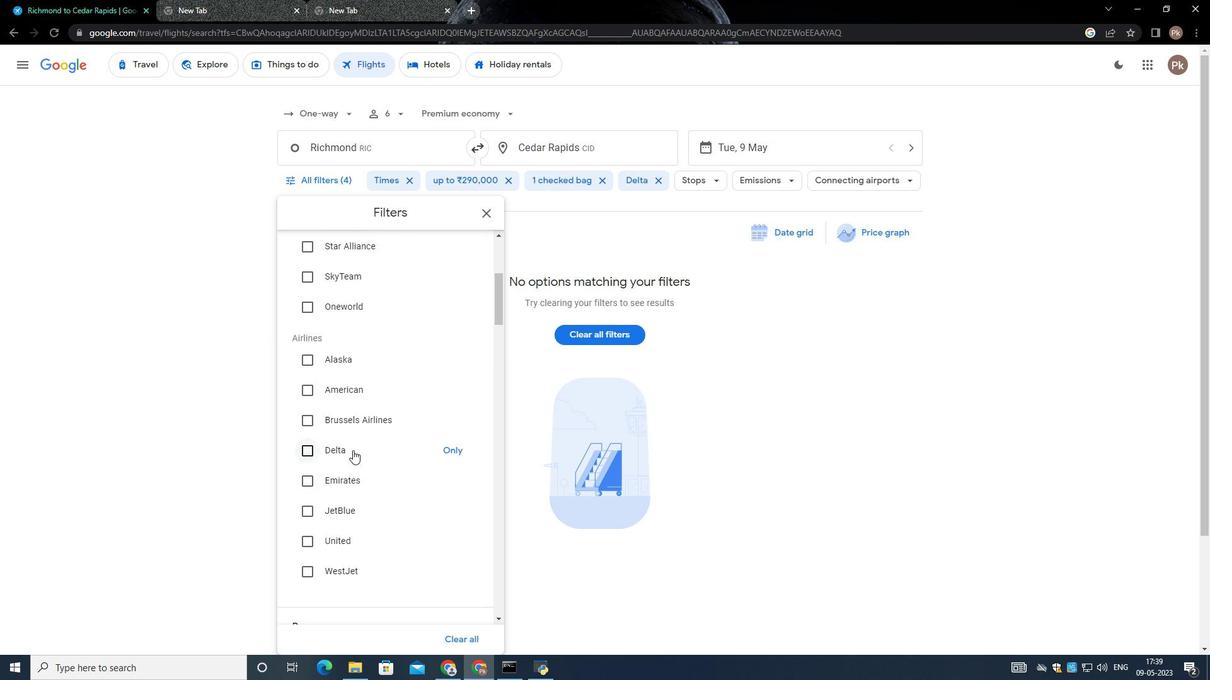 
Action: Mouse scrolled (394, 457) with delta (0, 0)
Screenshot: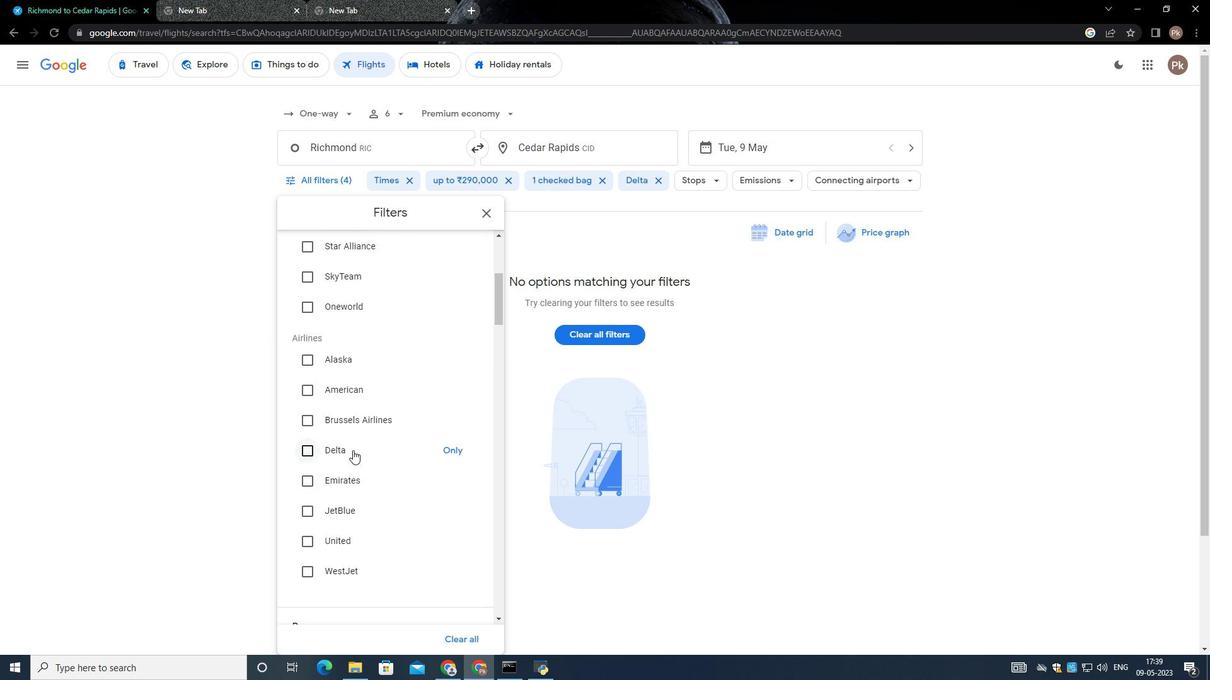 
Action: Mouse scrolled (394, 457) with delta (0, 0)
Screenshot: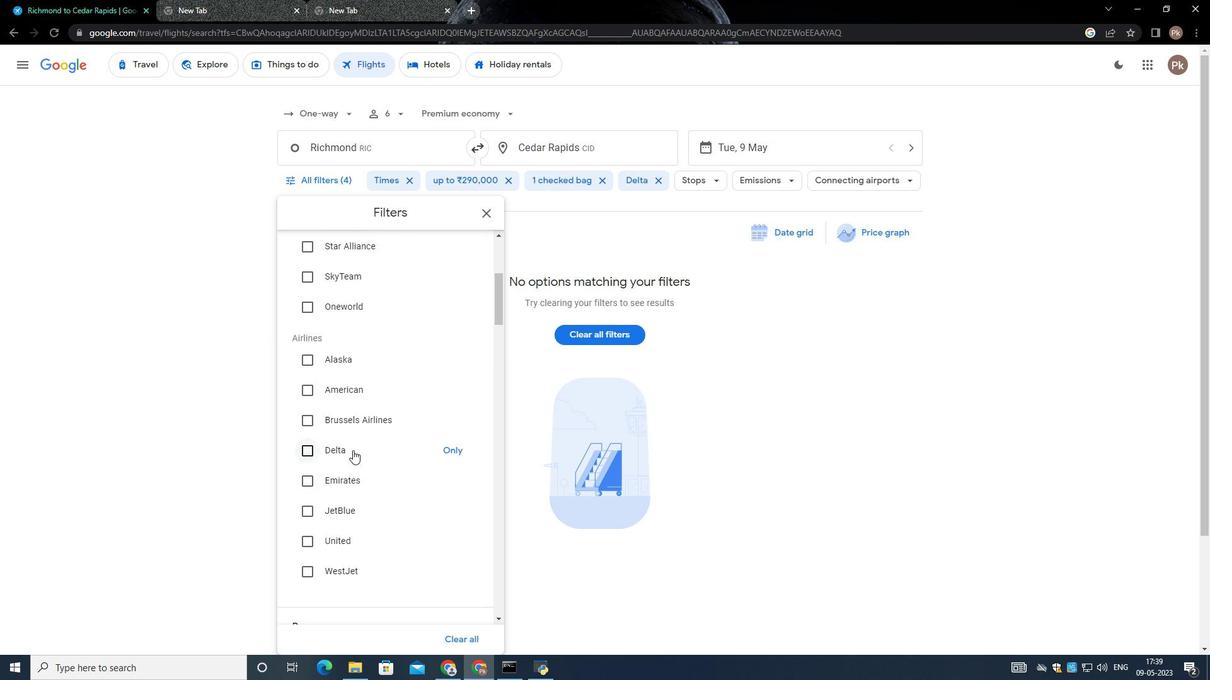 
Action: Mouse scrolled (394, 457) with delta (0, 0)
Screenshot: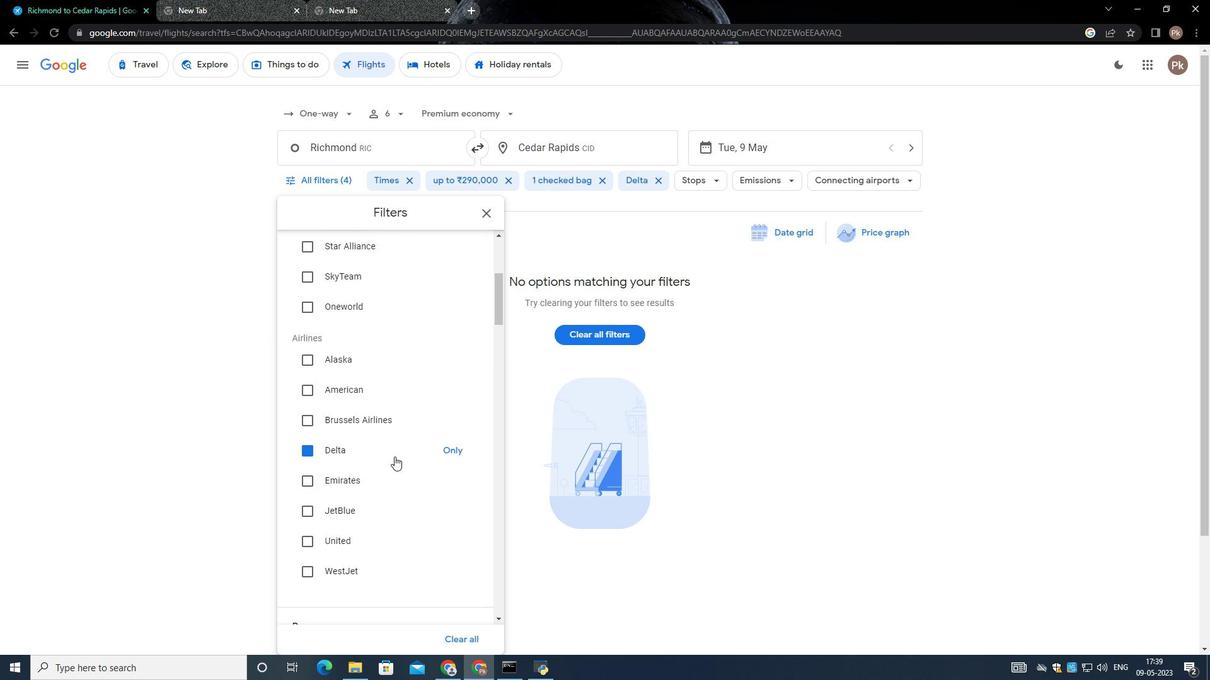 
Action: Mouse scrolled (394, 457) with delta (0, 0)
Screenshot: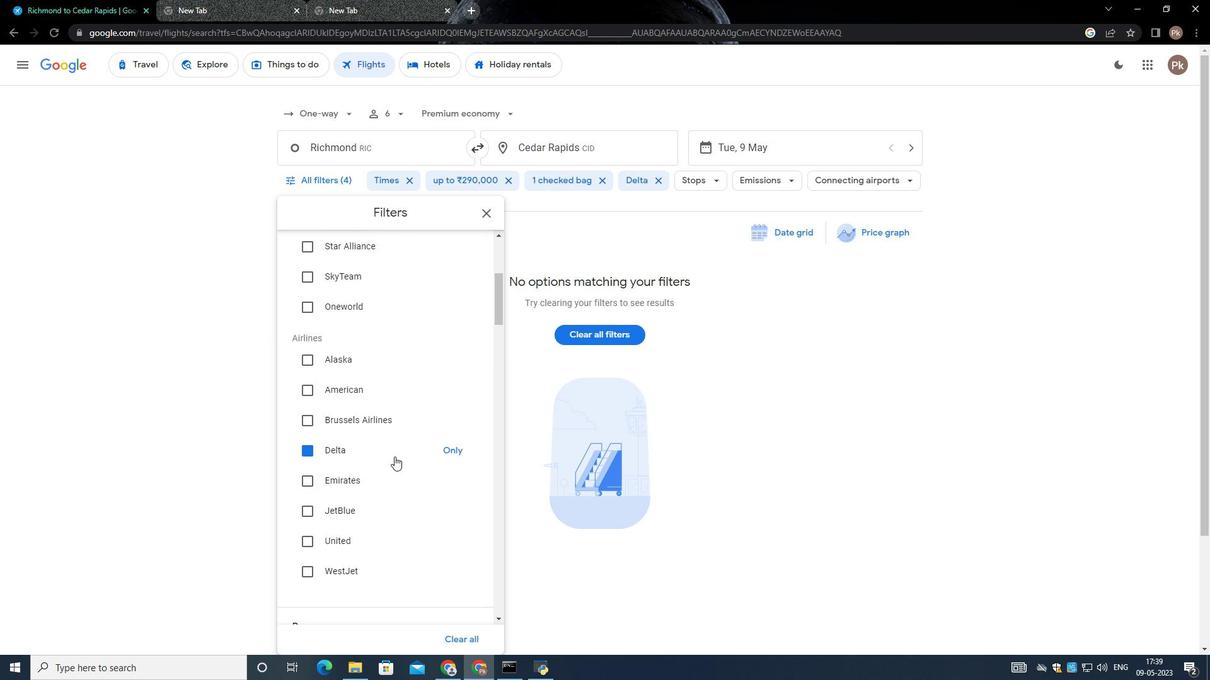 
Action: Mouse scrolled (394, 457) with delta (0, 0)
Screenshot: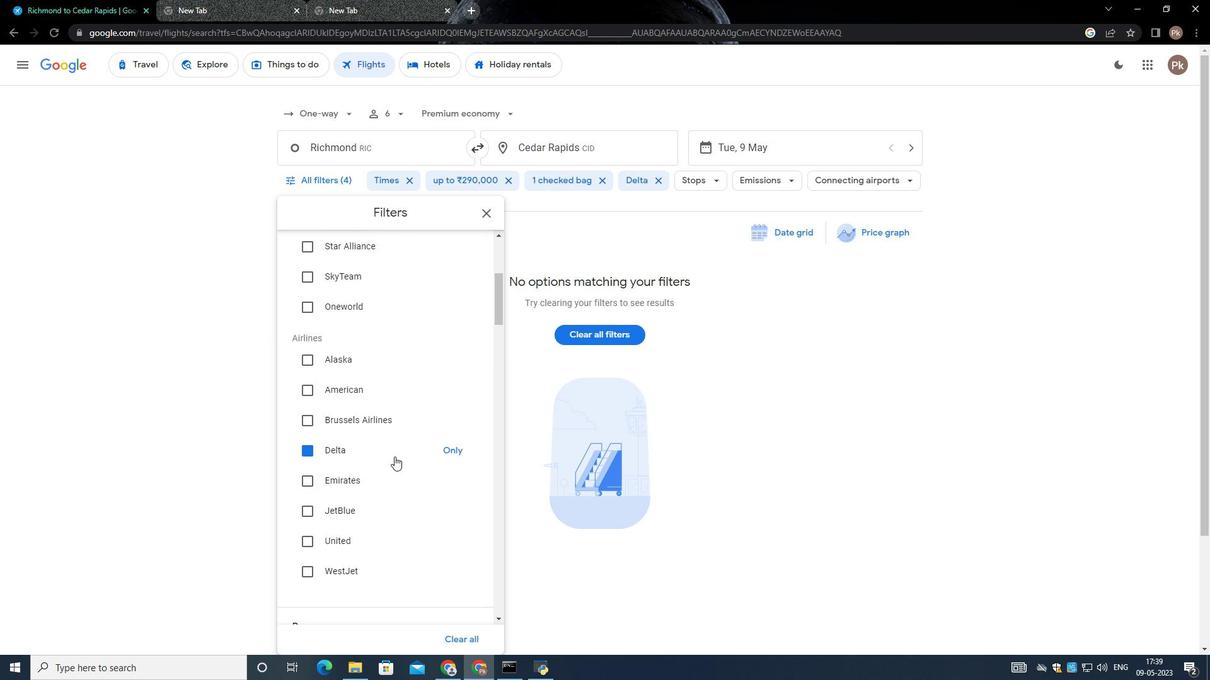 
Action: Mouse moved to (469, 371)
Screenshot: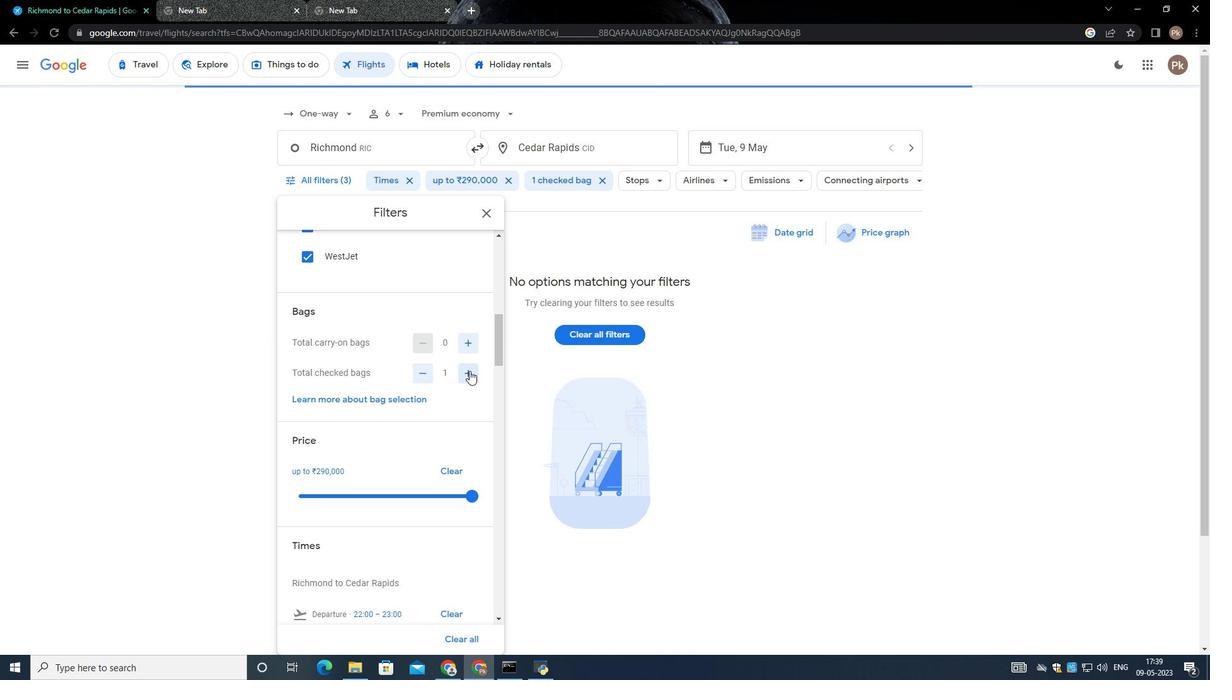 
Action: Mouse pressed left at (469, 371)
Screenshot: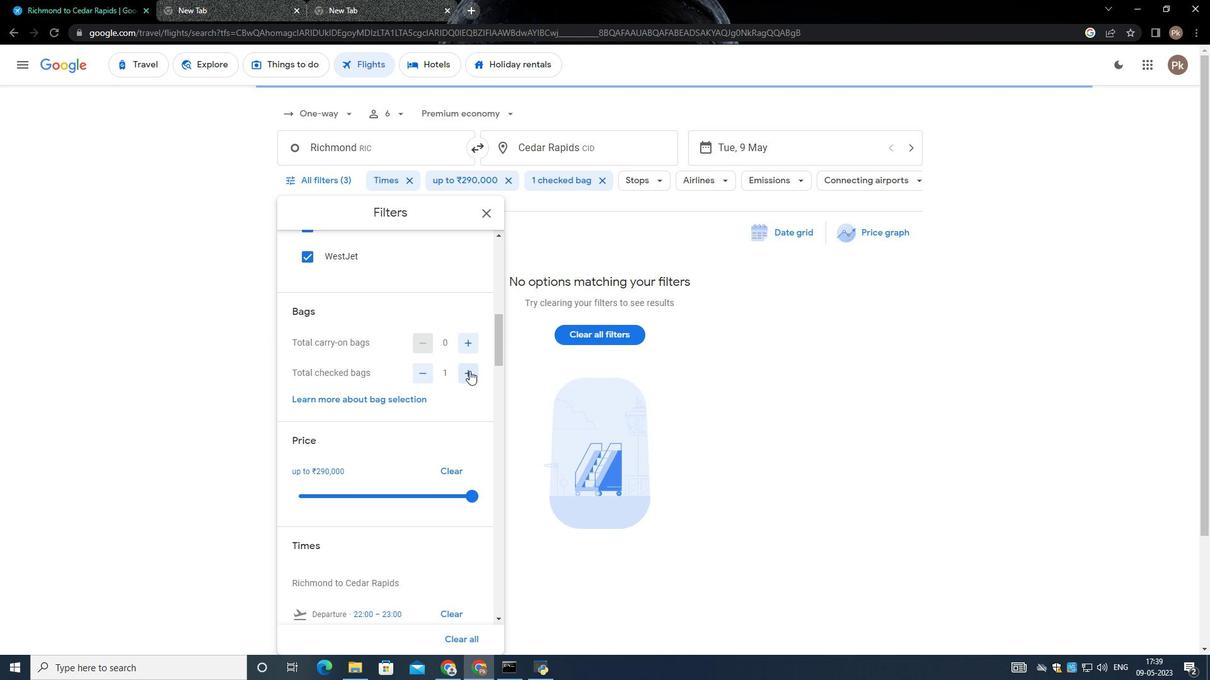 
Action: Mouse pressed left at (469, 371)
Screenshot: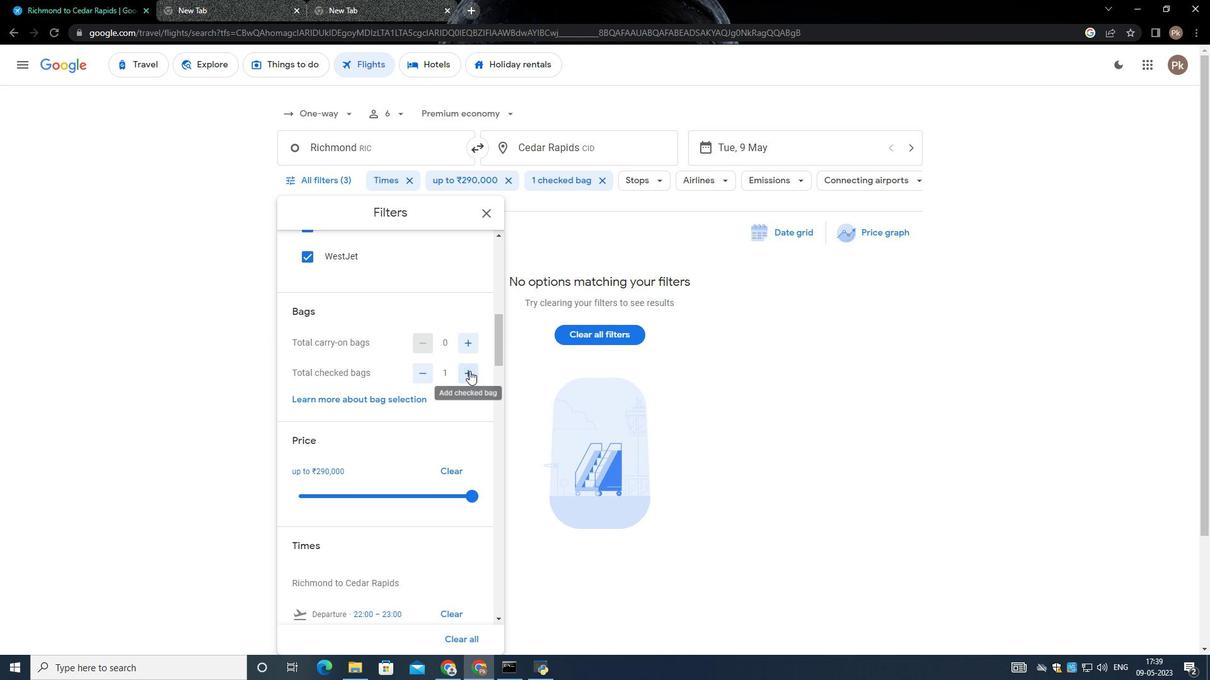 
Action: Mouse moved to (479, 493)
Screenshot: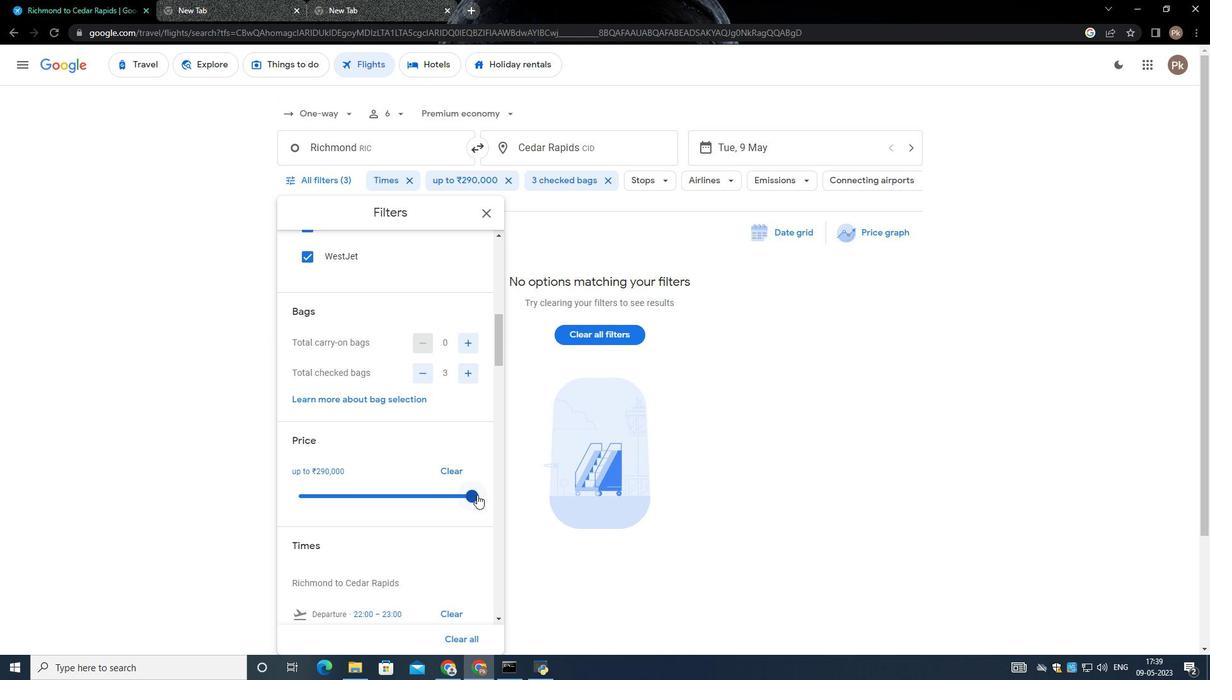 
Action: Mouse pressed left at (479, 493)
Screenshot: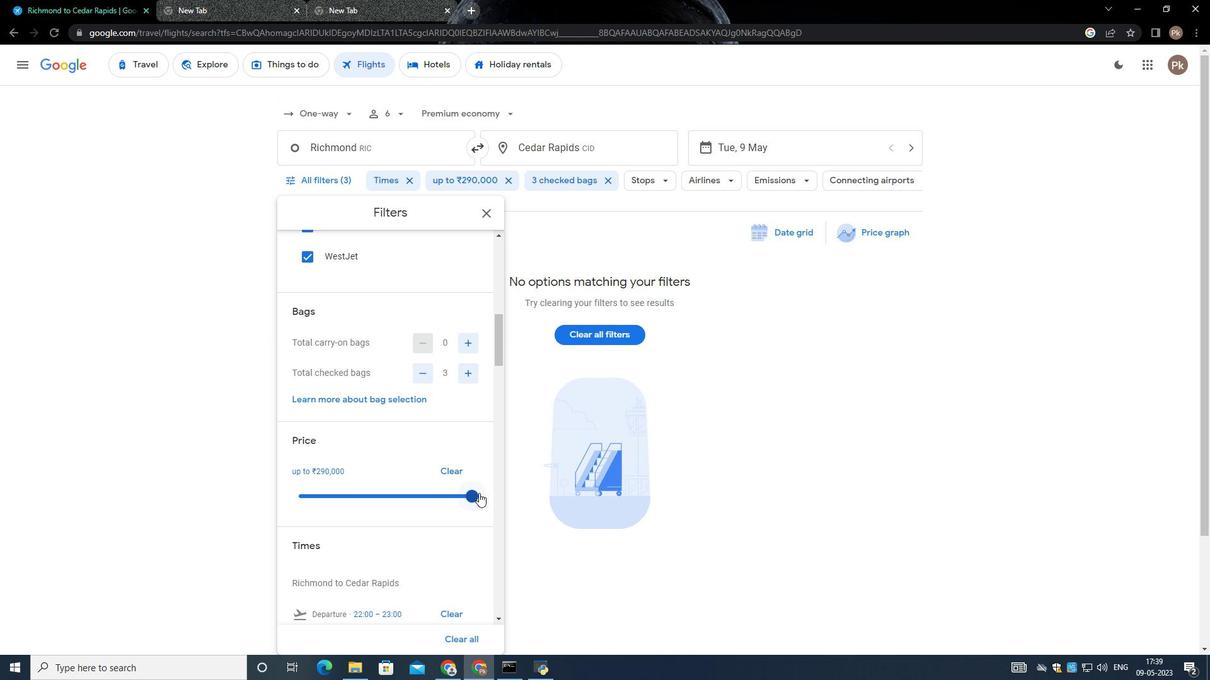 
Action: Mouse moved to (459, 458)
Screenshot: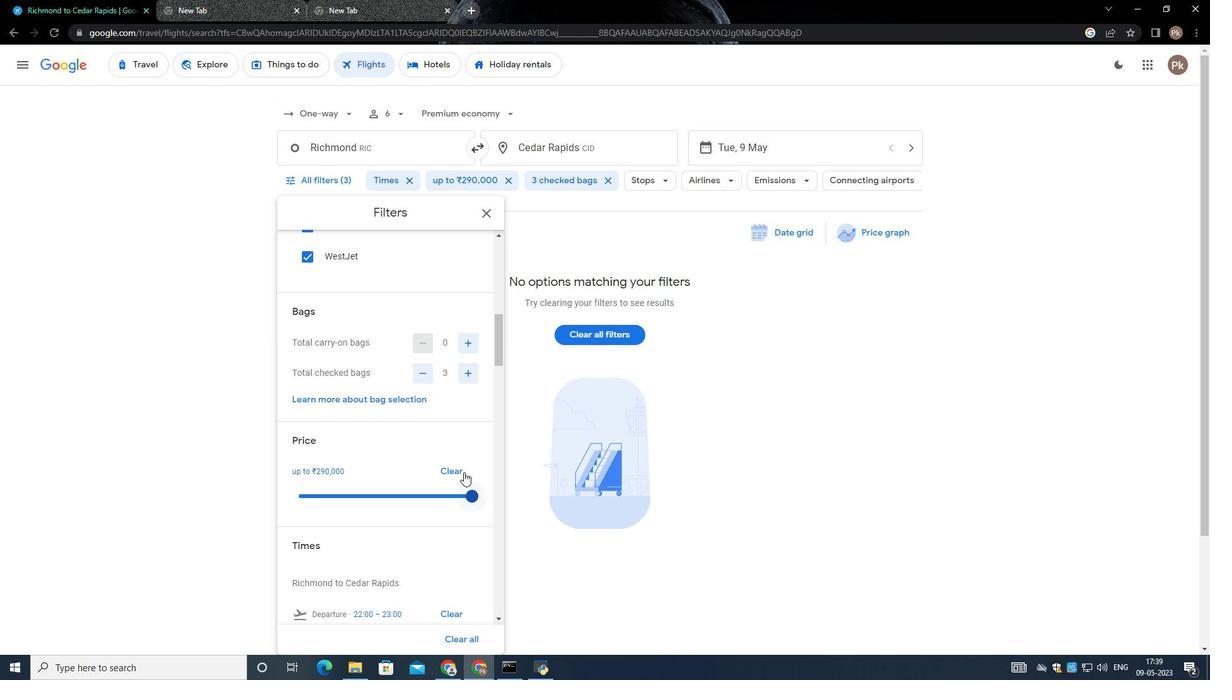 
Action: Mouse scrolled (459, 458) with delta (0, 0)
Screenshot: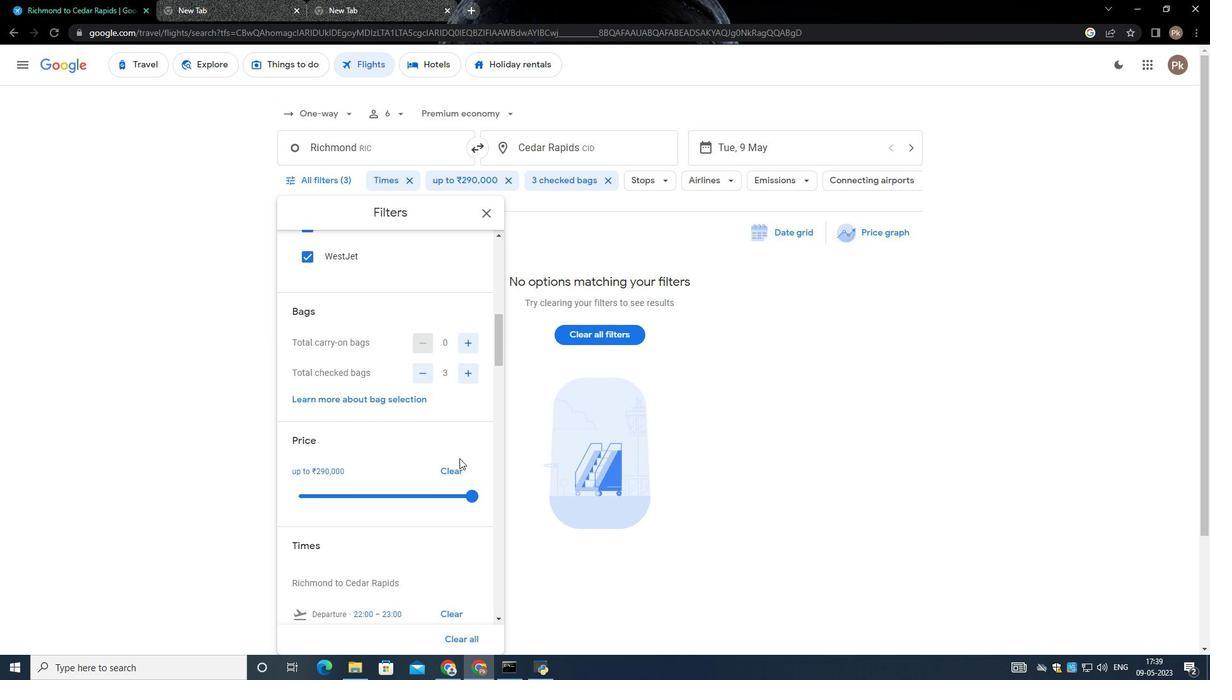 
Action: Mouse scrolled (459, 458) with delta (0, 0)
Screenshot: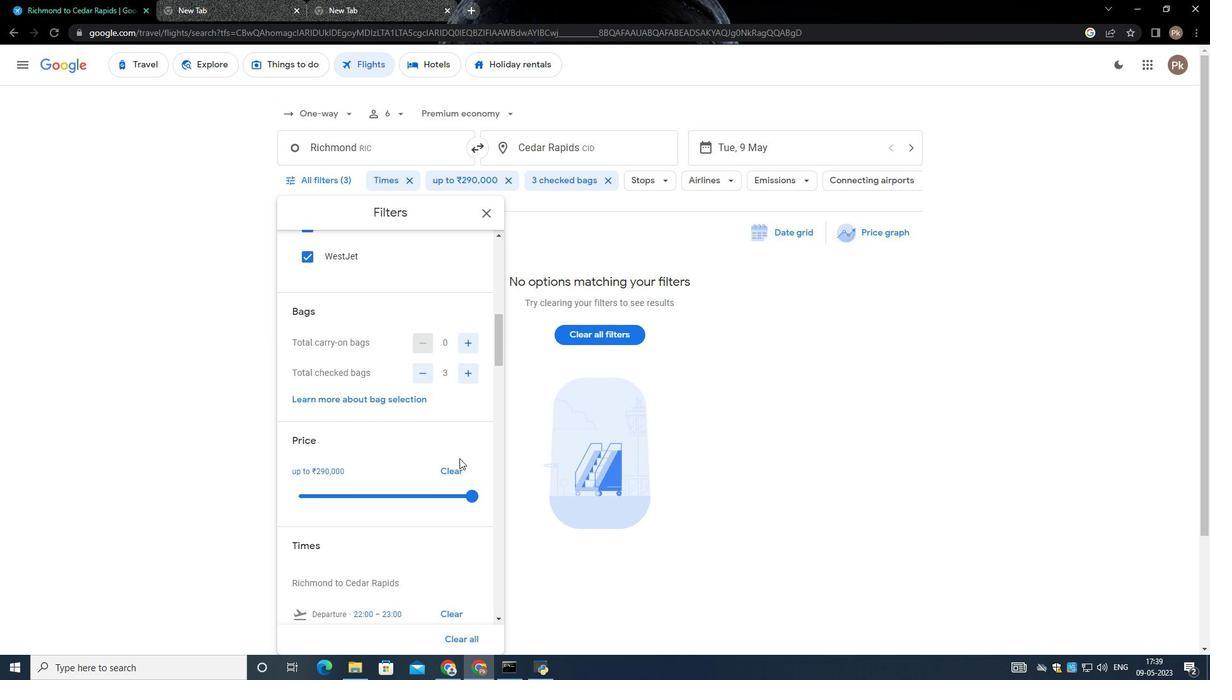 
Action: Mouse moved to (456, 511)
Screenshot: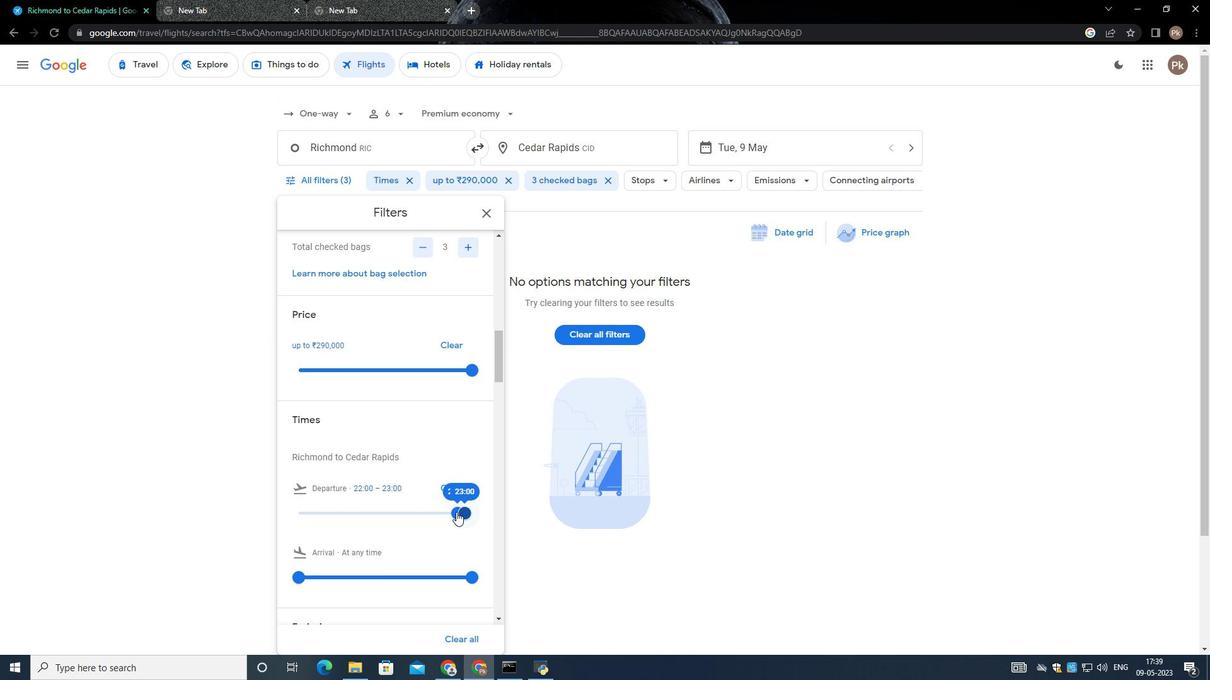 
Action: Mouse pressed left at (456, 511)
Screenshot: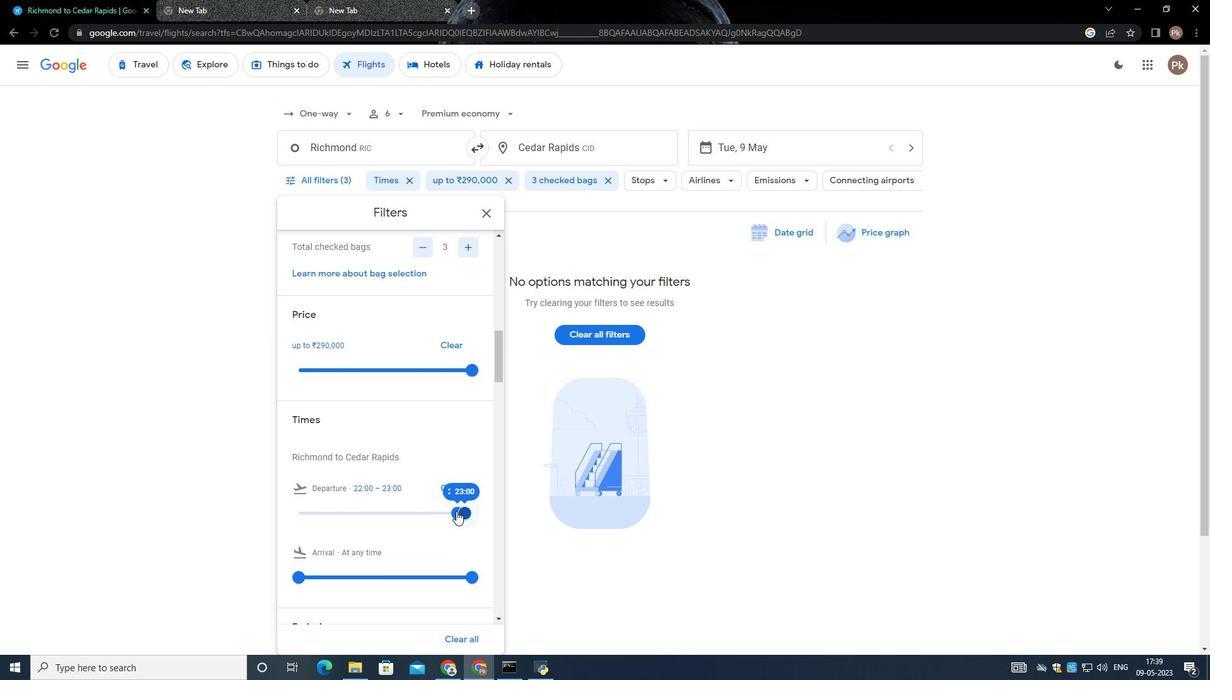 
Action: Mouse moved to (464, 510)
Screenshot: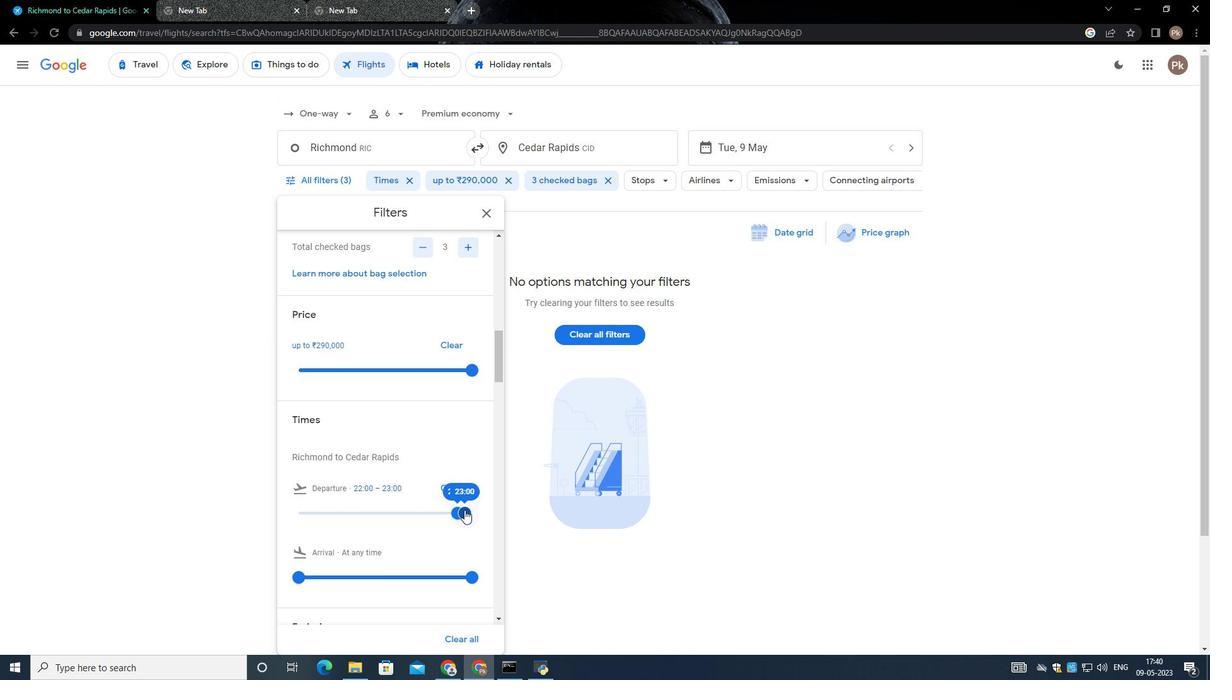 
Action: Mouse pressed left at (464, 510)
Screenshot: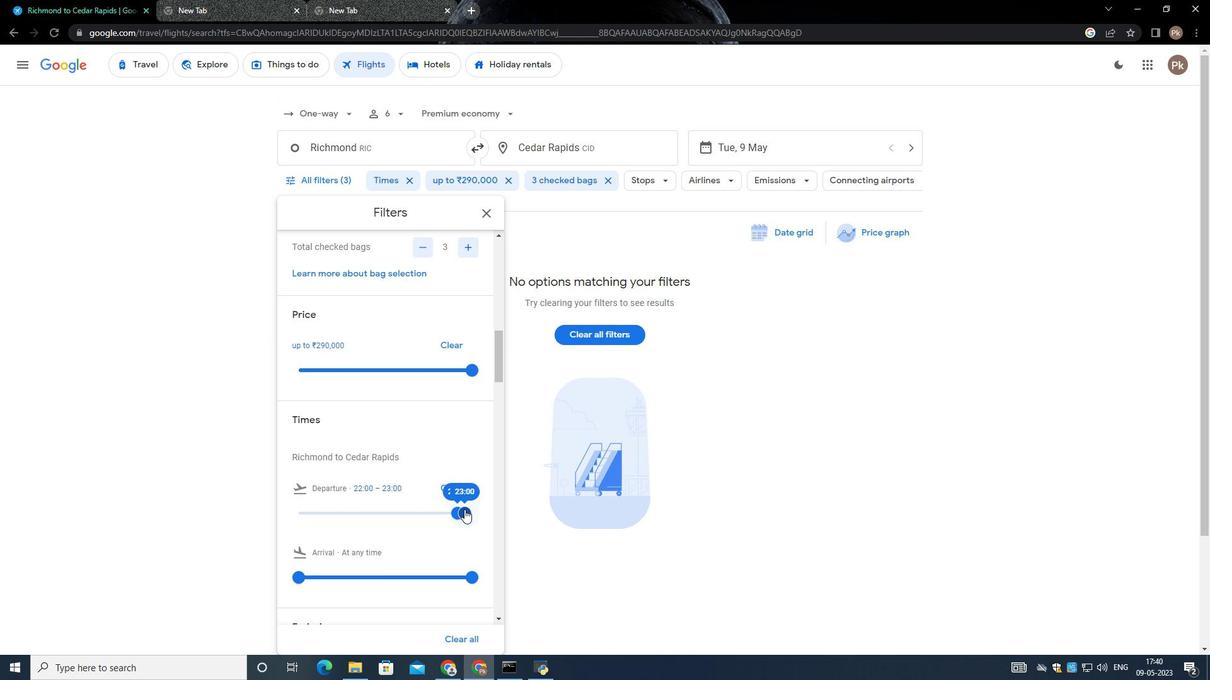 
Action: Mouse moved to (464, 510)
Screenshot: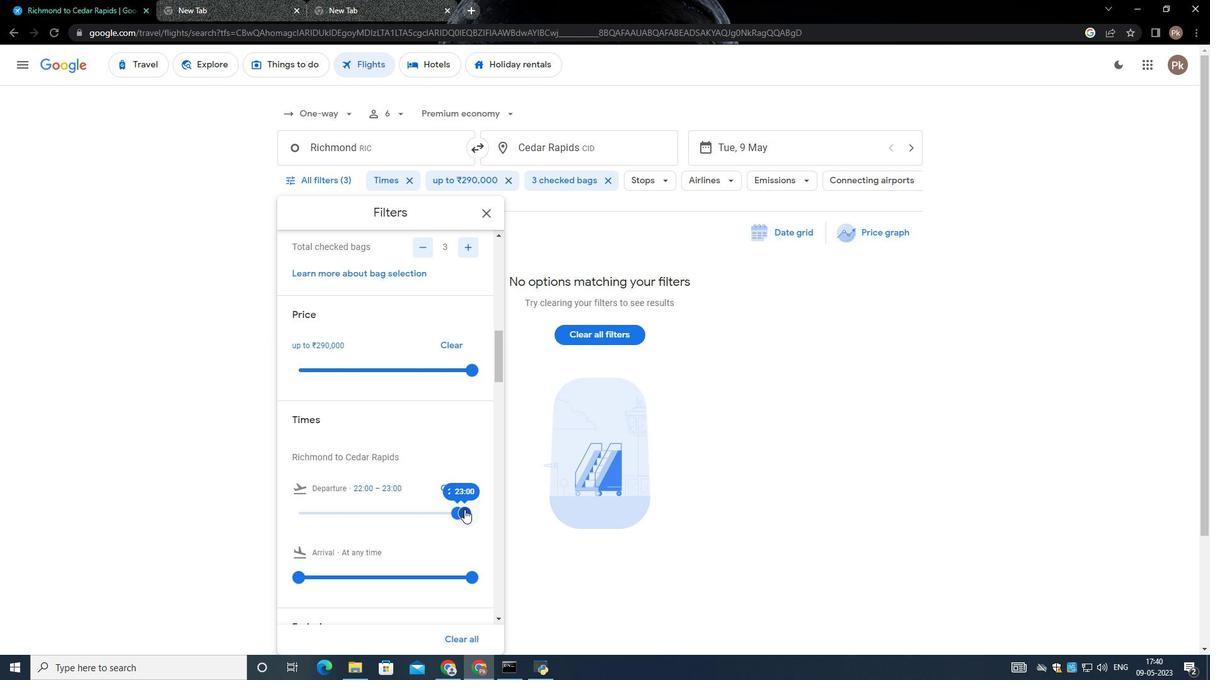 
Action: Mouse pressed left at (464, 510)
Screenshot: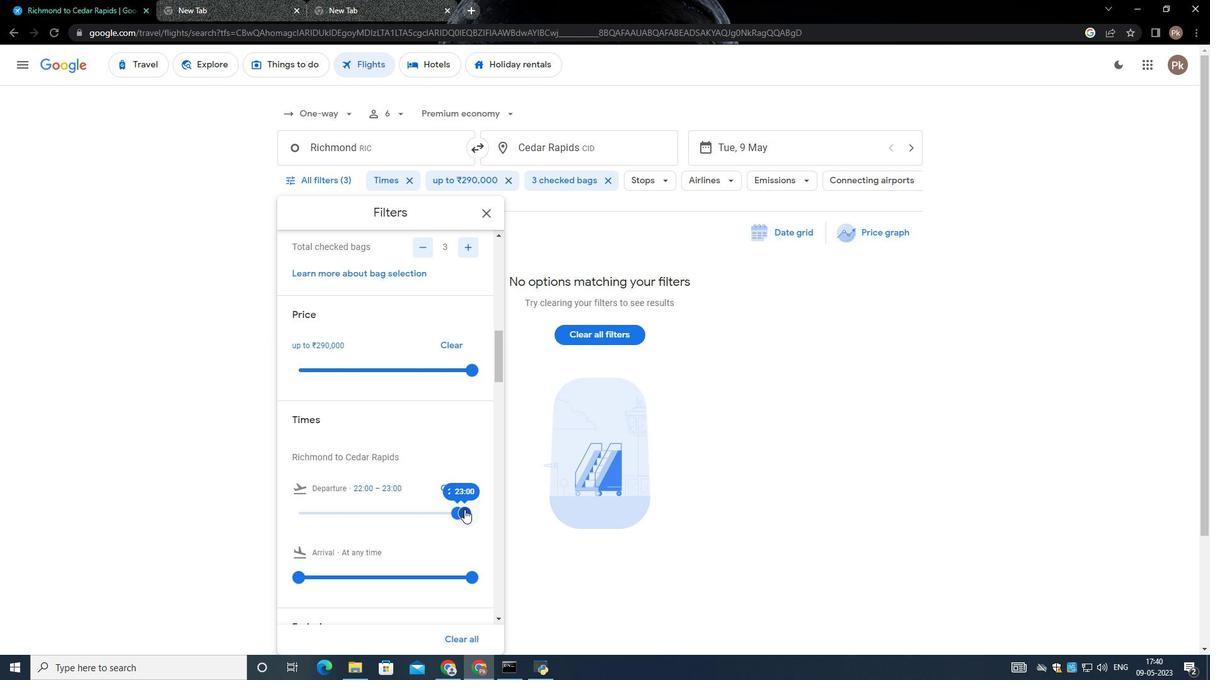 
Action: Mouse moved to (426, 510)
Screenshot: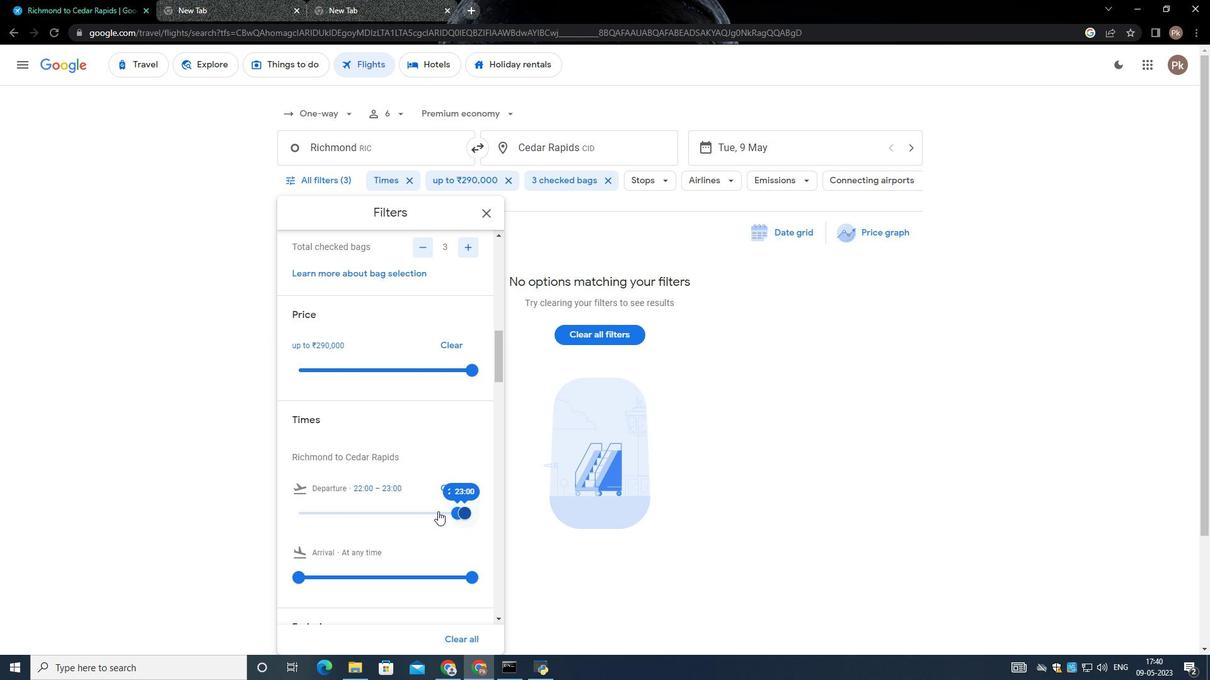 
Action: Mouse scrolled (426, 510) with delta (0, 0)
Screenshot: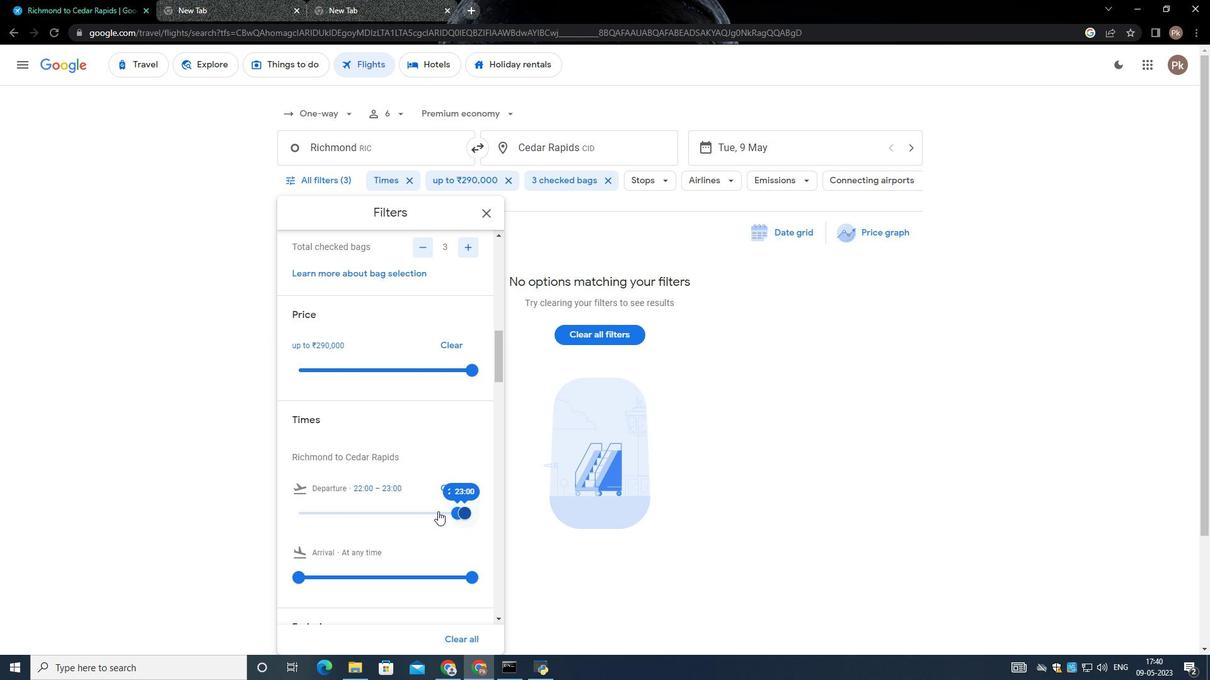 
Action: Mouse moved to (425, 510)
Screenshot: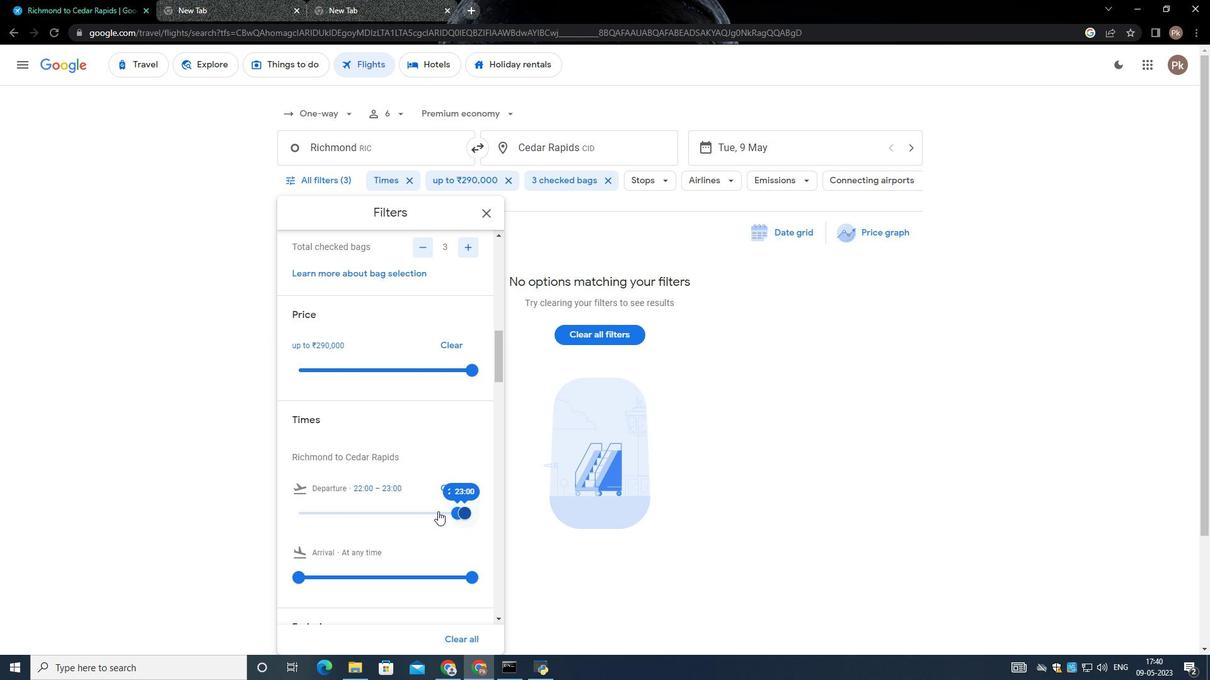 
Action: Mouse scrolled (425, 510) with delta (0, 0)
Screenshot: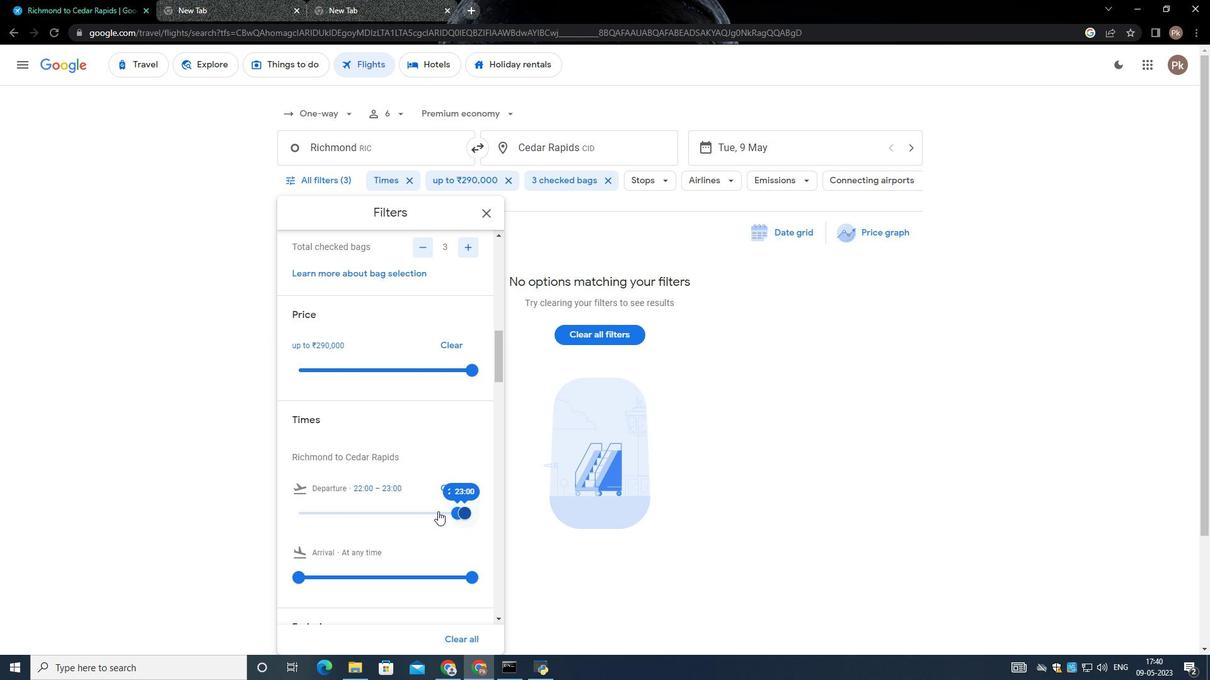 
Action: Mouse scrolled (425, 510) with delta (0, 0)
Screenshot: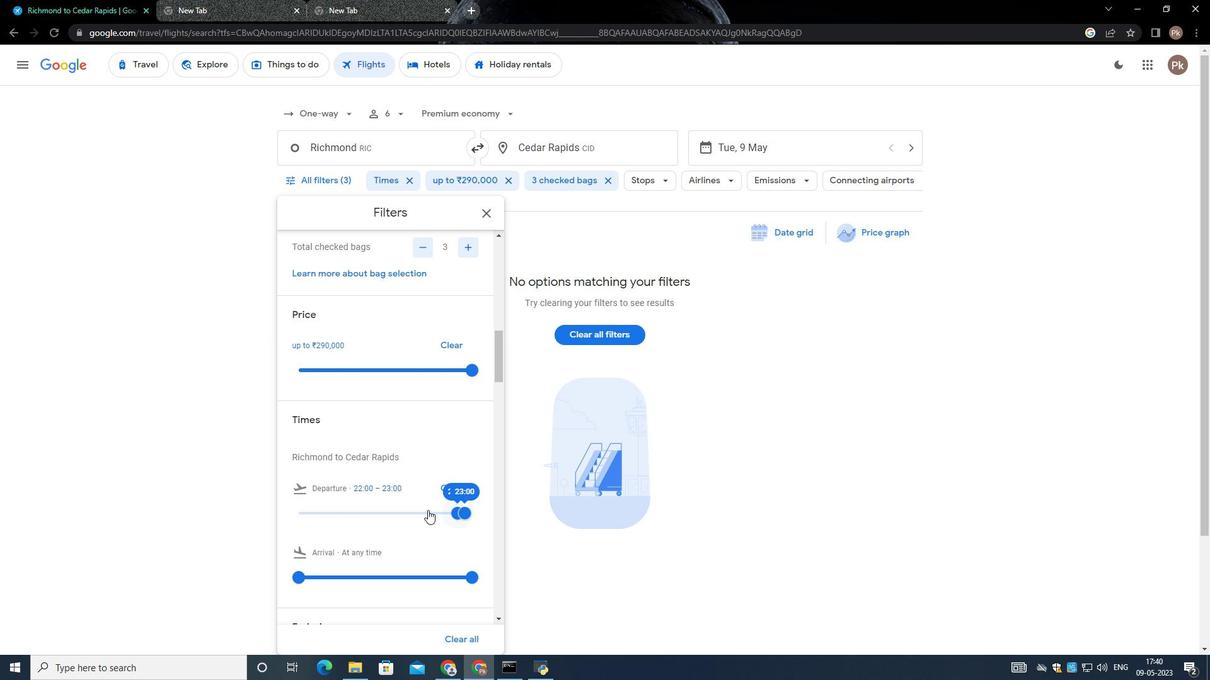 
Action: Mouse scrolled (425, 510) with delta (0, 0)
Screenshot: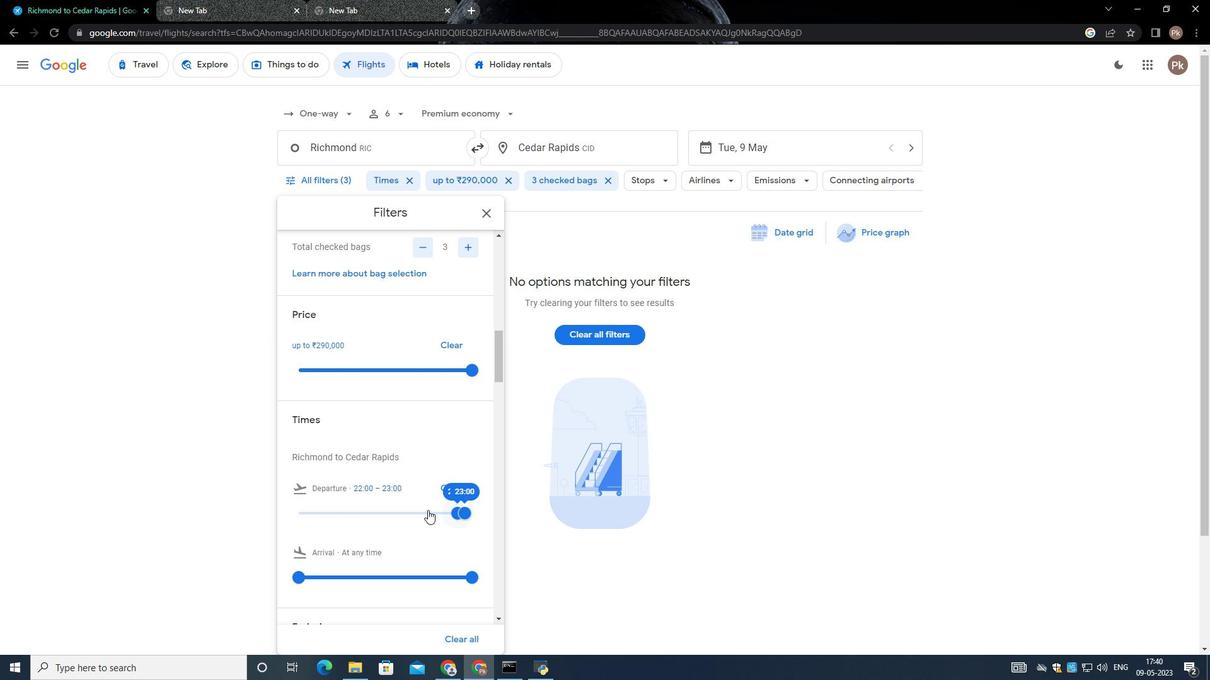 
Action: Mouse moved to (424, 511)
Screenshot: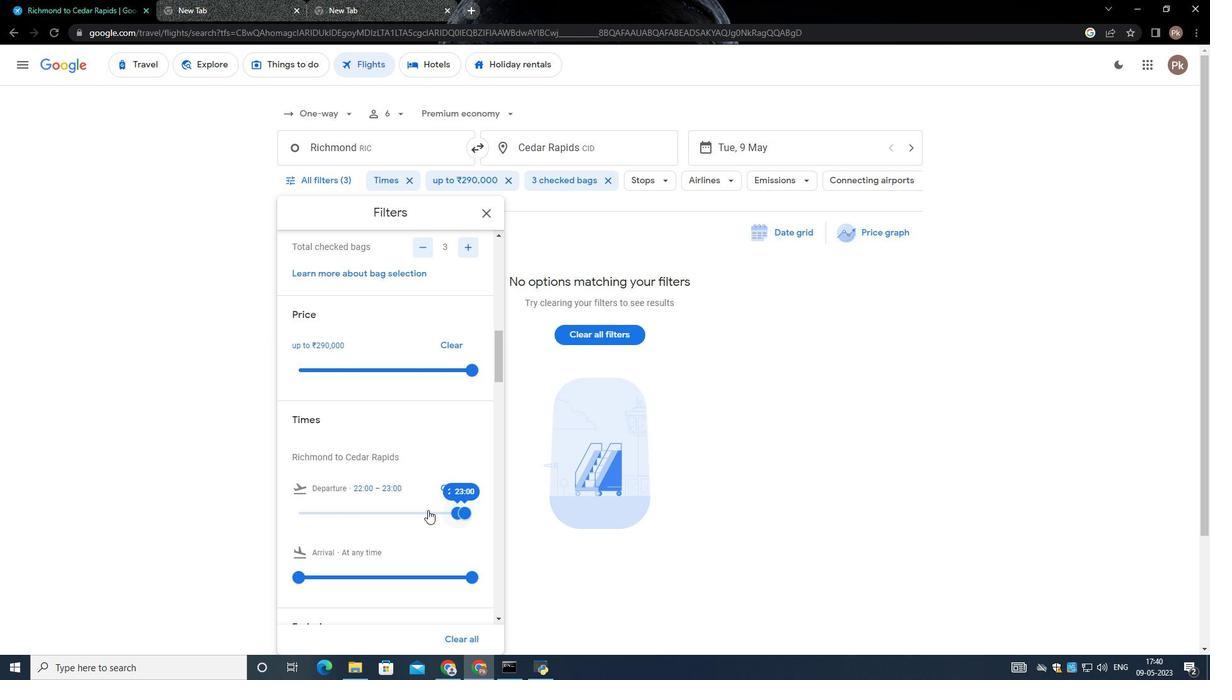 
Action: Mouse scrolled (424, 511) with delta (0, 0)
Screenshot: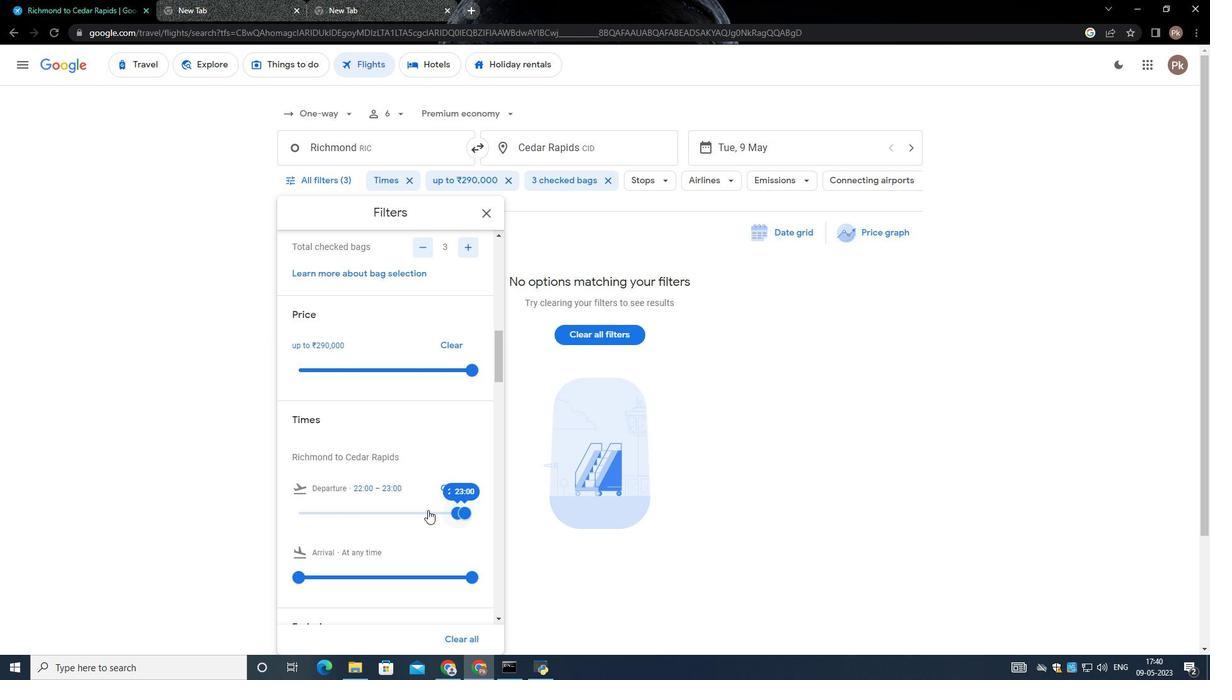 
Action: Mouse moved to (412, 521)
Screenshot: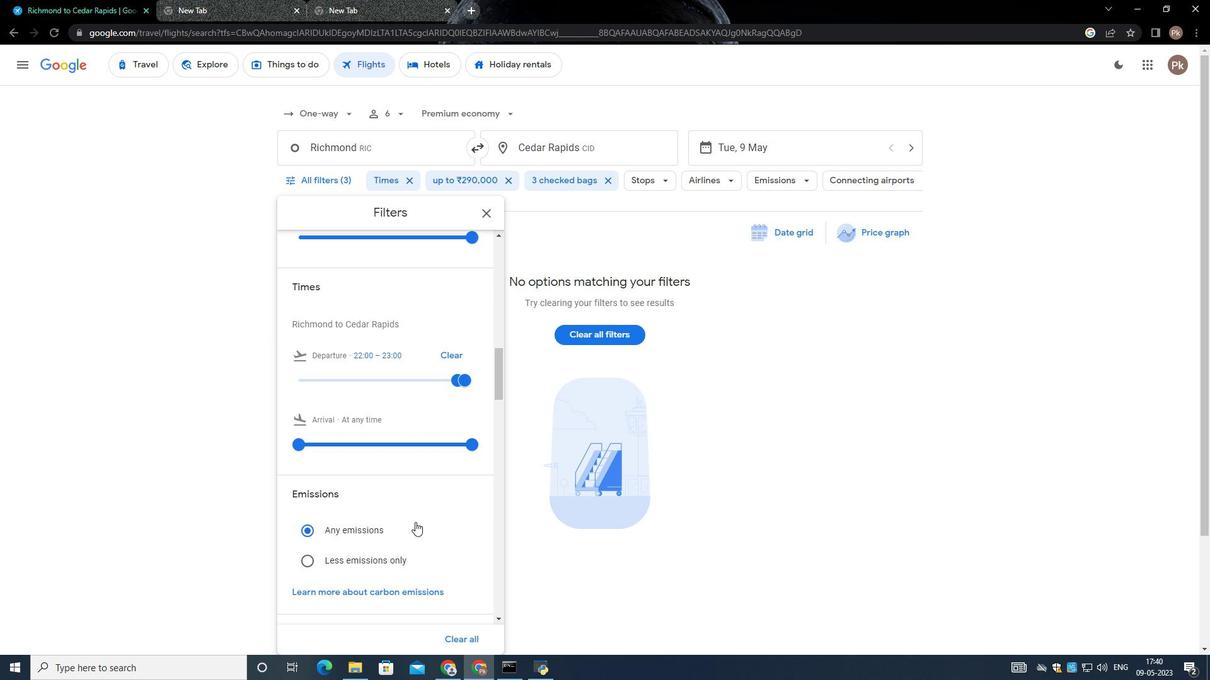 
Action: Mouse scrolled (412, 520) with delta (0, 0)
Screenshot: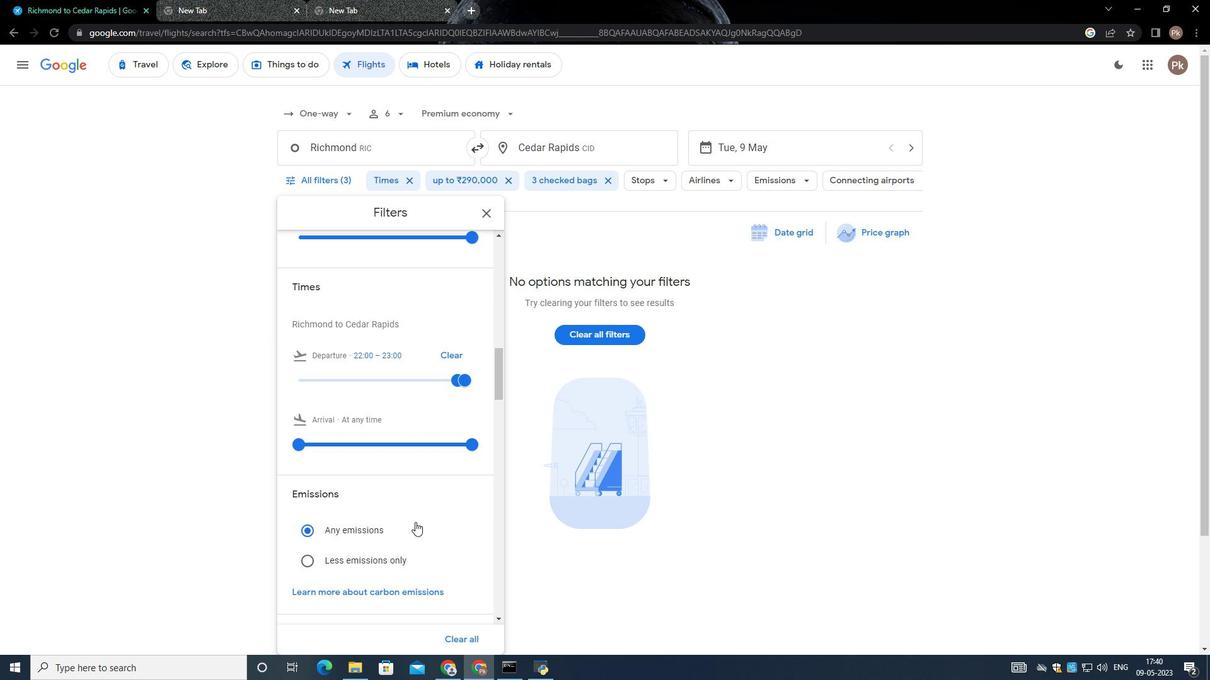 
Action: Mouse scrolled (412, 520) with delta (0, 0)
Screenshot: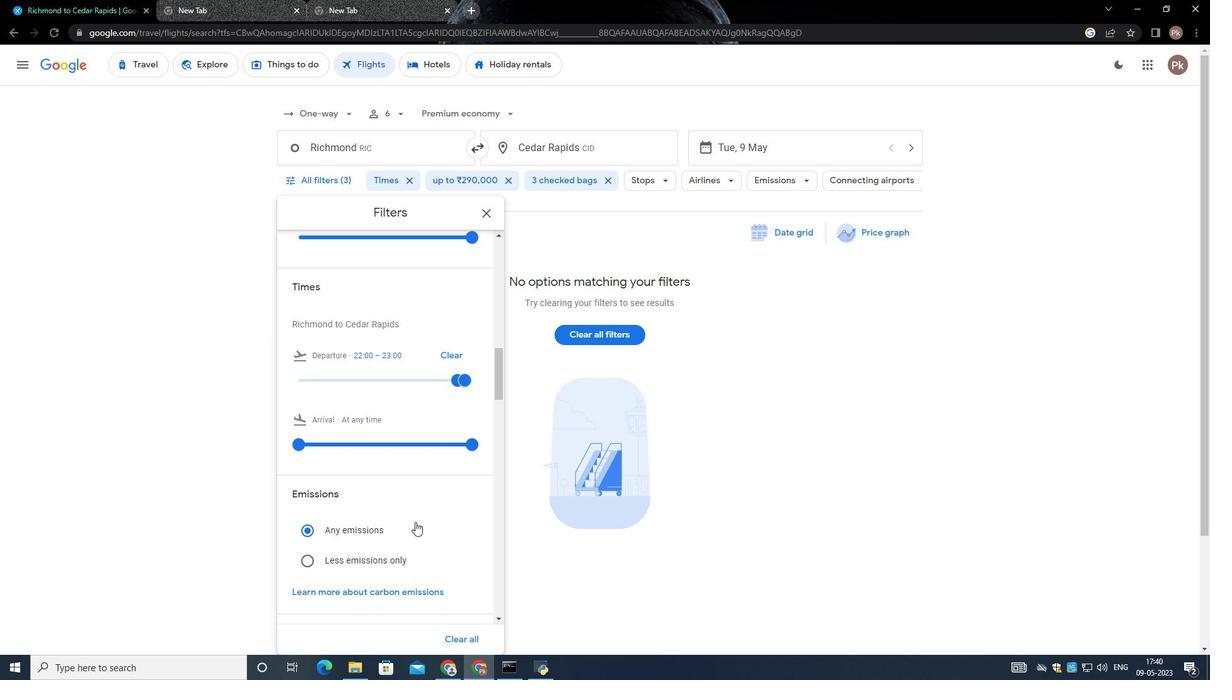 
Action: Mouse moved to (411, 522)
Screenshot: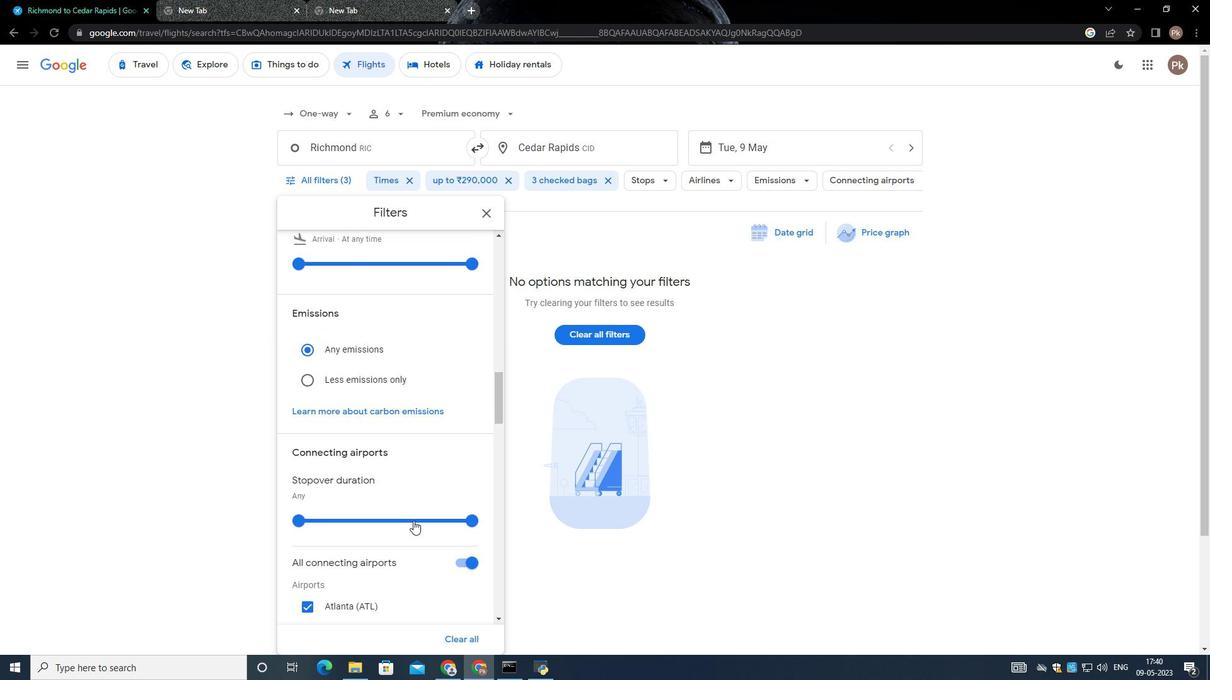 
Action: Mouse scrolled (411, 522) with delta (0, 0)
Screenshot: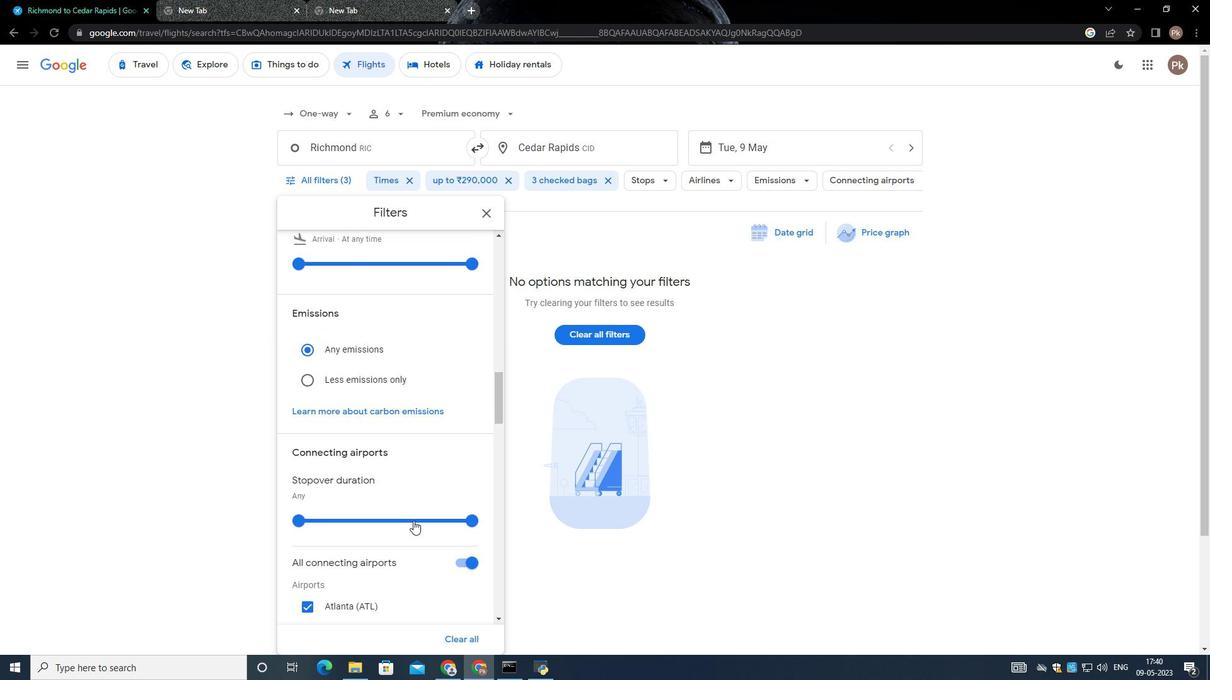 
Action: Mouse moved to (408, 526)
Screenshot: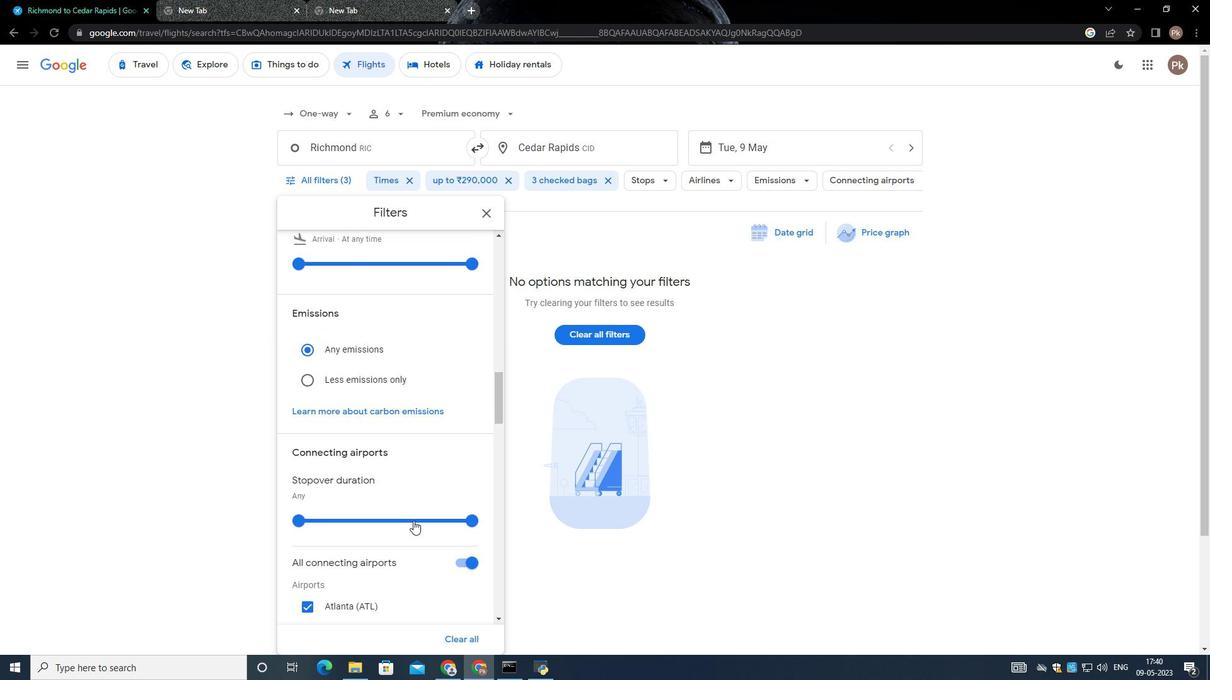 
Action: Mouse scrolled (408, 525) with delta (0, 0)
Screenshot: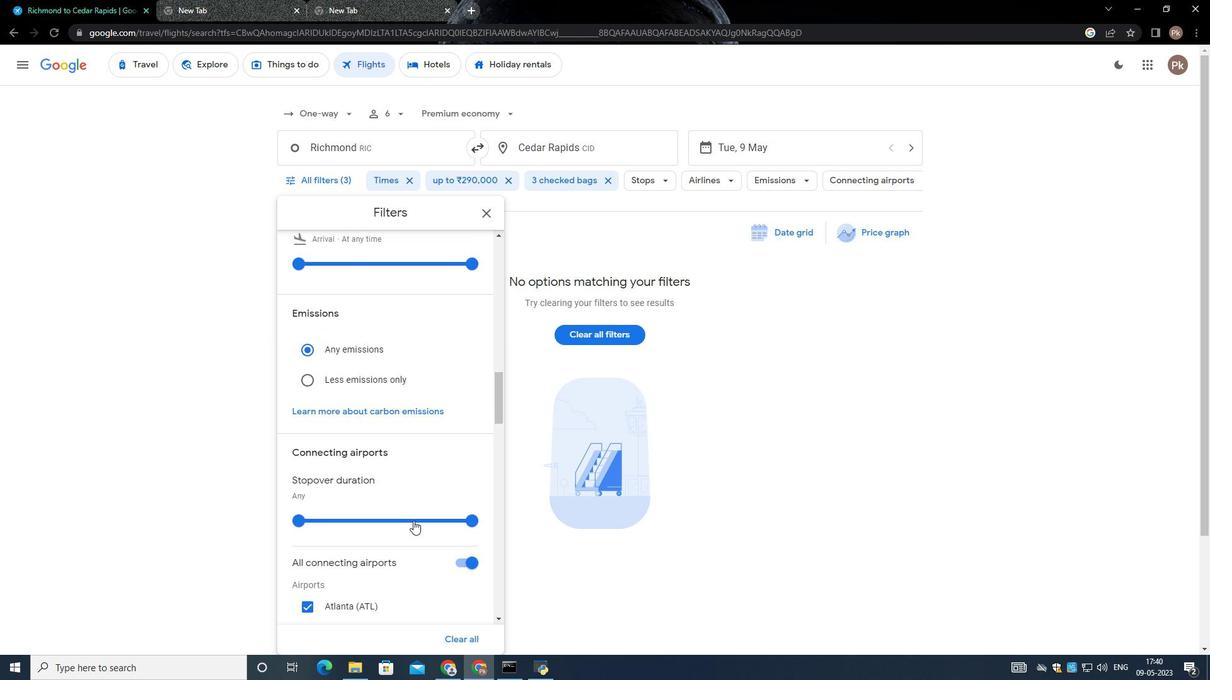 
Action: Mouse moved to (392, 520)
Screenshot: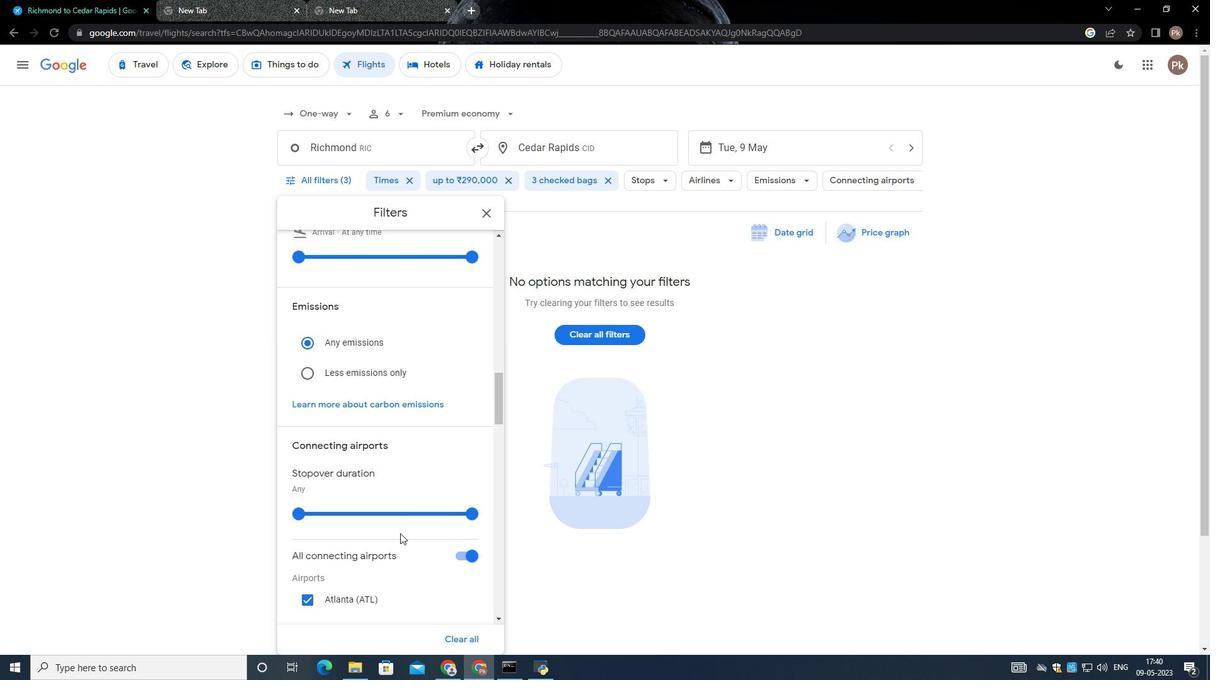 
Action: Mouse scrolled (392, 521) with delta (0, 0)
Screenshot: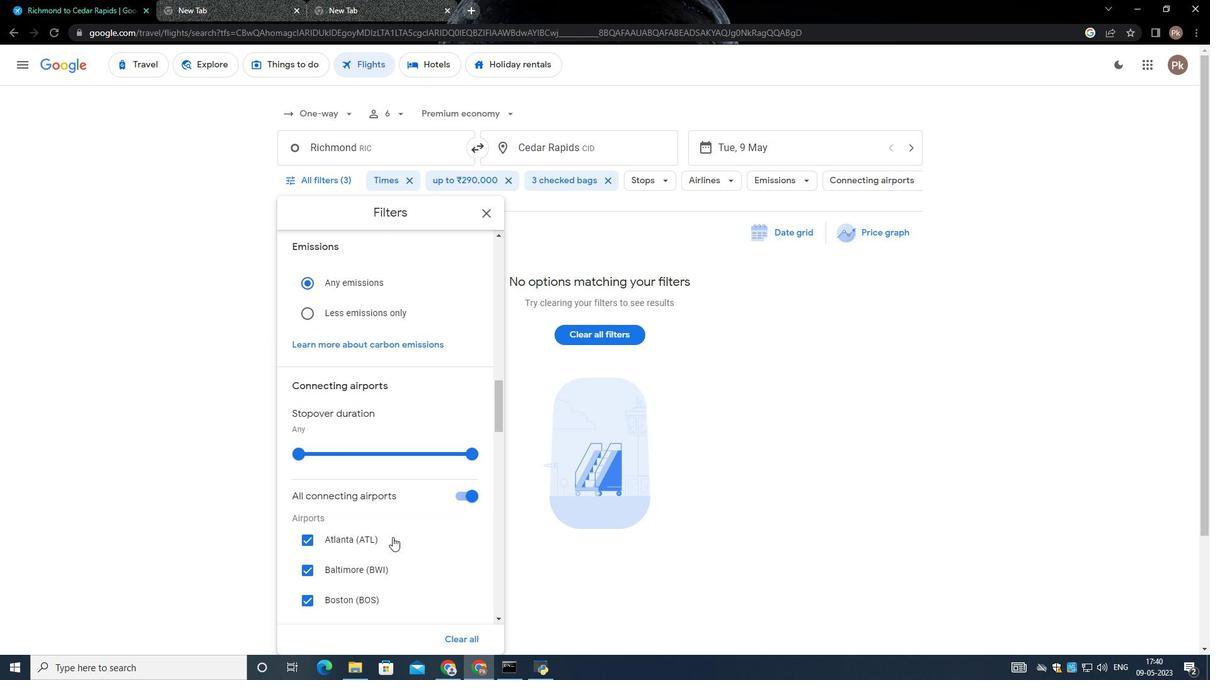 
Action: Mouse scrolled (392, 520) with delta (0, 0)
Screenshot: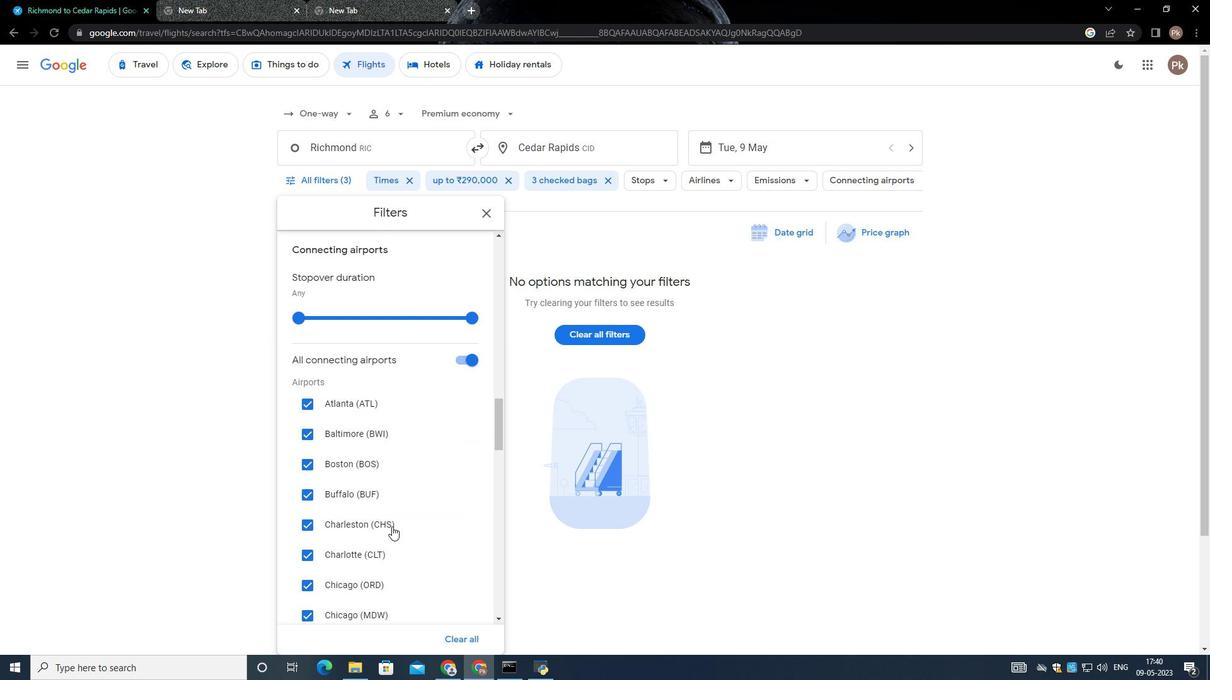 
Action: Mouse scrolled (392, 520) with delta (0, 0)
Screenshot: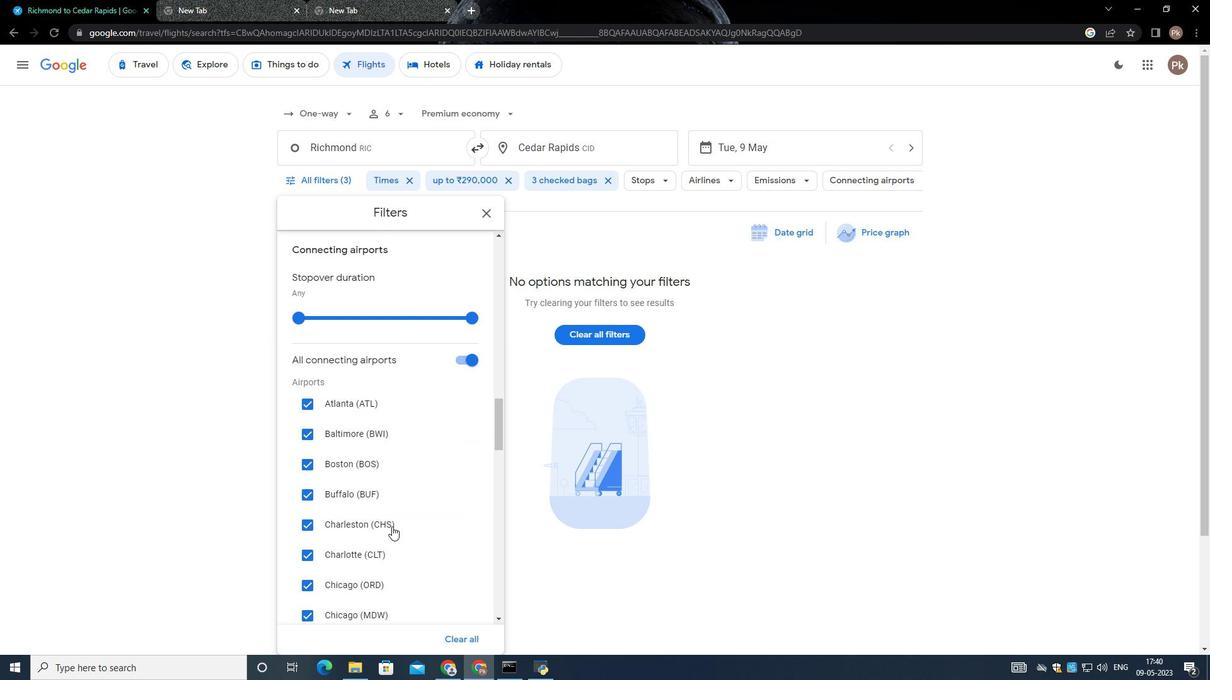 
Action: Mouse scrolled (392, 520) with delta (0, 0)
Screenshot: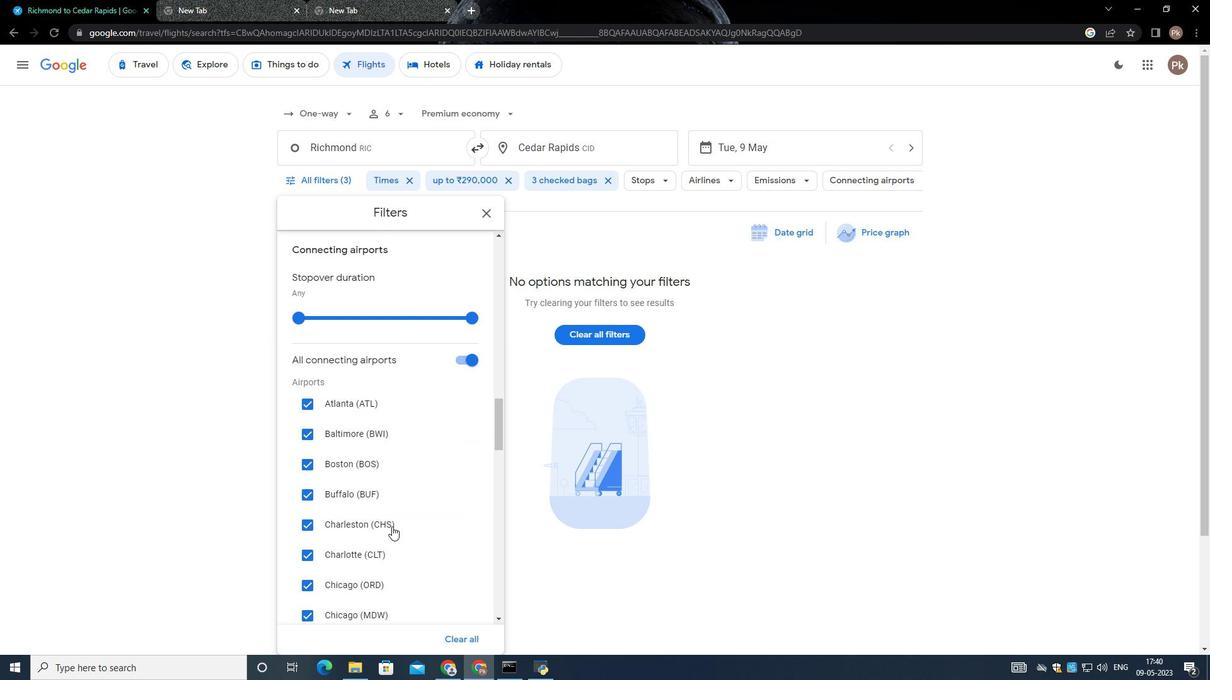 
Action: Mouse scrolled (392, 520) with delta (0, 0)
Screenshot: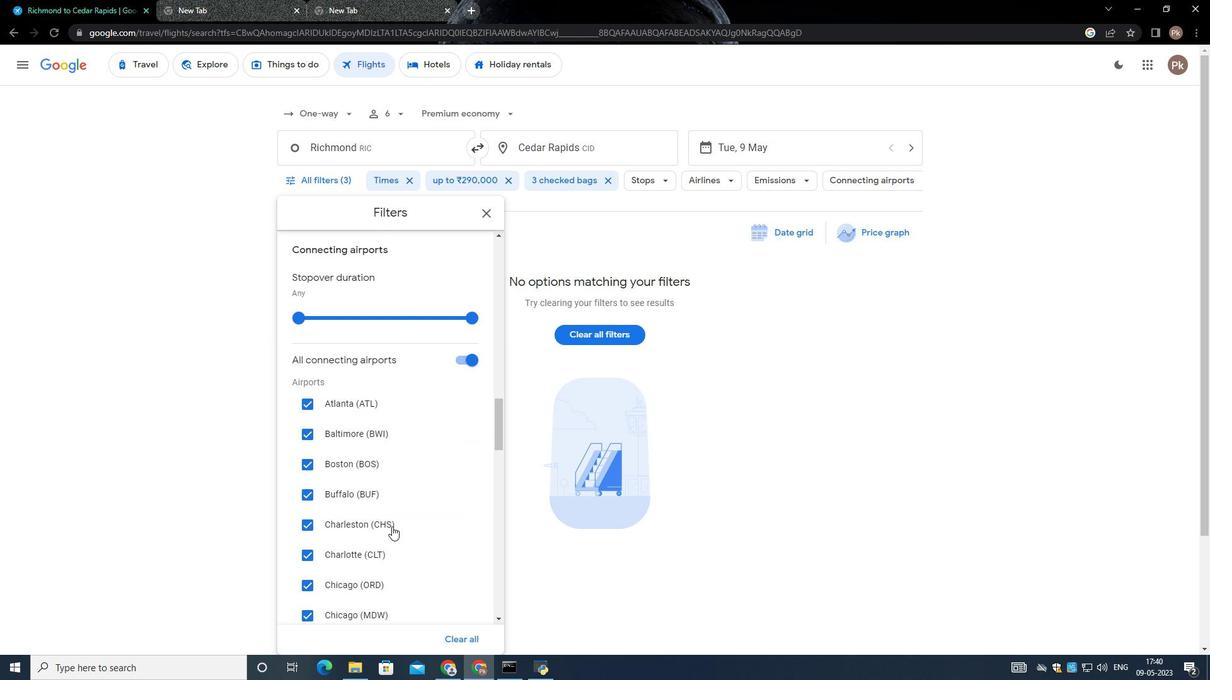 
Action: Mouse moved to (391, 498)
Screenshot: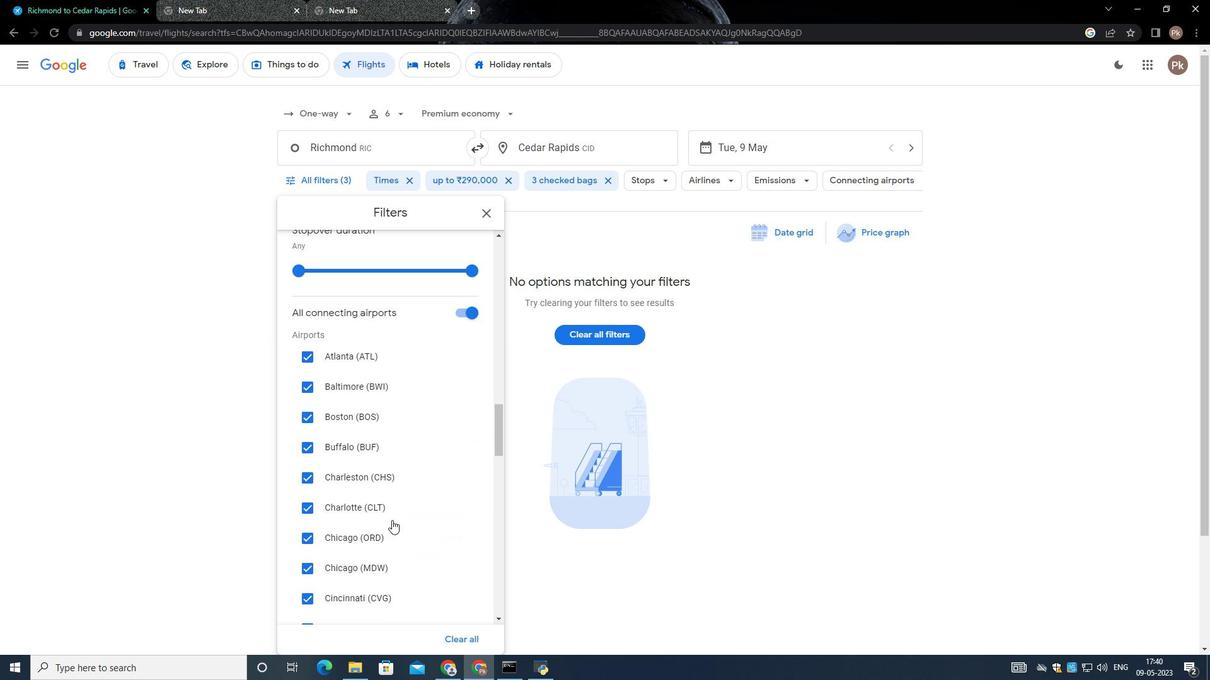 
Action: Mouse scrolled (391, 498) with delta (0, 0)
Screenshot: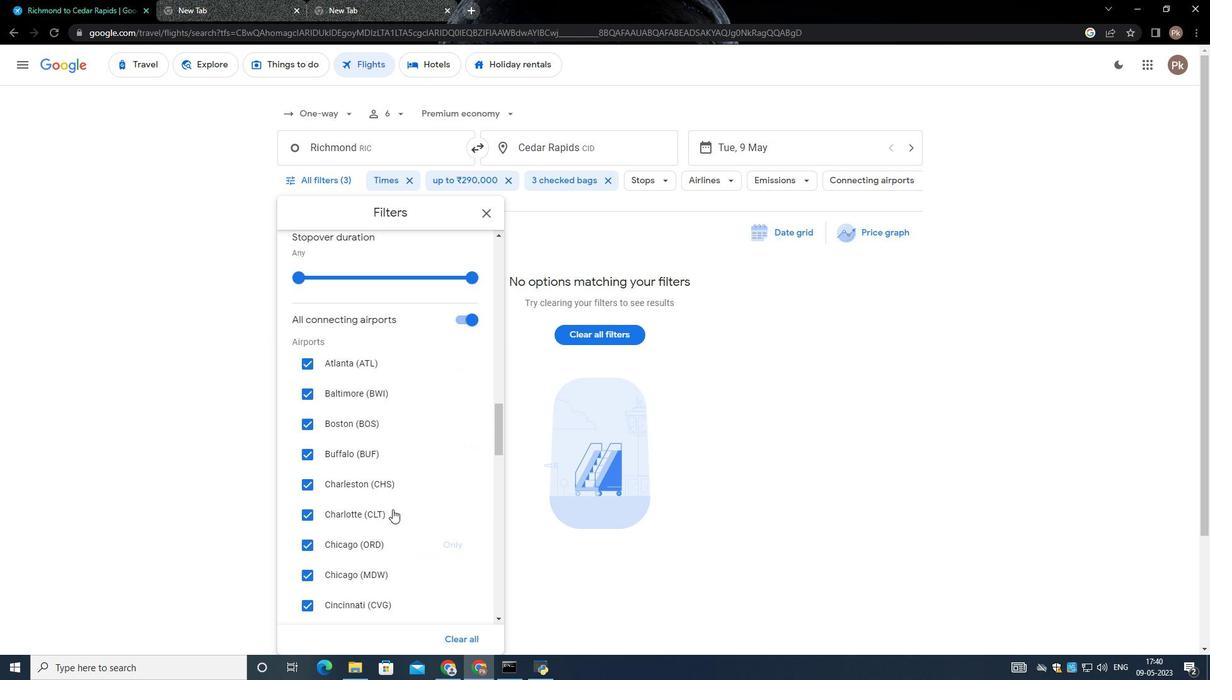 
Action: Mouse scrolled (391, 498) with delta (0, 0)
Screenshot: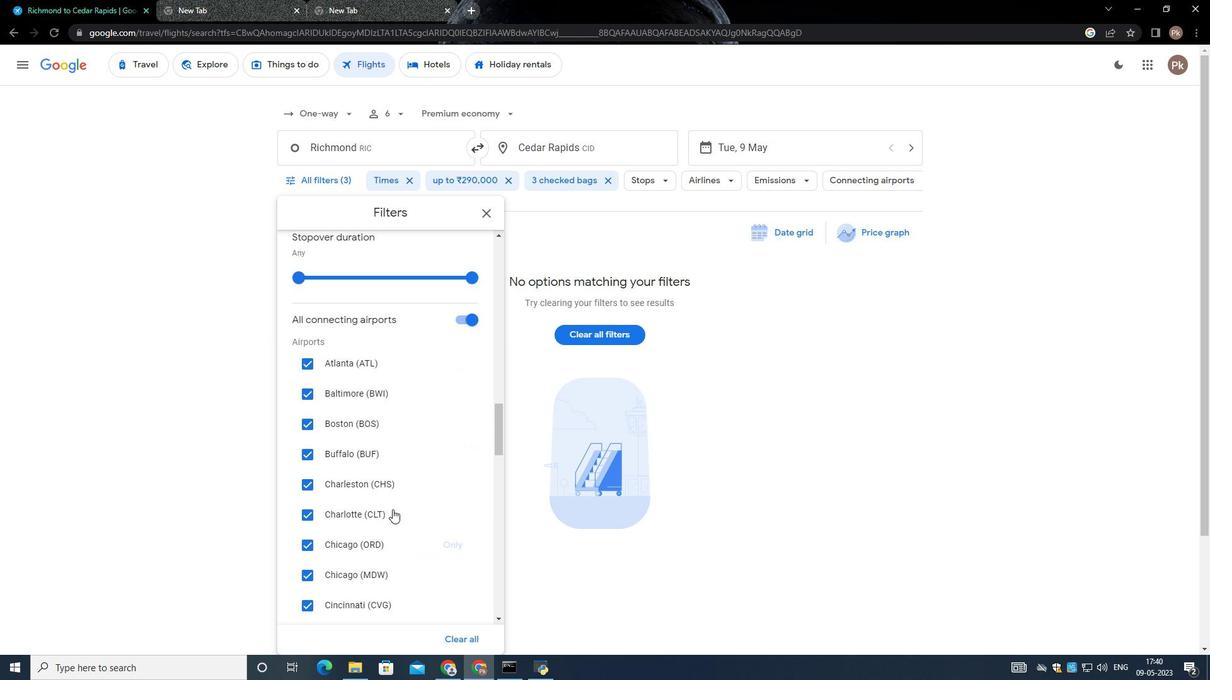 
Action: Mouse scrolled (391, 498) with delta (0, 0)
Screenshot: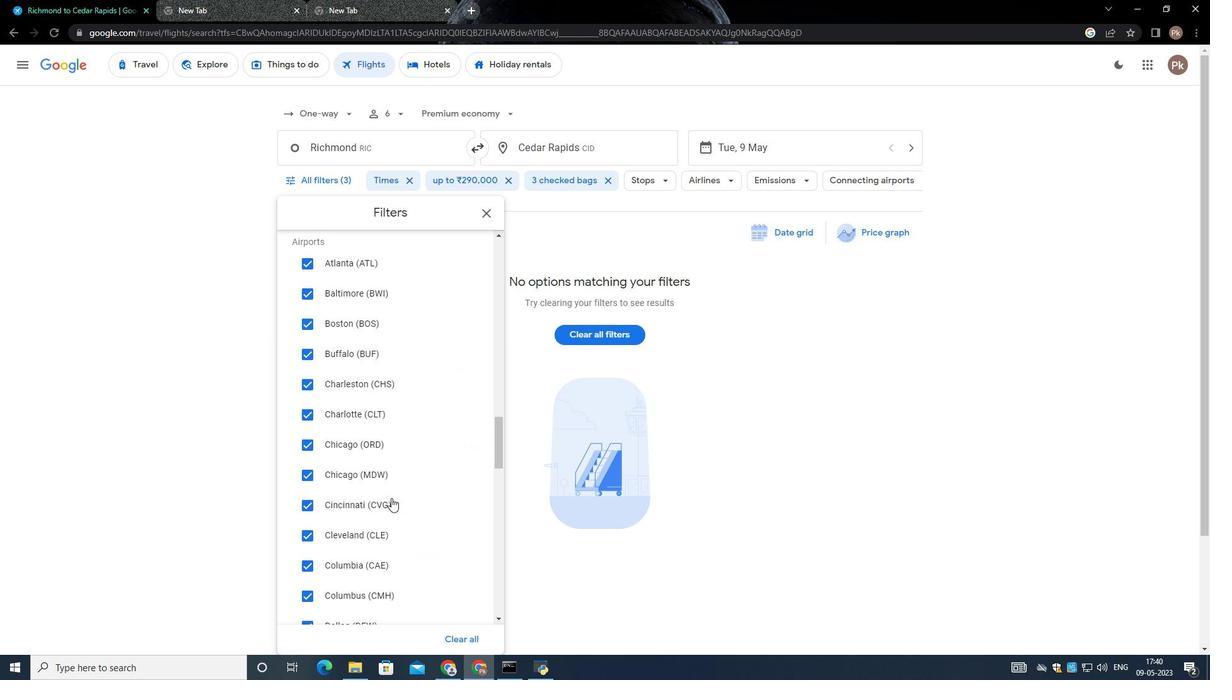 
Action: Mouse moved to (391, 498)
Screenshot: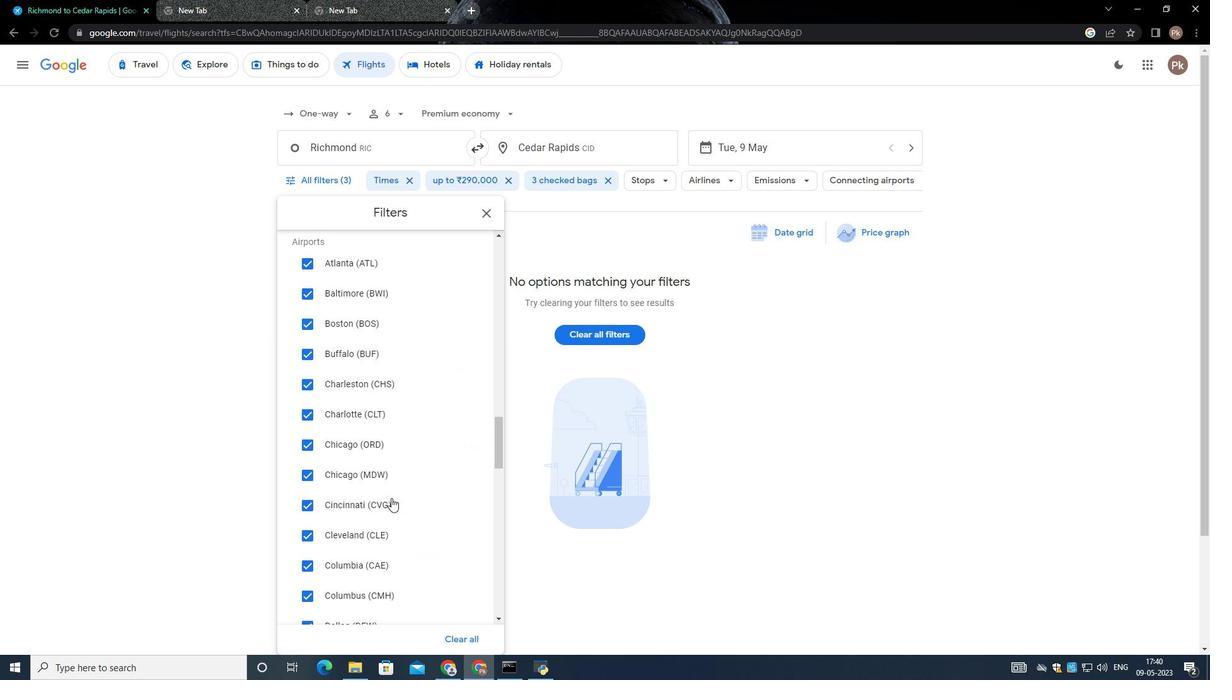 
Action: Mouse scrolled (391, 498) with delta (0, 0)
Screenshot: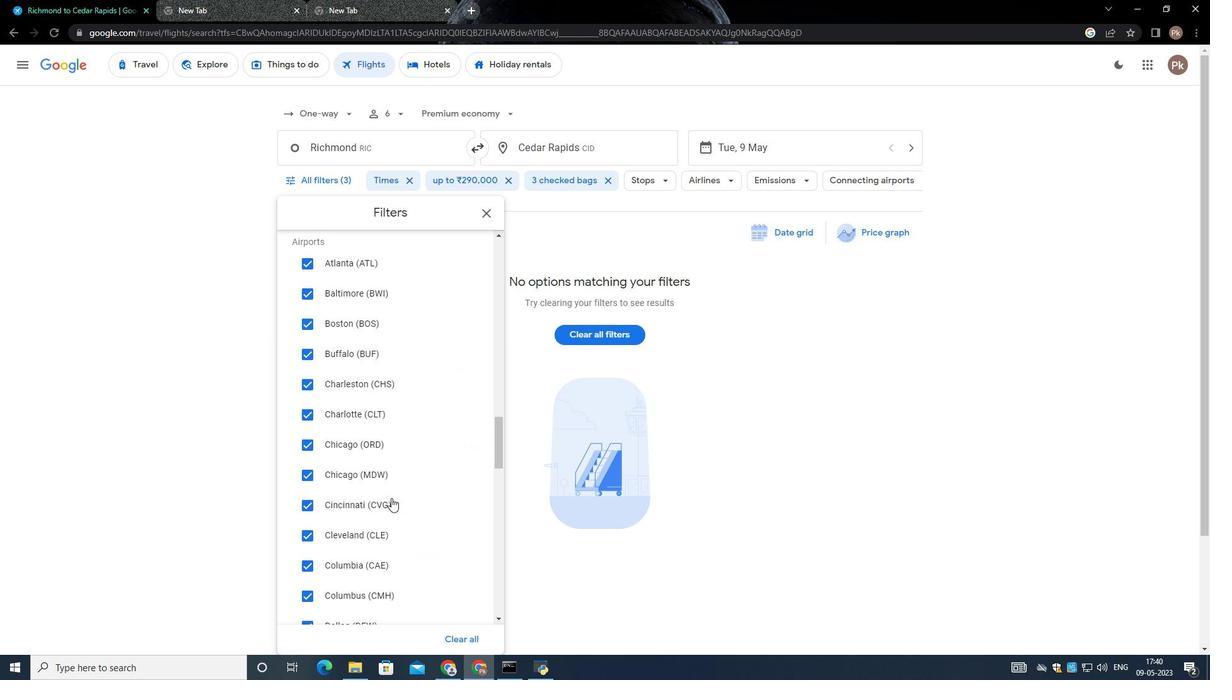 
Action: Mouse moved to (391, 498)
Screenshot: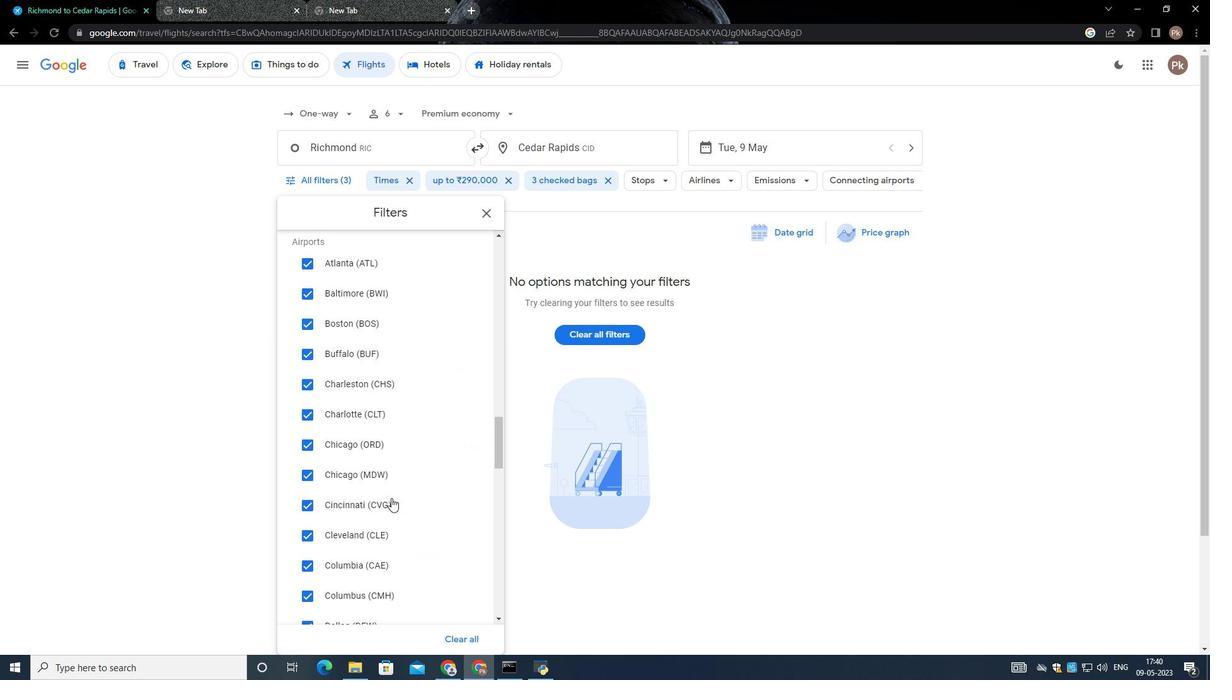 
Action: Mouse scrolled (391, 497) with delta (0, 0)
Screenshot: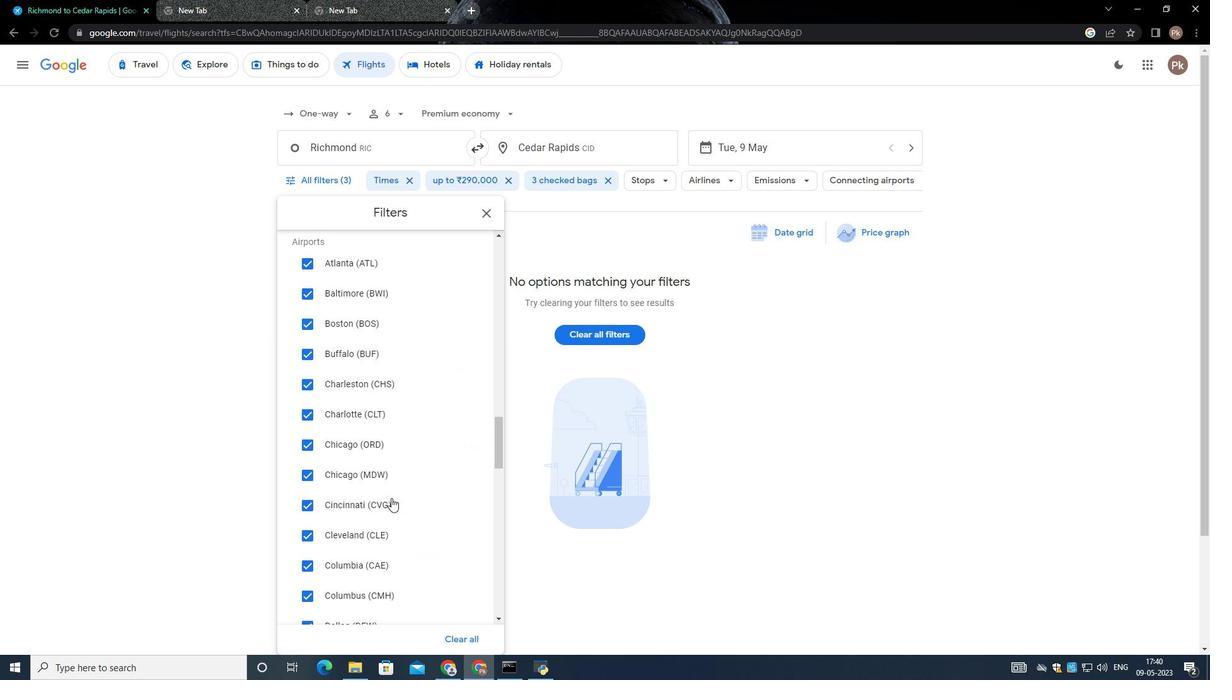 
Action: Mouse moved to (382, 500)
Screenshot: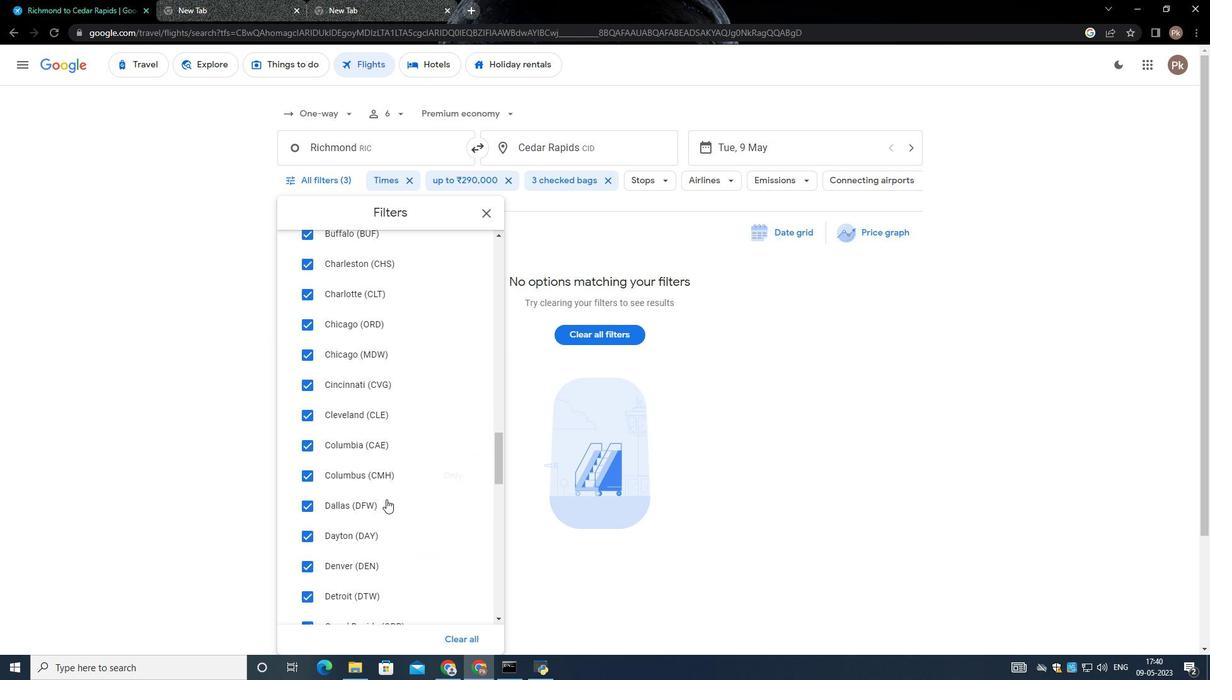 
Action: Mouse scrolled (382, 499) with delta (0, 0)
Screenshot: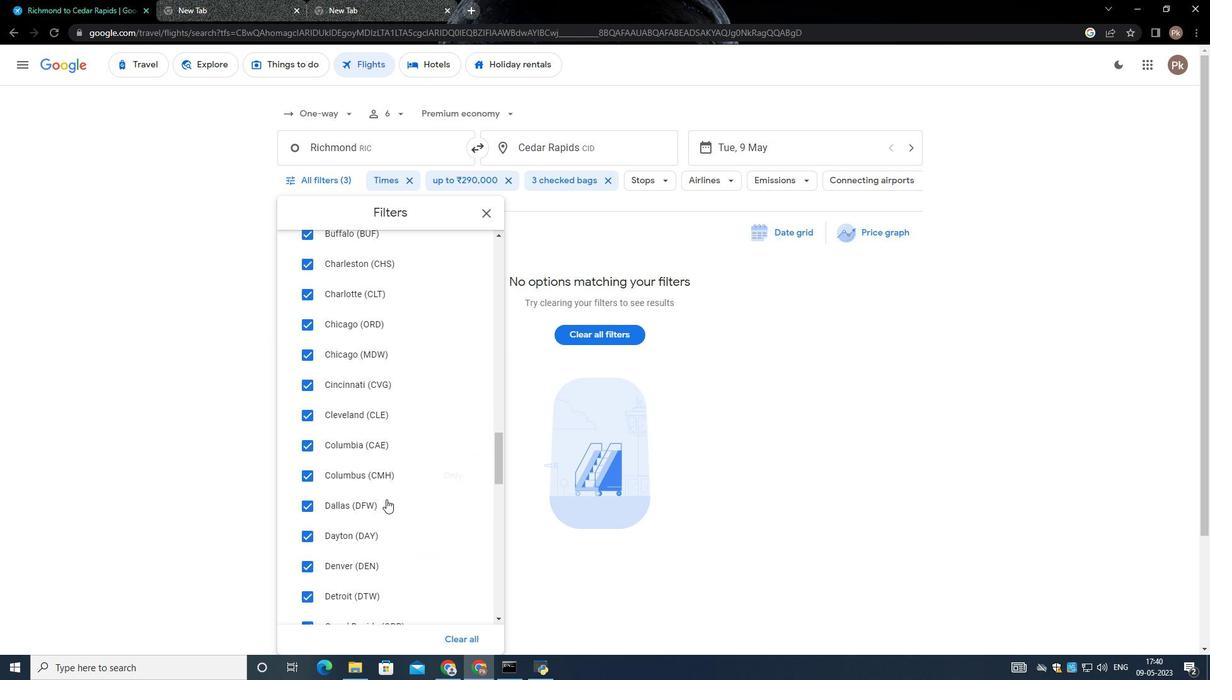 
Action: Mouse moved to (381, 501)
Screenshot: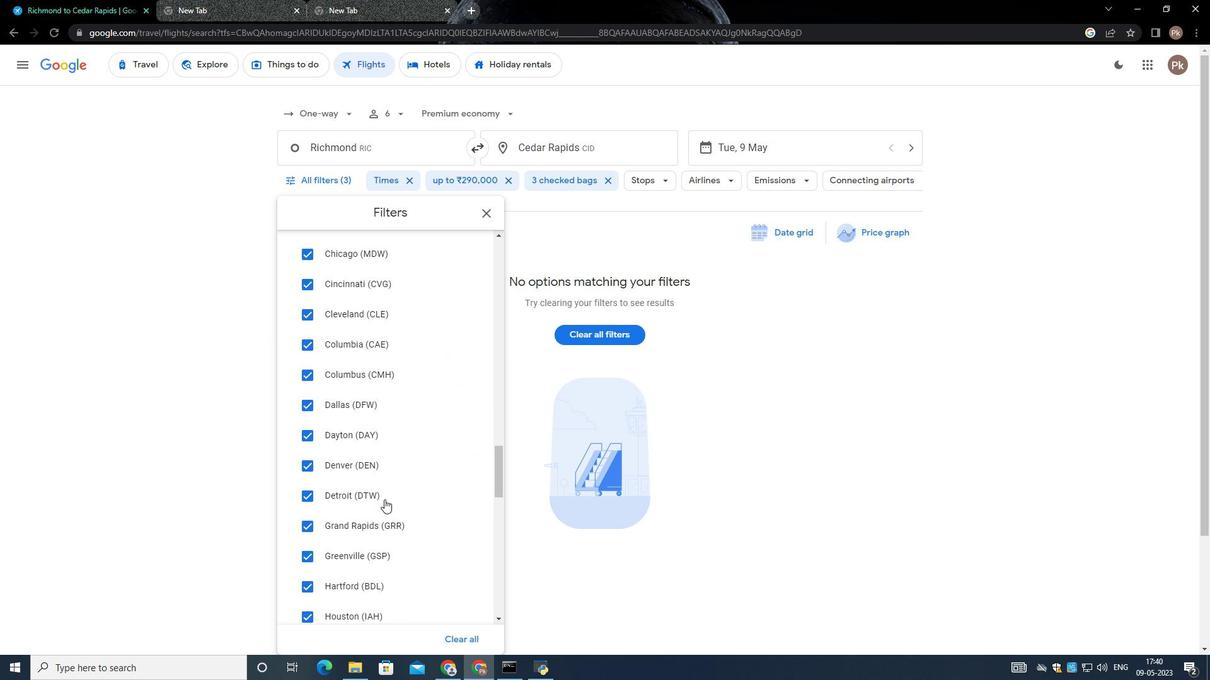 
Action: Mouse scrolled (381, 501) with delta (0, 0)
Screenshot: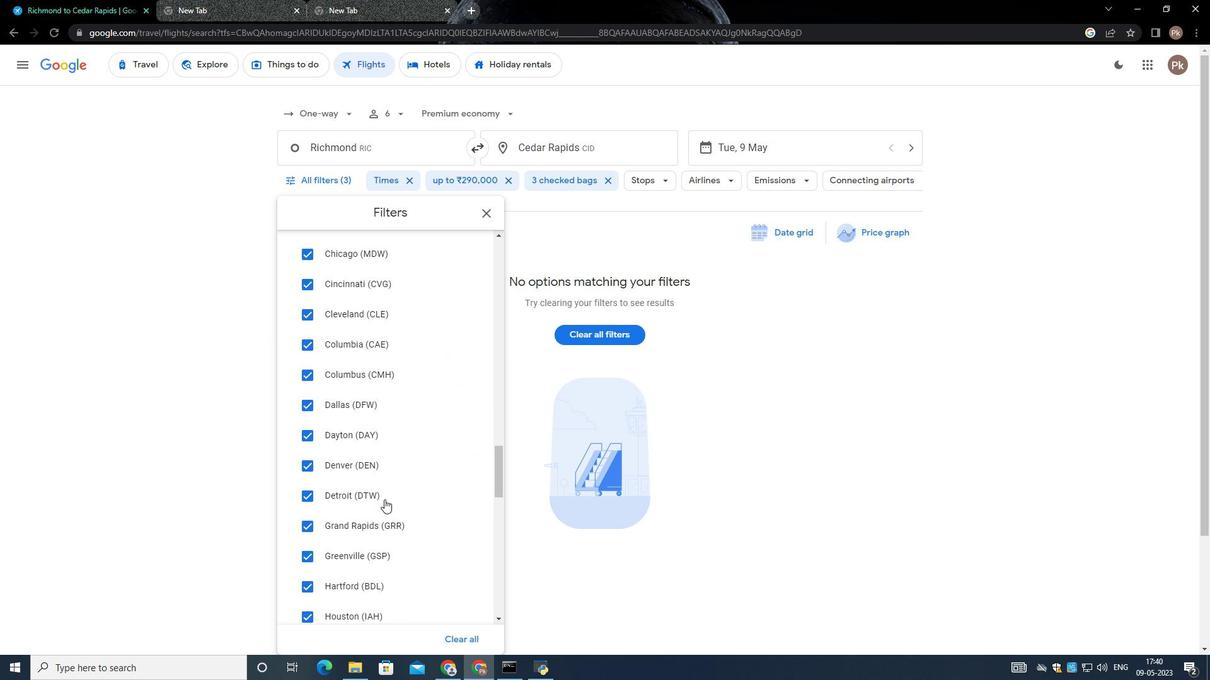 
Action: Mouse moved to (380, 502)
Screenshot: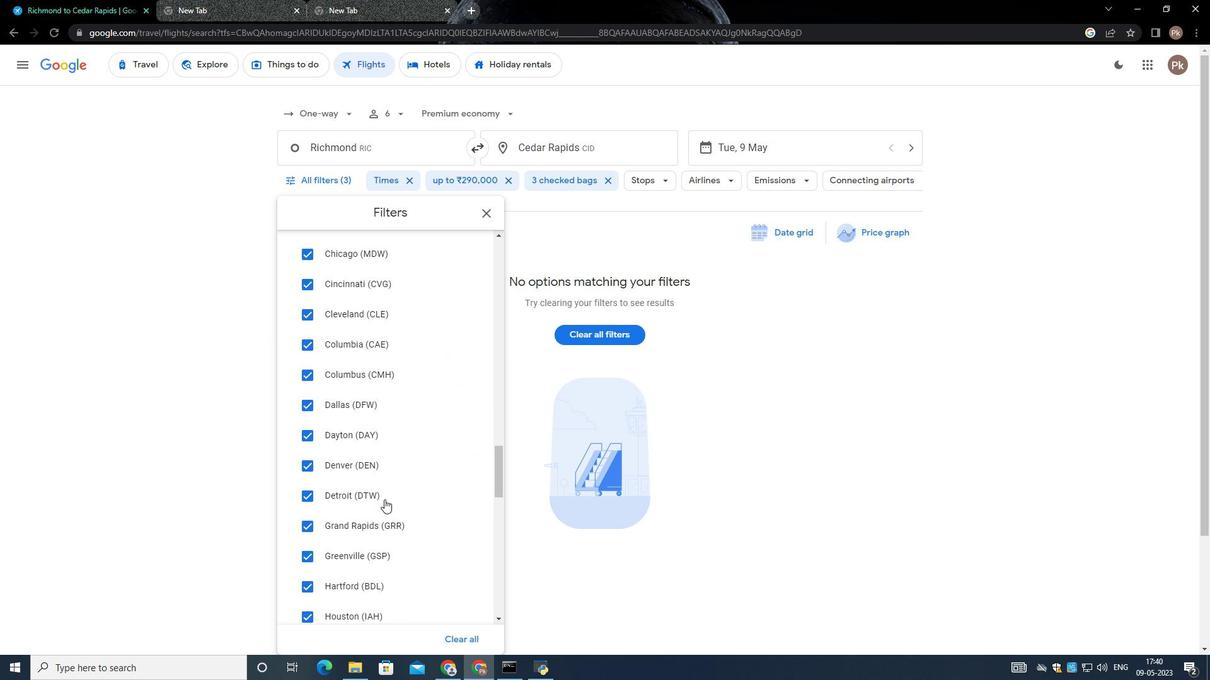 
Action: Mouse scrolled (380, 501) with delta (0, 0)
Screenshot: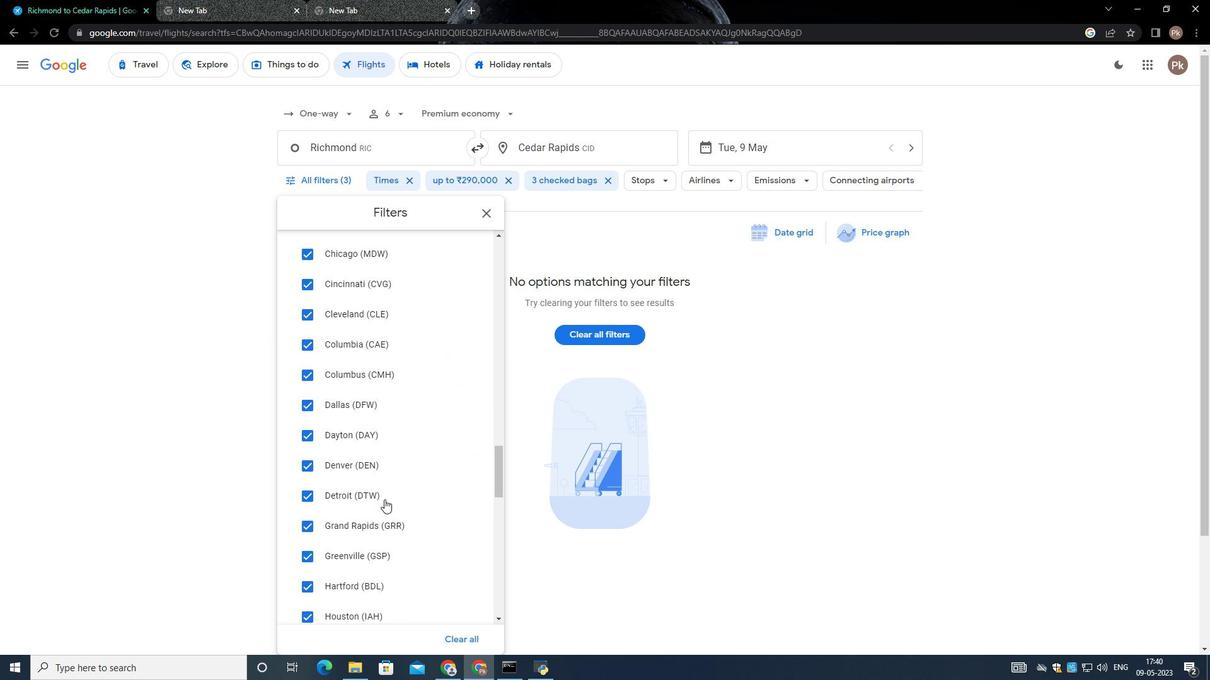 
Action: Mouse moved to (378, 503)
Screenshot: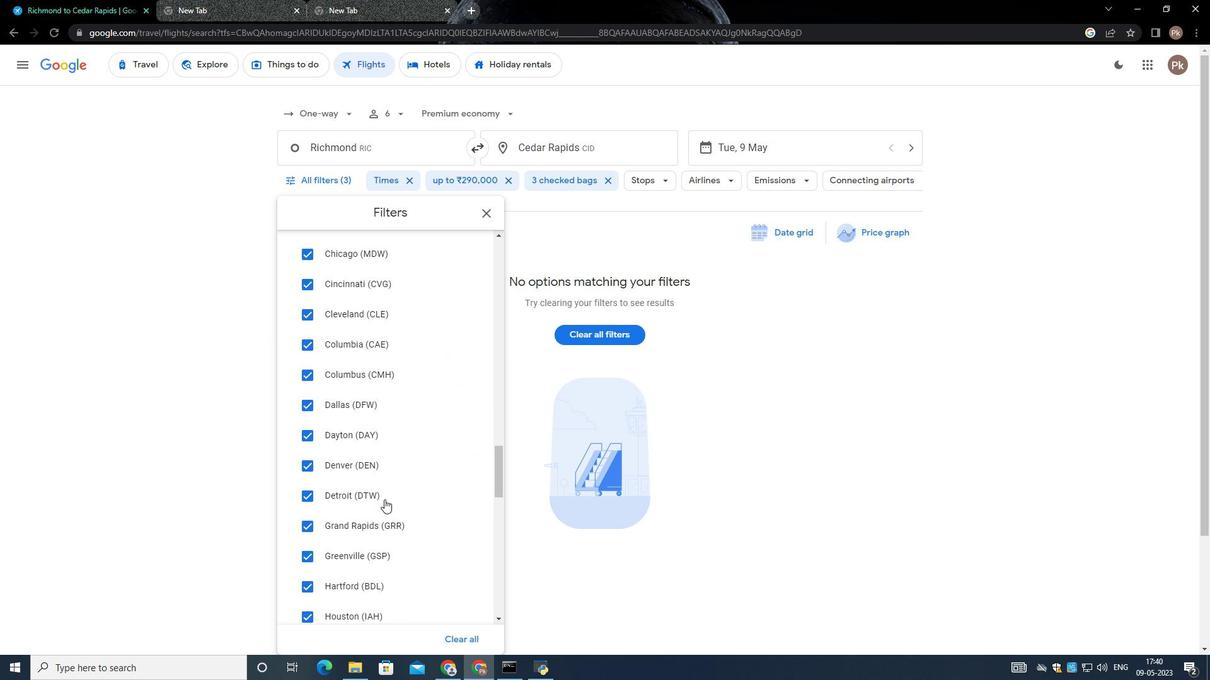 
Action: Mouse scrolled (378, 503) with delta (0, 0)
Screenshot: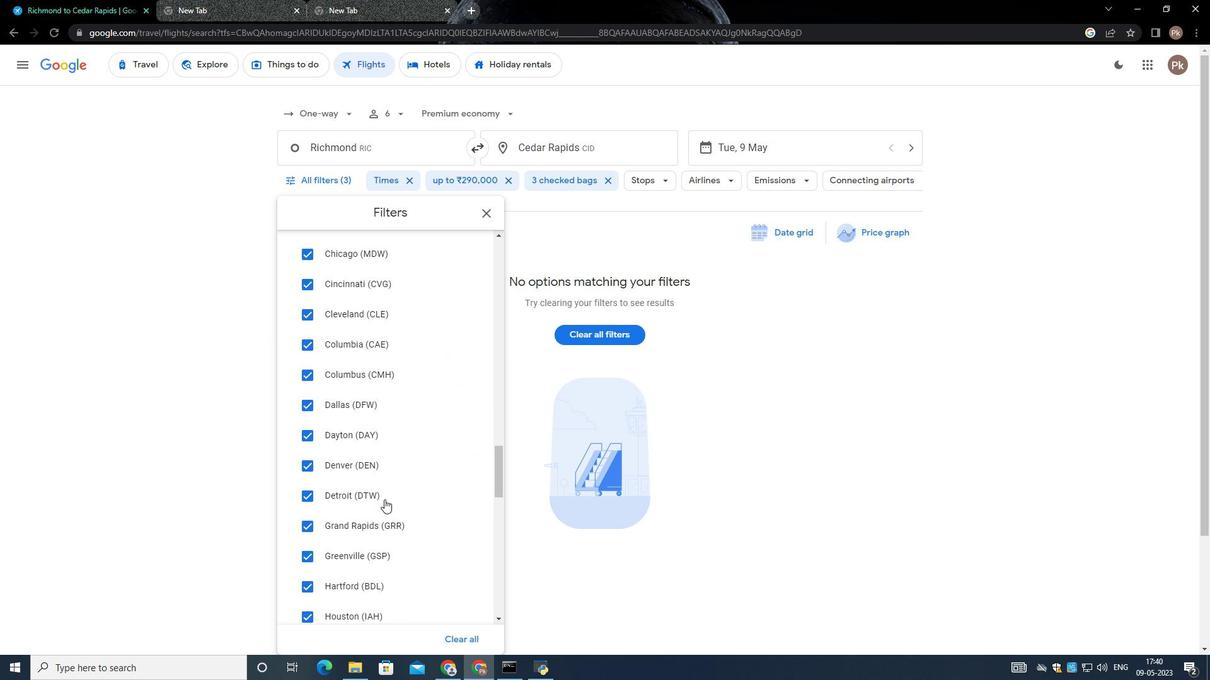 
Action: Mouse moved to (377, 503)
Screenshot: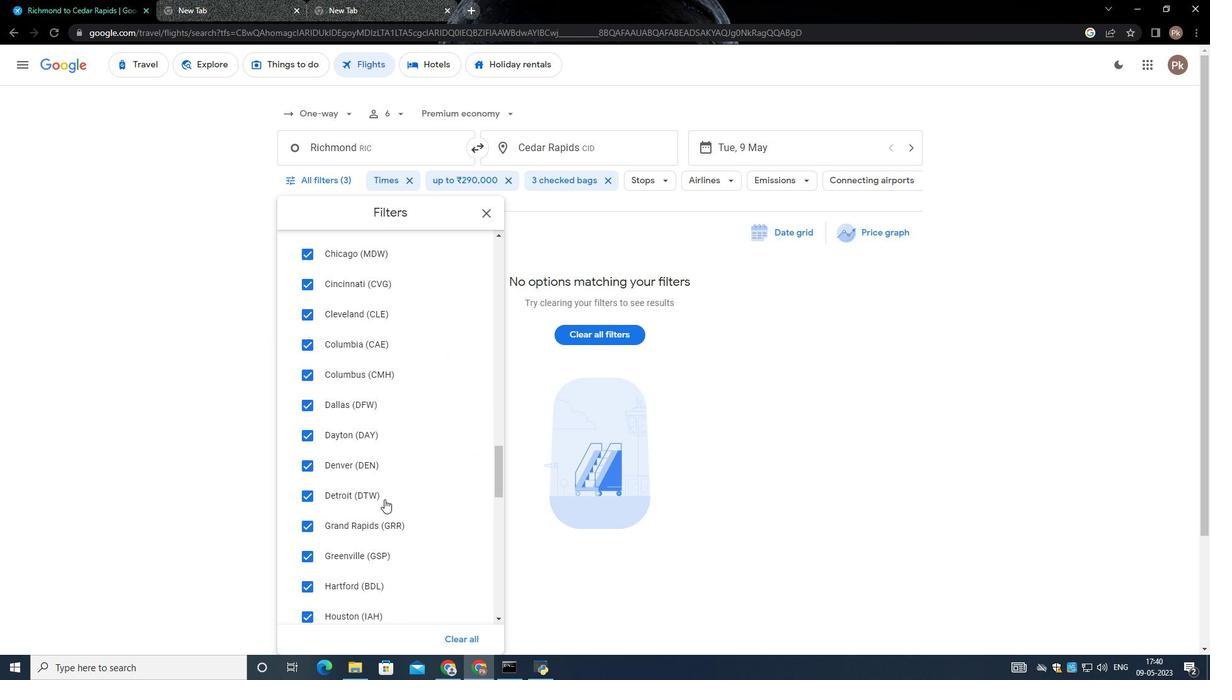 
Action: Mouse scrolled (377, 503) with delta (0, 0)
Screenshot: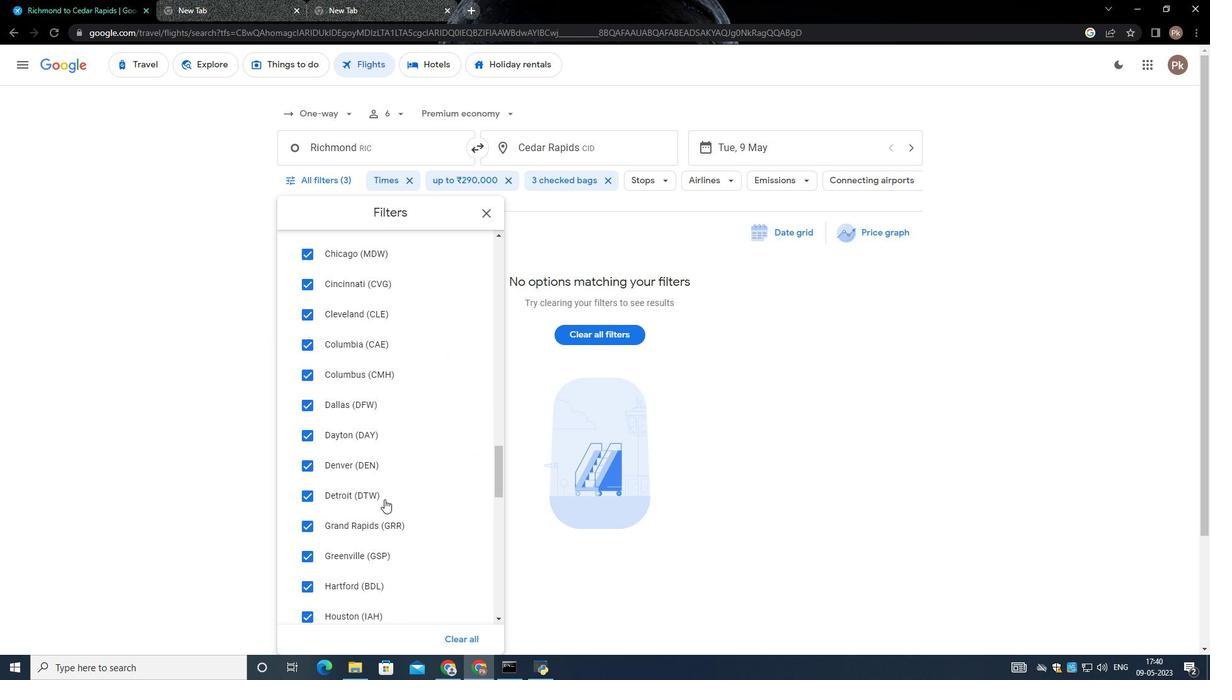 
Action: Mouse moved to (377, 504)
Screenshot: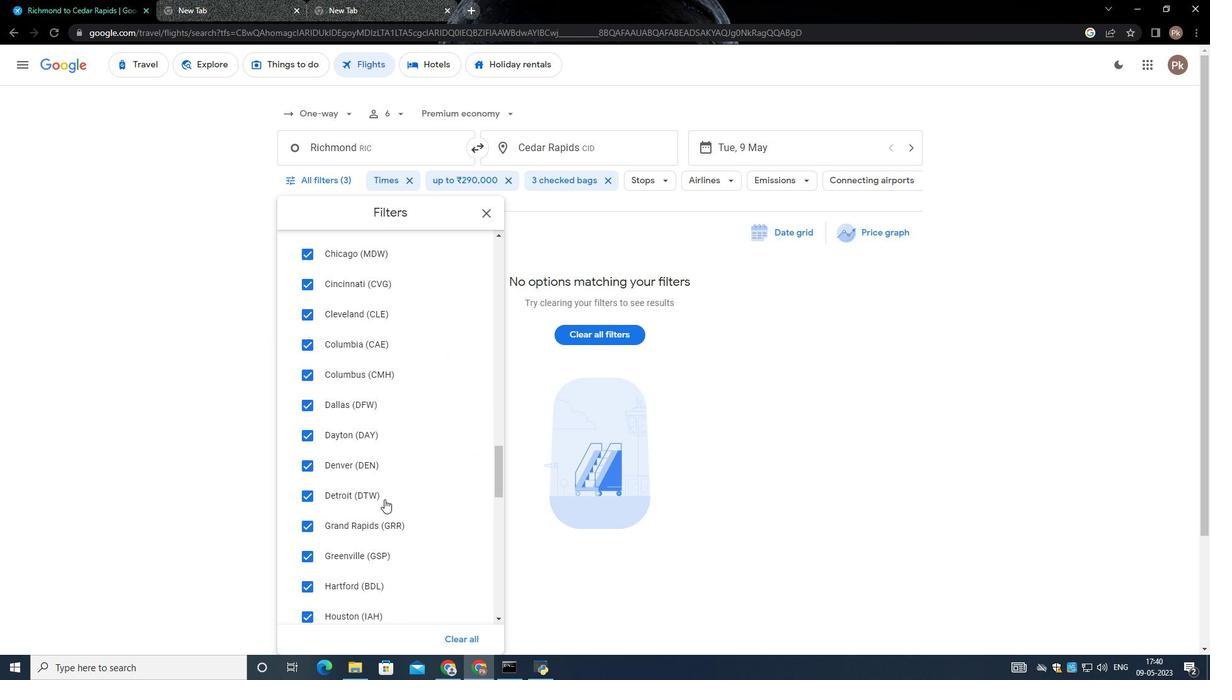 
Action: Mouse scrolled (377, 504) with delta (0, 0)
Screenshot: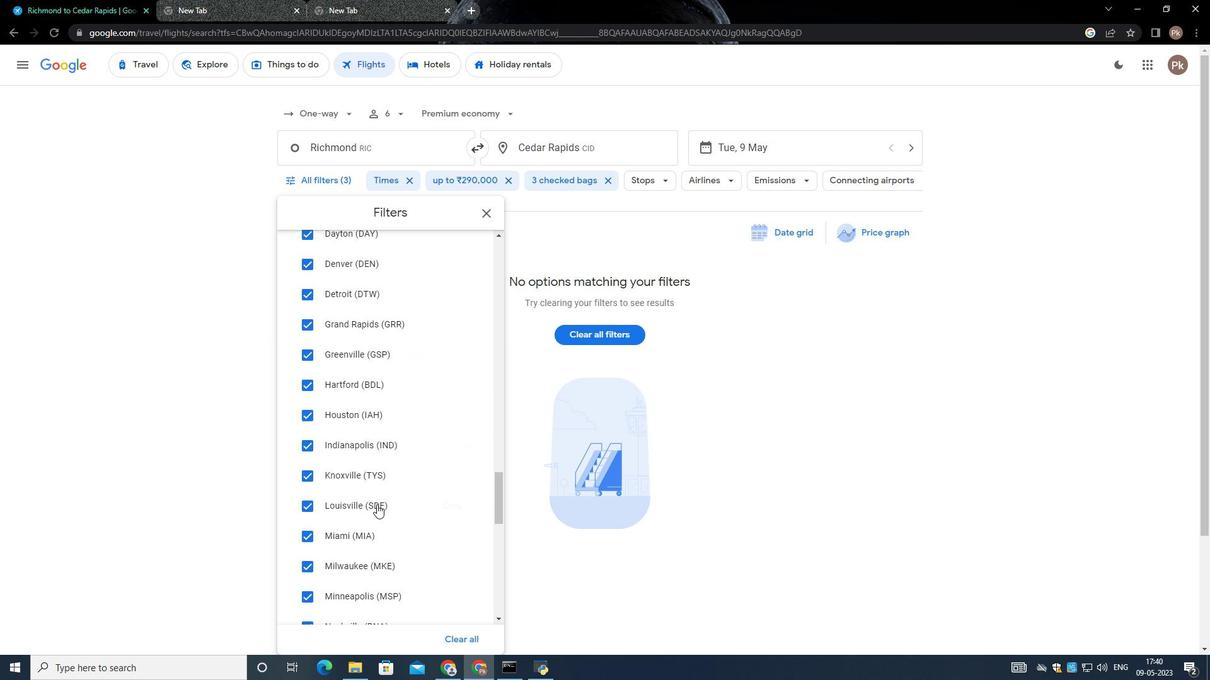 
Action: Mouse scrolled (377, 504) with delta (0, 0)
Screenshot: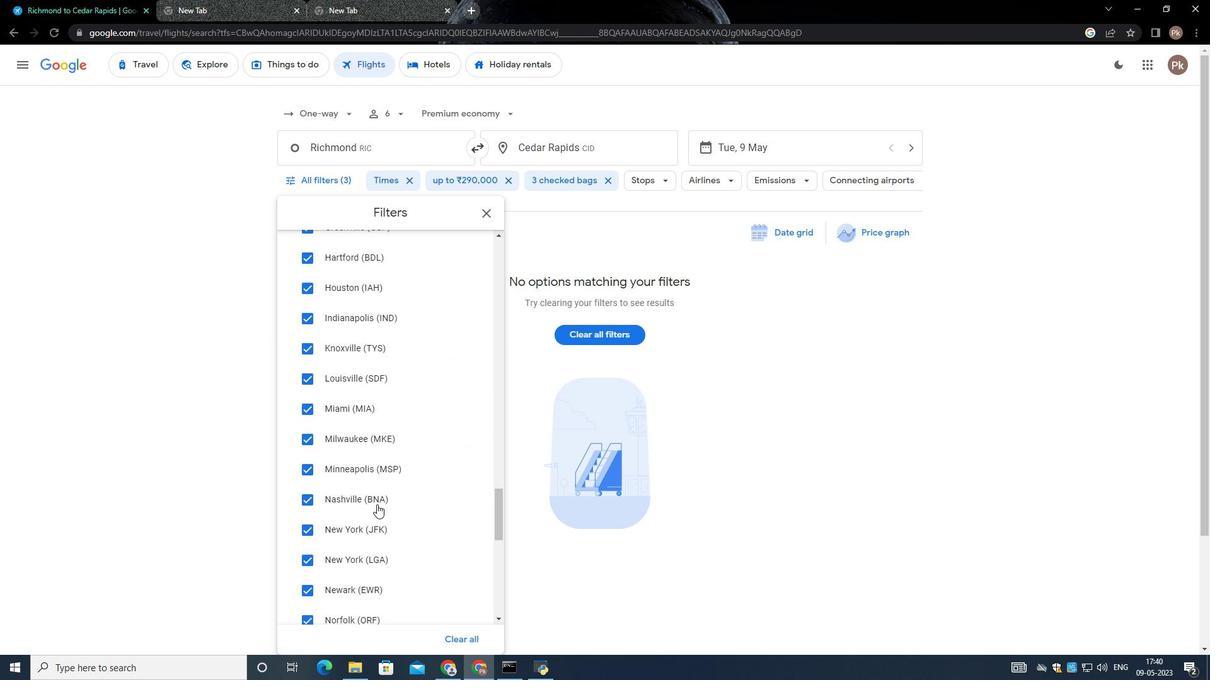 
Action: Mouse scrolled (377, 504) with delta (0, 0)
Screenshot: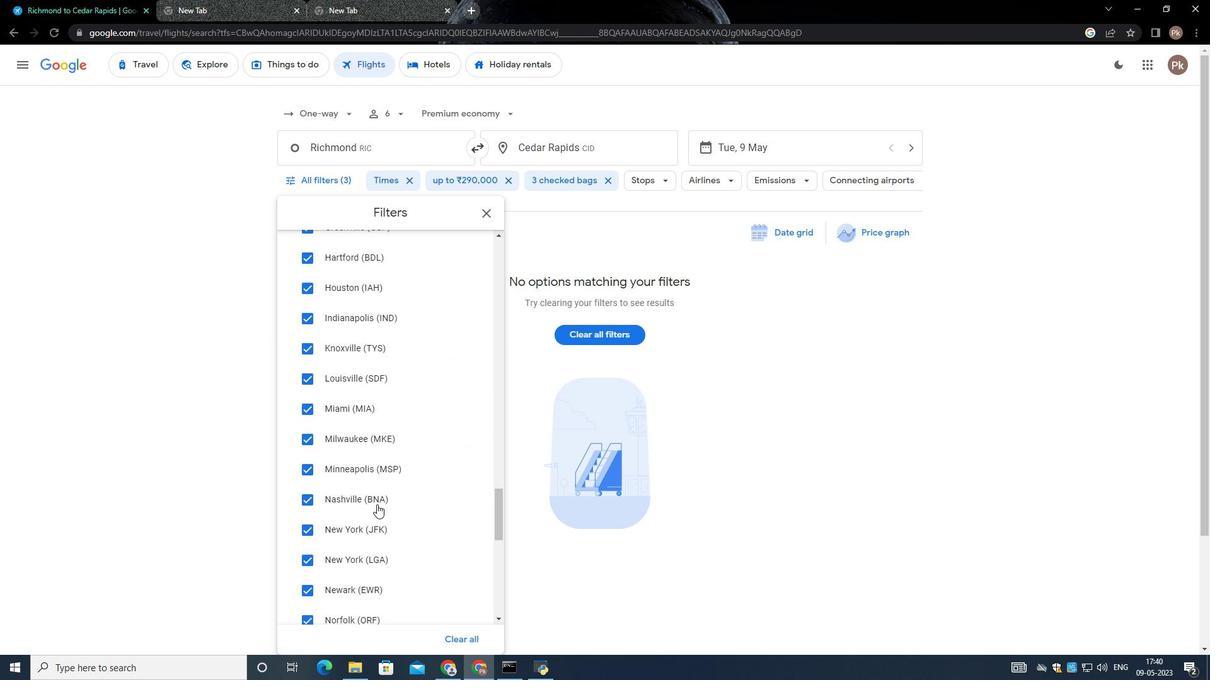 
Action: Mouse scrolled (377, 504) with delta (0, 0)
Screenshot: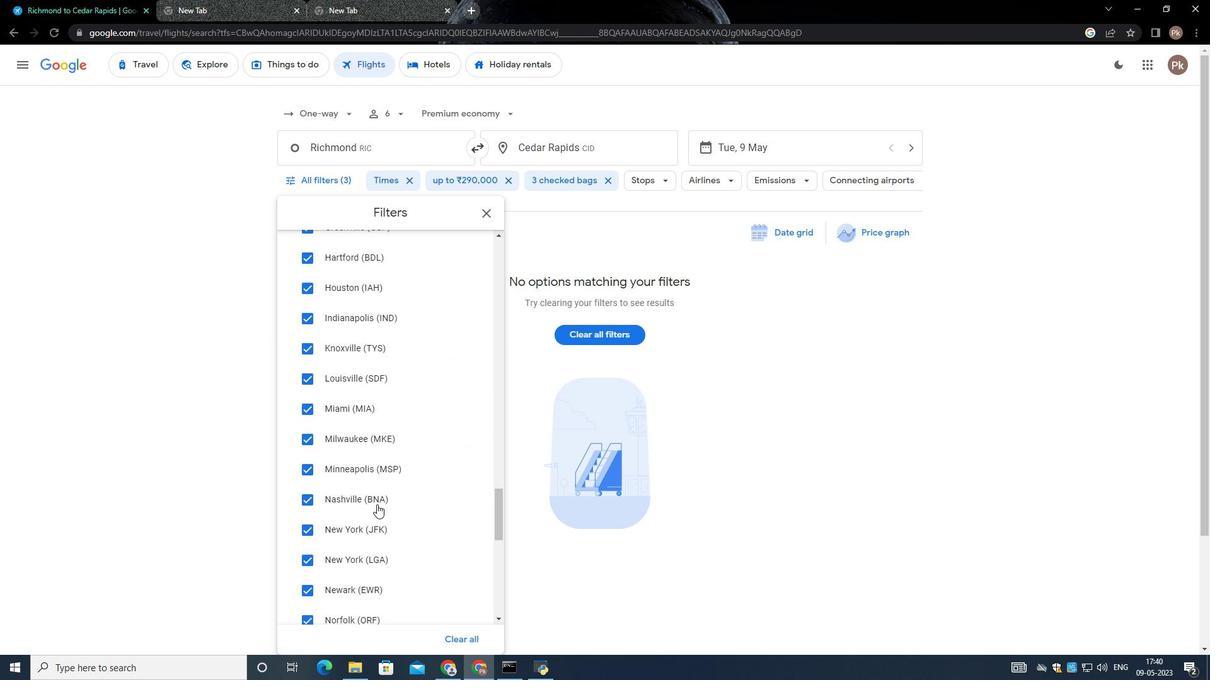 
Action: Mouse scrolled (377, 504) with delta (0, 0)
Screenshot: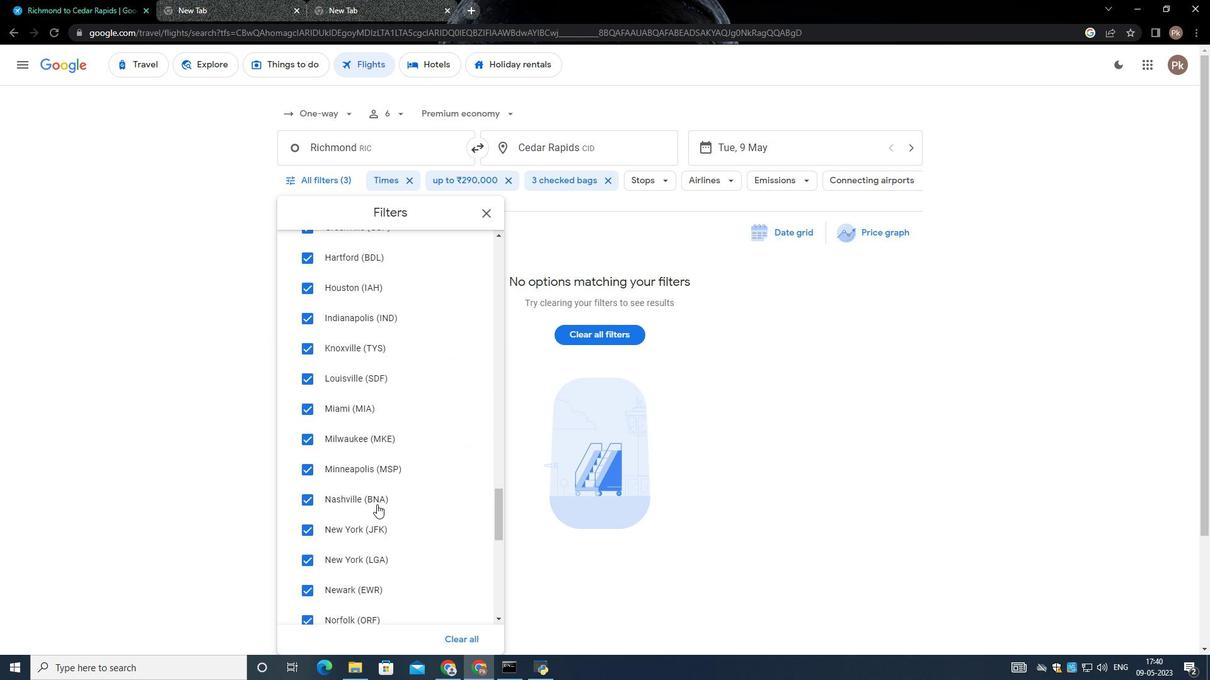 
Action: Mouse moved to (375, 506)
Screenshot: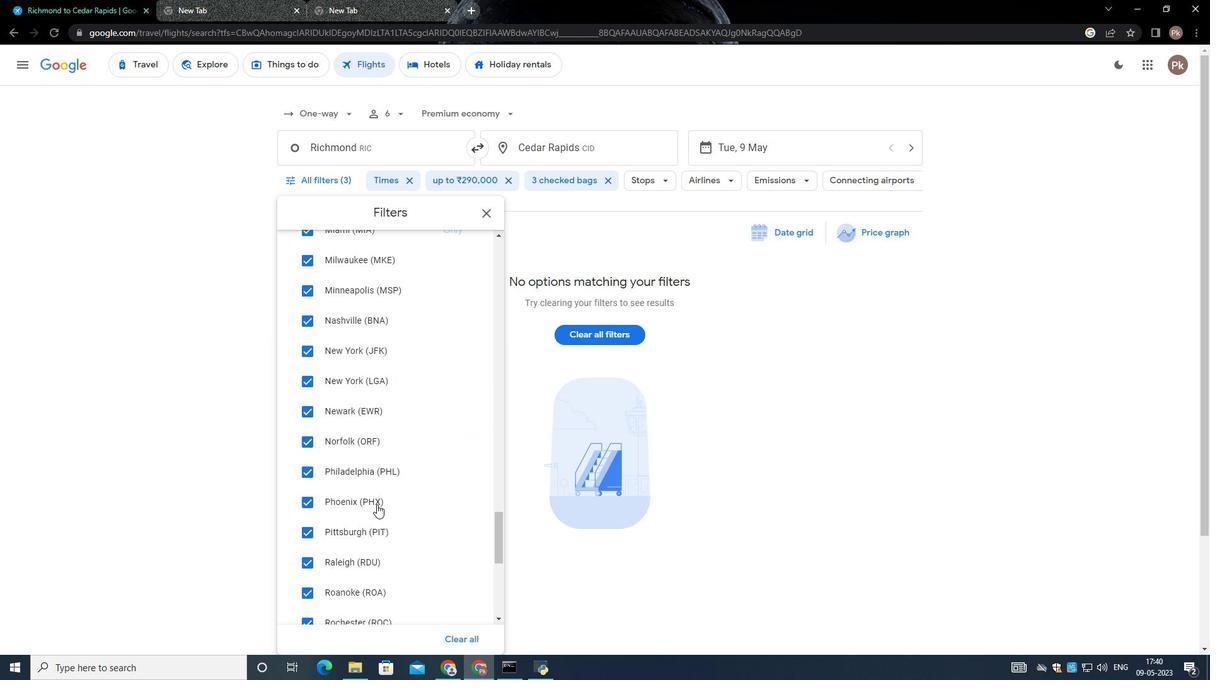 
Action: Mouse scrolled (375, 506) with delta (0, 0)
Screenshot: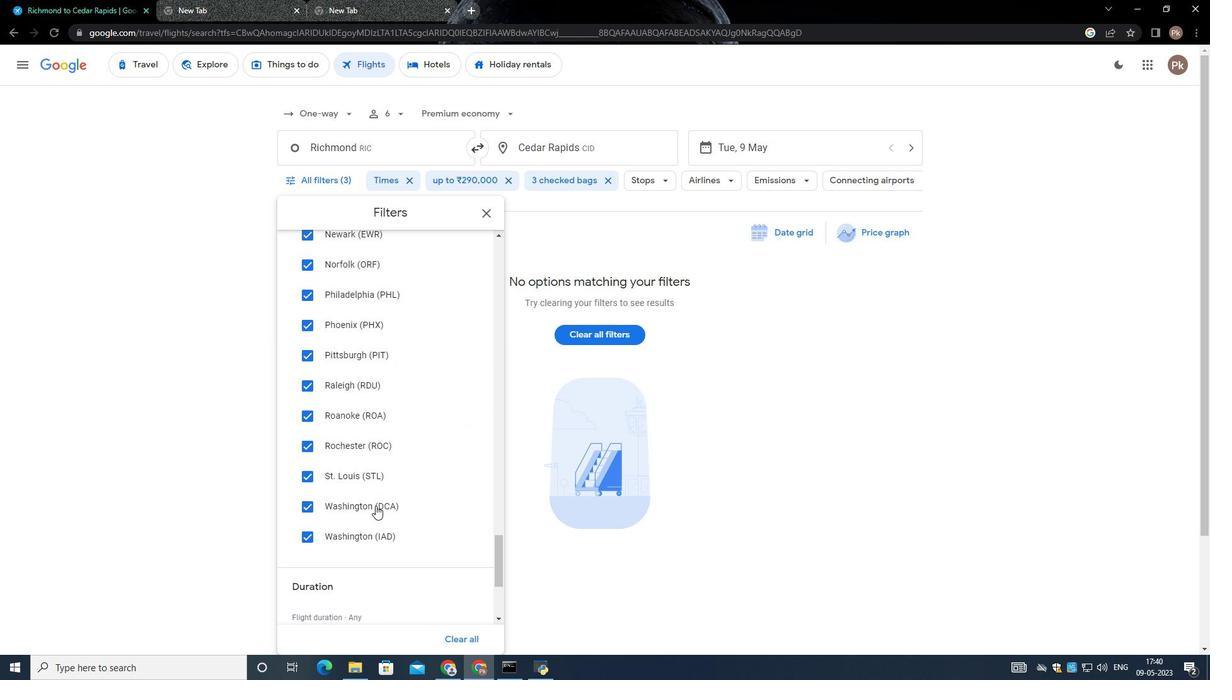 
Action: Mouse moved to (375, 506)
Screenshot: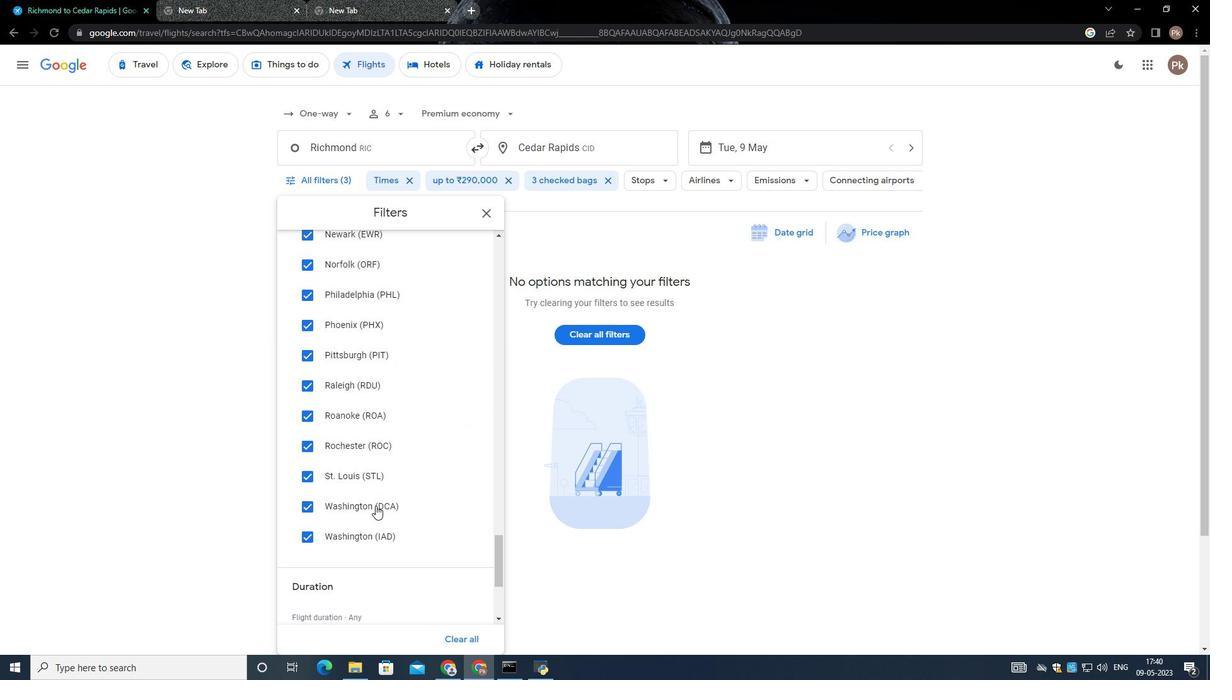 
Action: Mouse scrolled (375, 506) with delta (0, 0)
Screenshot: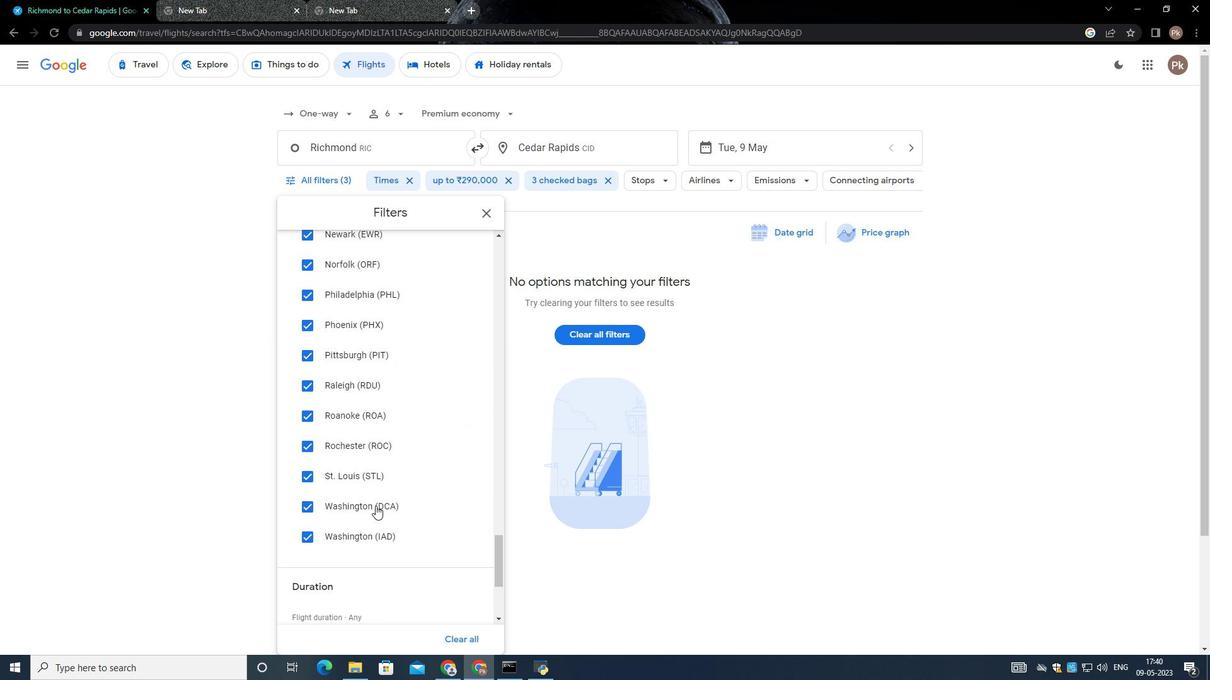 
Action: Mouse scrolled (375, 506) with delta (0, 0)
Screenshot: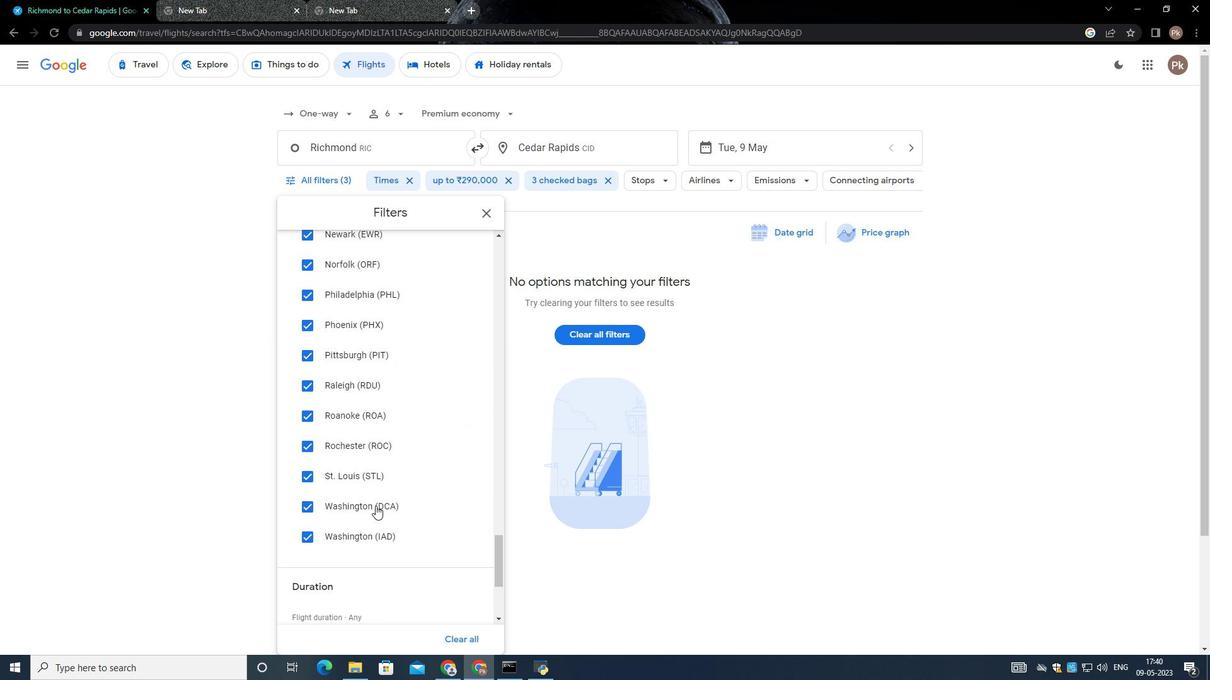 
Action: Mouse scrolled (375, 506) with delta (0, 0)
Screenshot: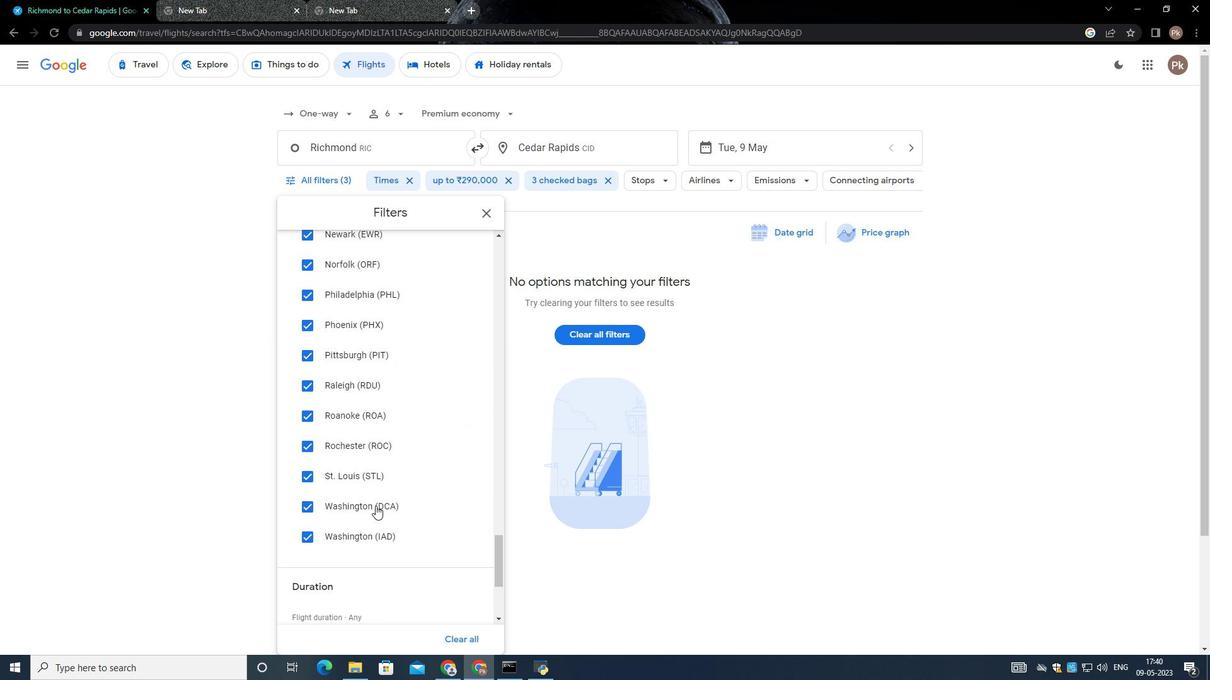 
Action: Mouse moved to (368, 516)
Screenshot: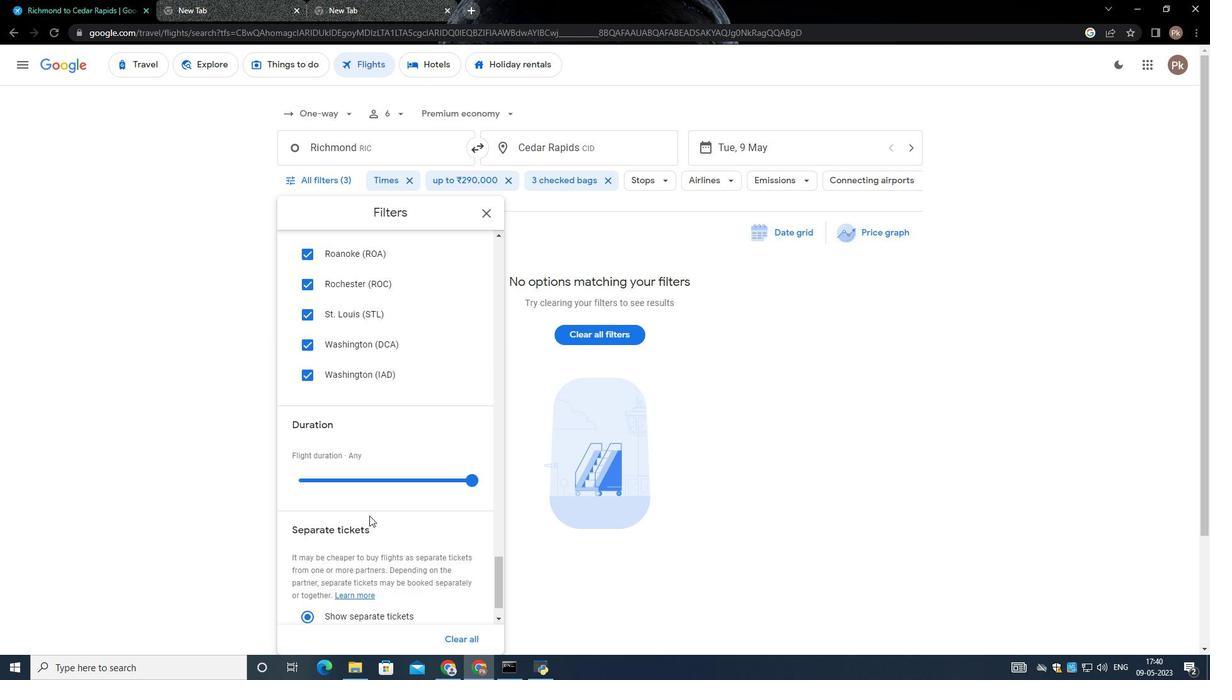 
Action: Mouse scrolled (368, 515) with delta (0, 0)
Screenshot: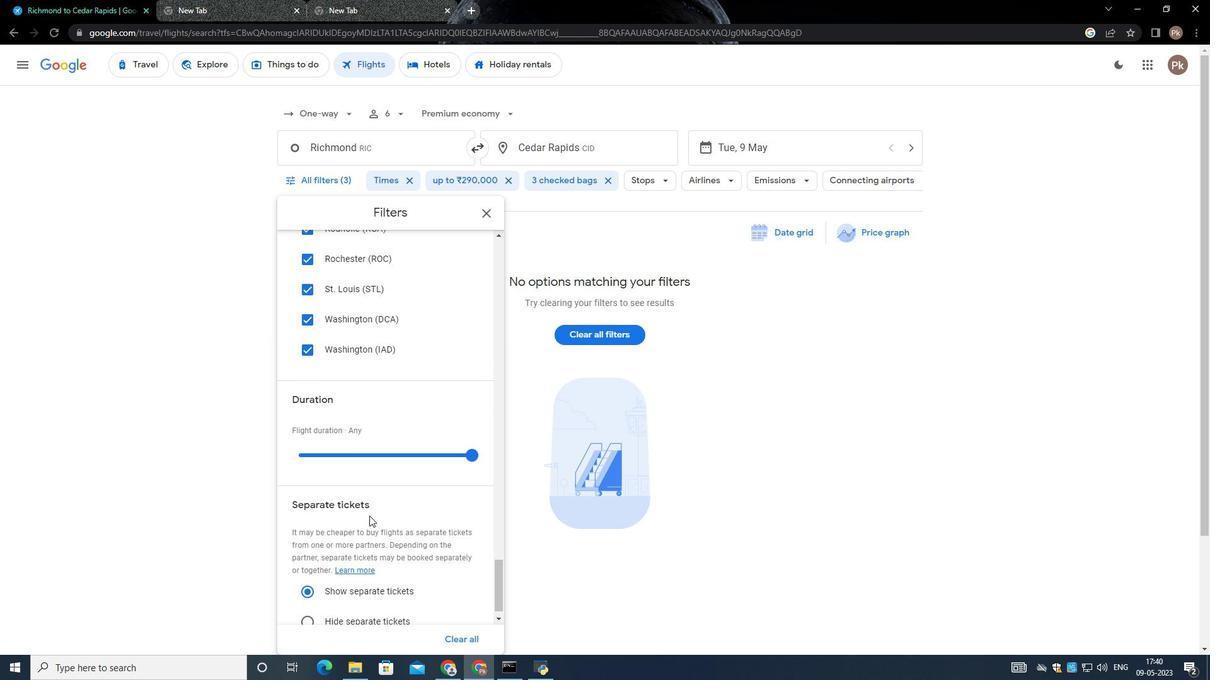 
Action: Mouse moved to (368, 516)
Screenshot: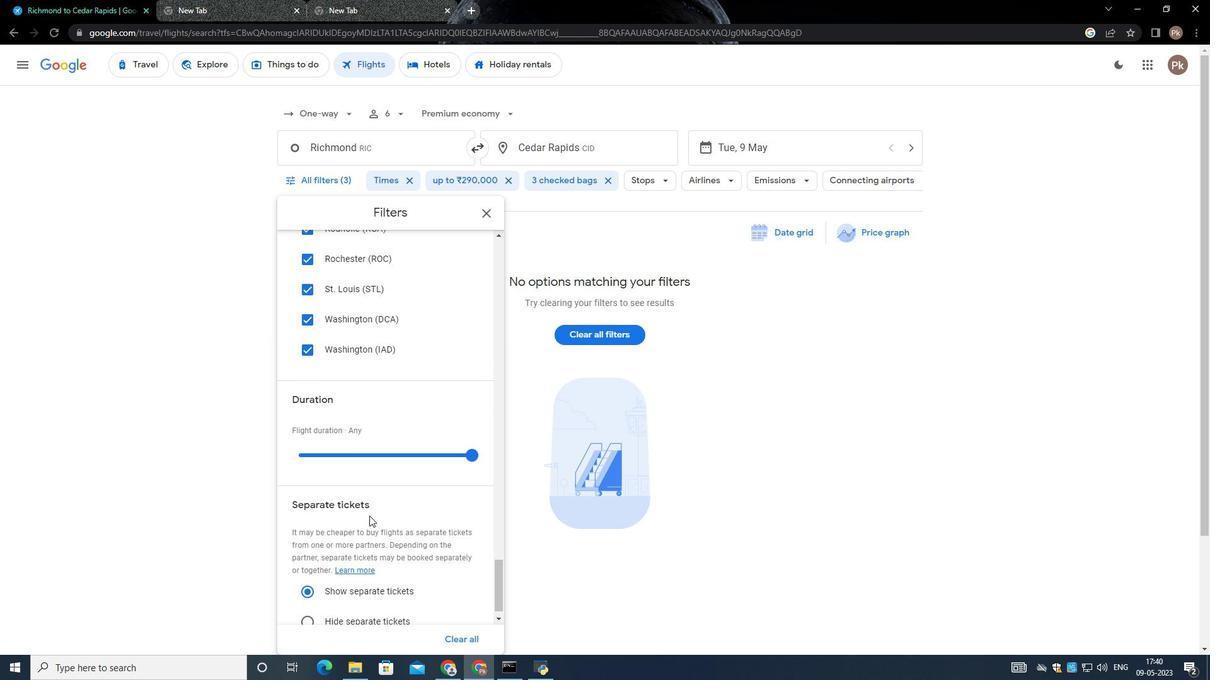 
Action: Mouse scrolled (368, 515) with delta (0, 0)
Screenshot: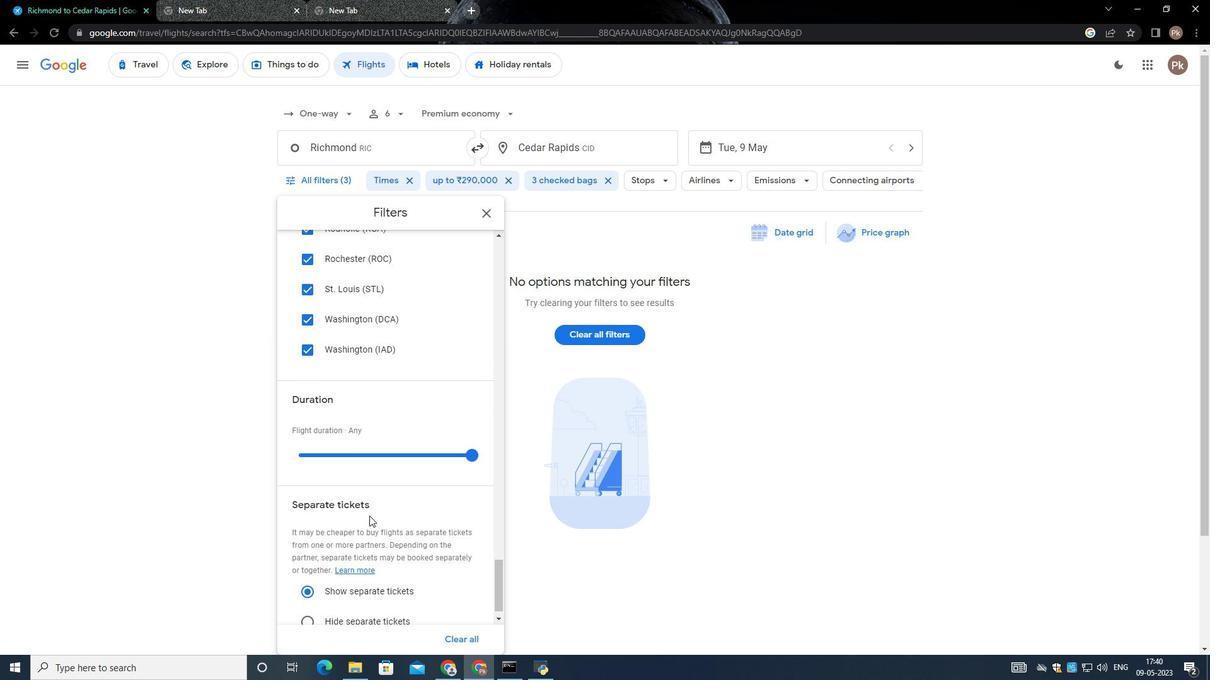 
Action: Mouse moved to (365, 522)
Screenshot: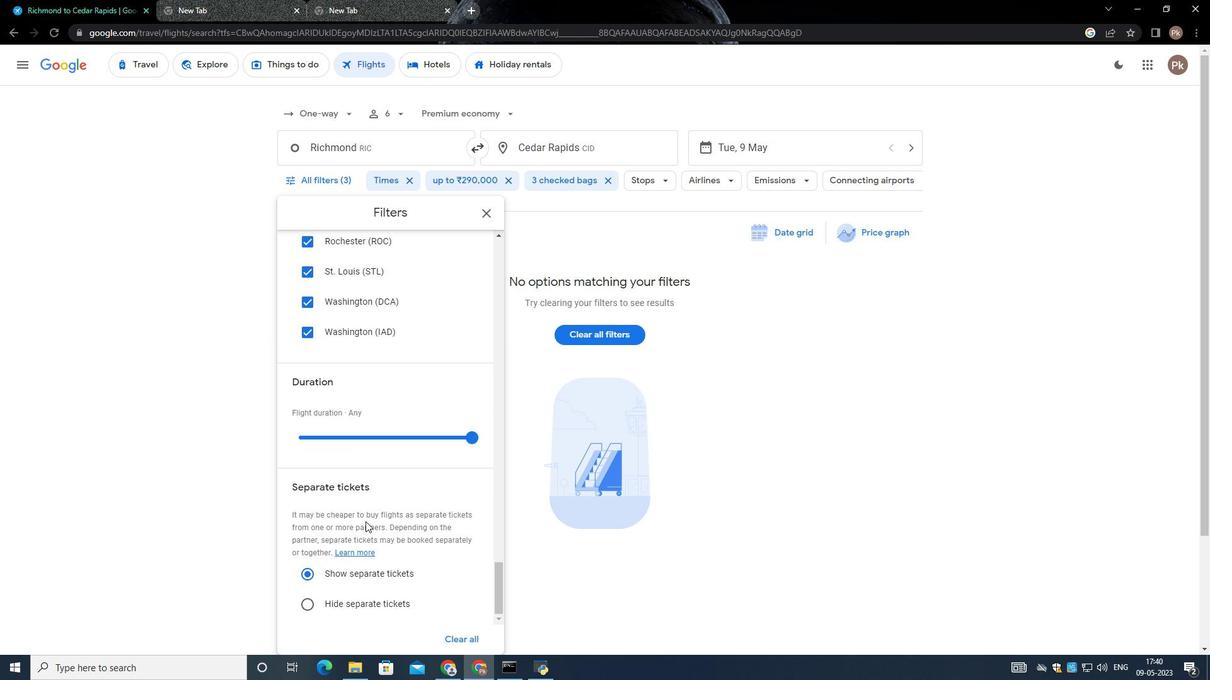 
Action: Mouse scrolled (365, 521) with delta (0, 0)
Screenshot: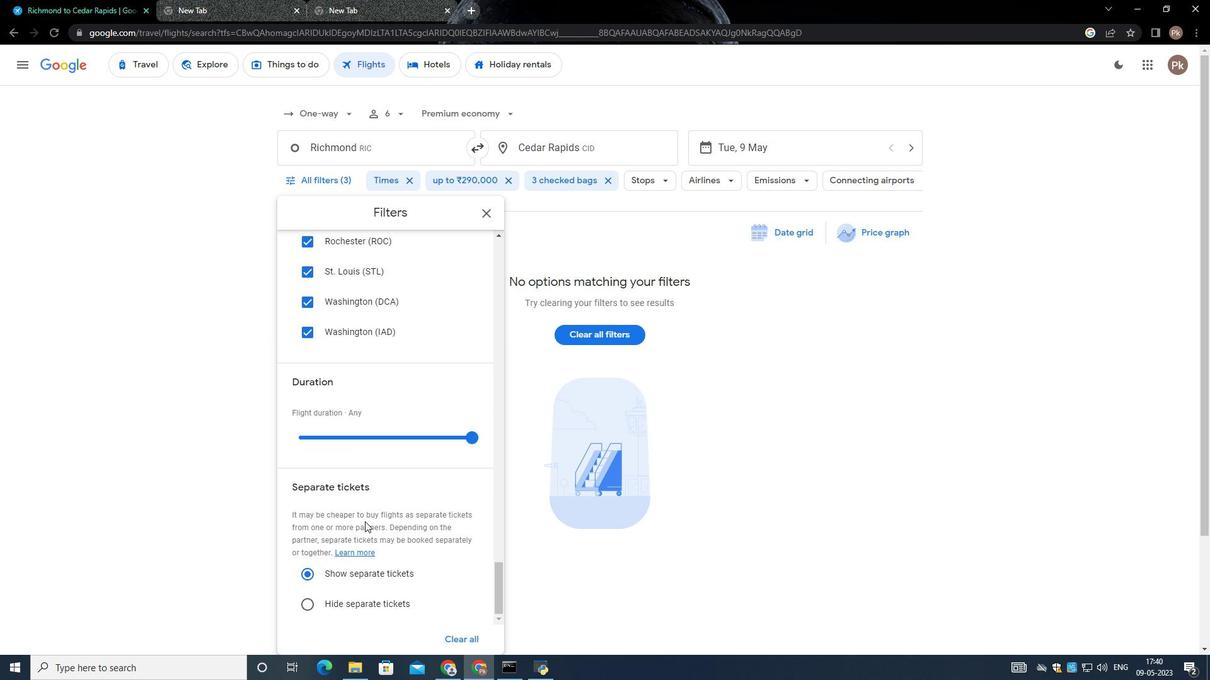 
Action: Mouse moved to (363, 522)
Screenshot: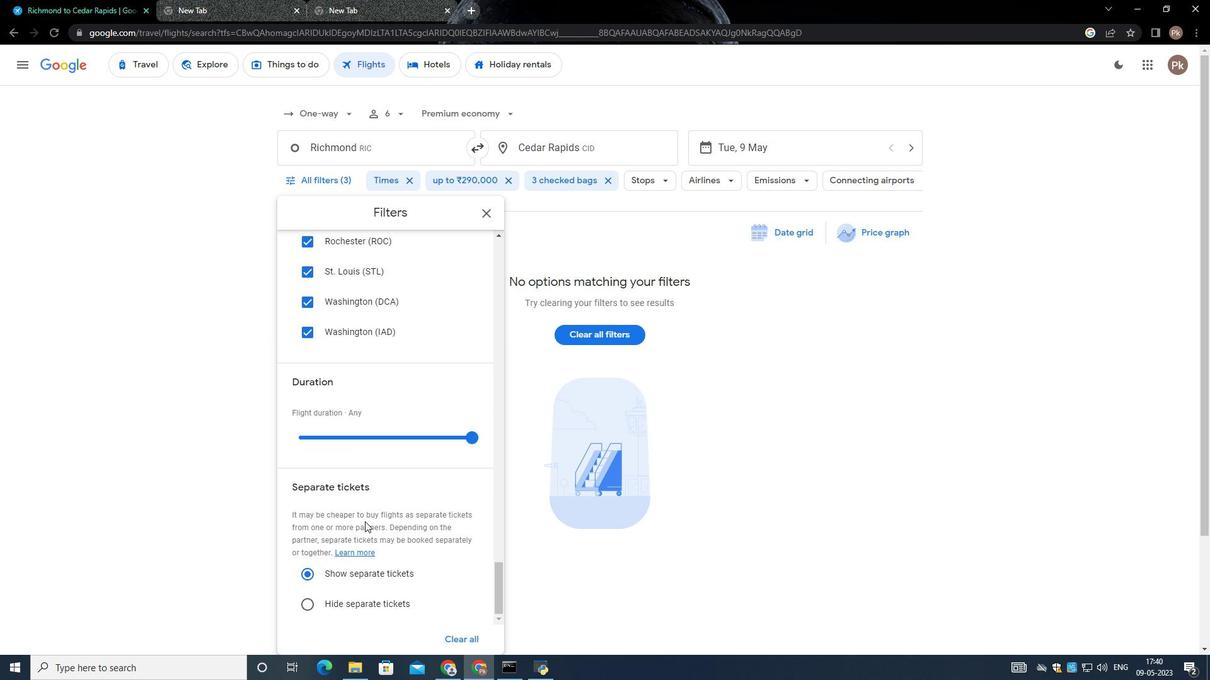 
Action: Mouse scrolled (363, 521) with delta (0, 0)
Screenshot: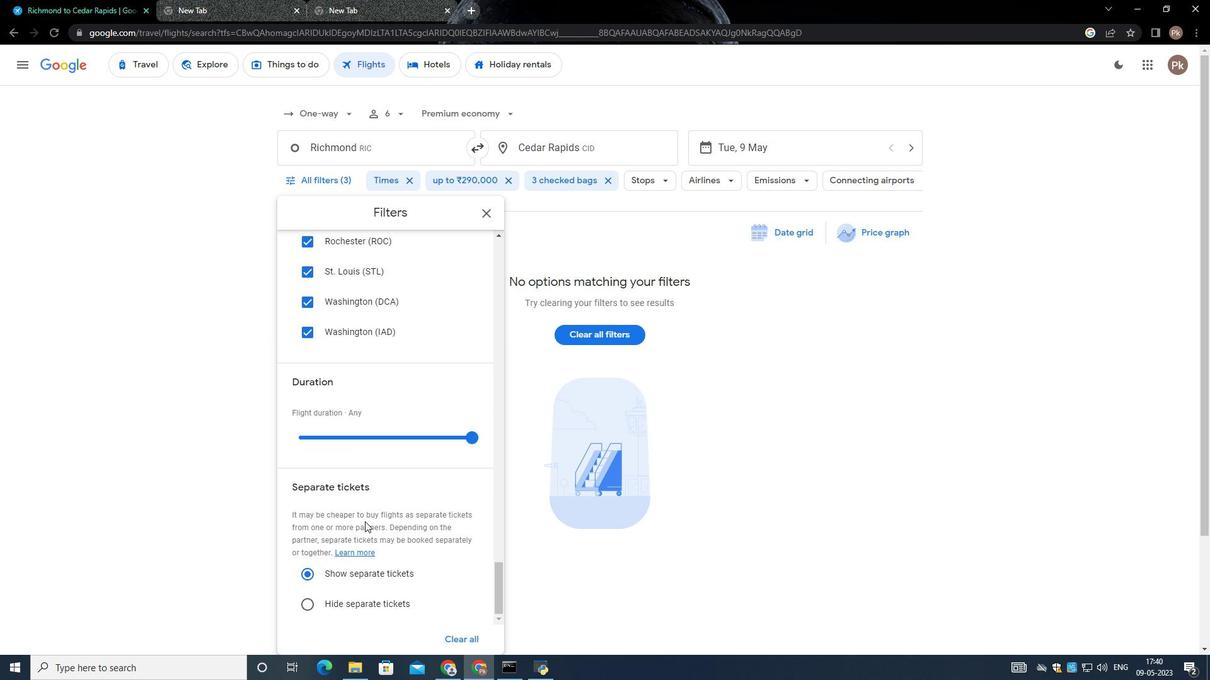 
Action: Mouse scrolled (363, 521) with delta (0, 0)
Screenshot: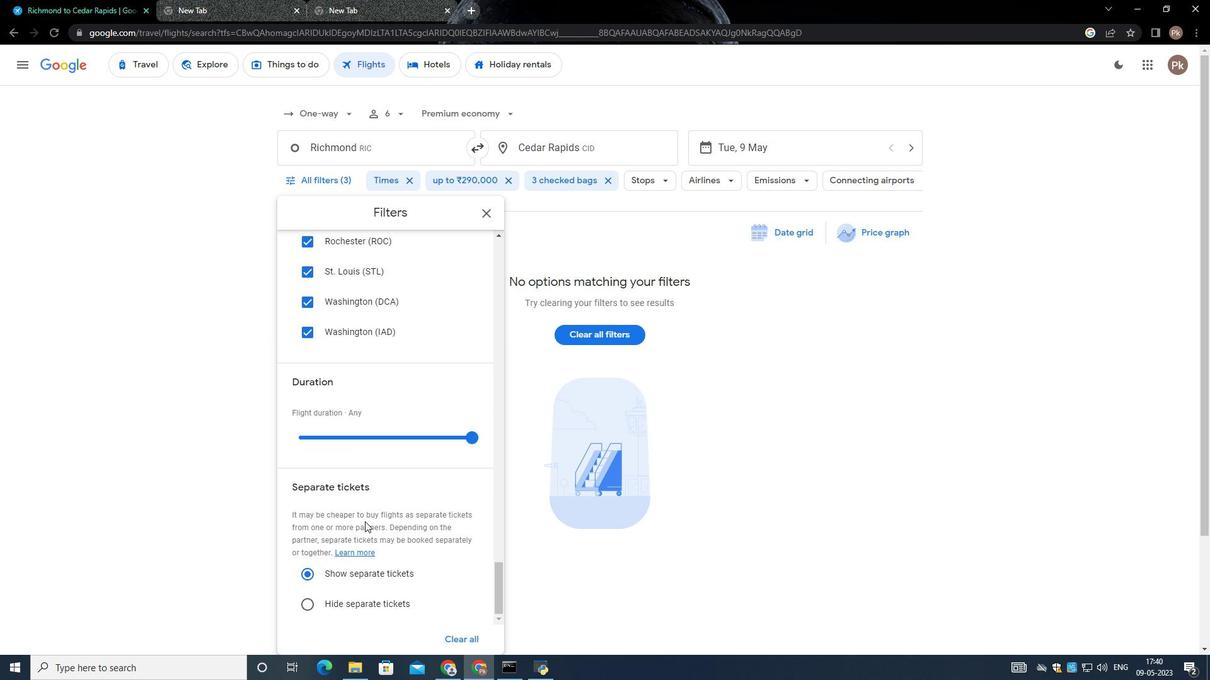 
Action: Mouse scrolled (363, 521) with delta (0, 0)
Screenshot: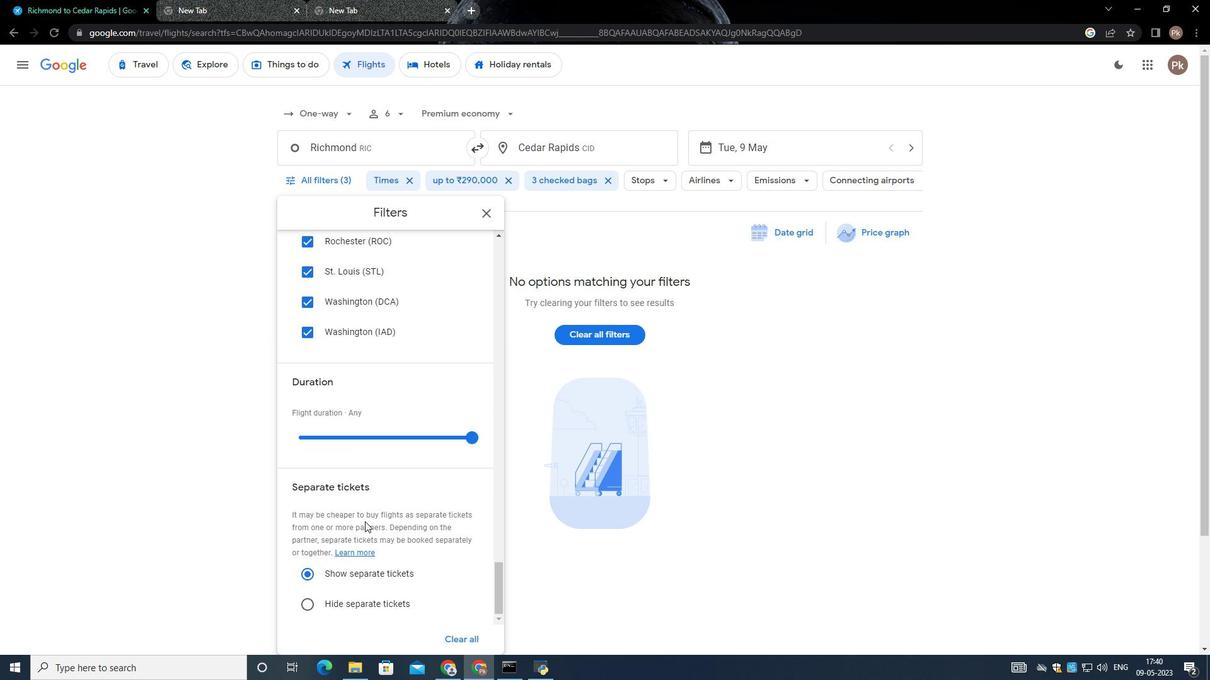 
Action: Mouse scrolled (363, 521) with delta (0, 0)
Screenshot: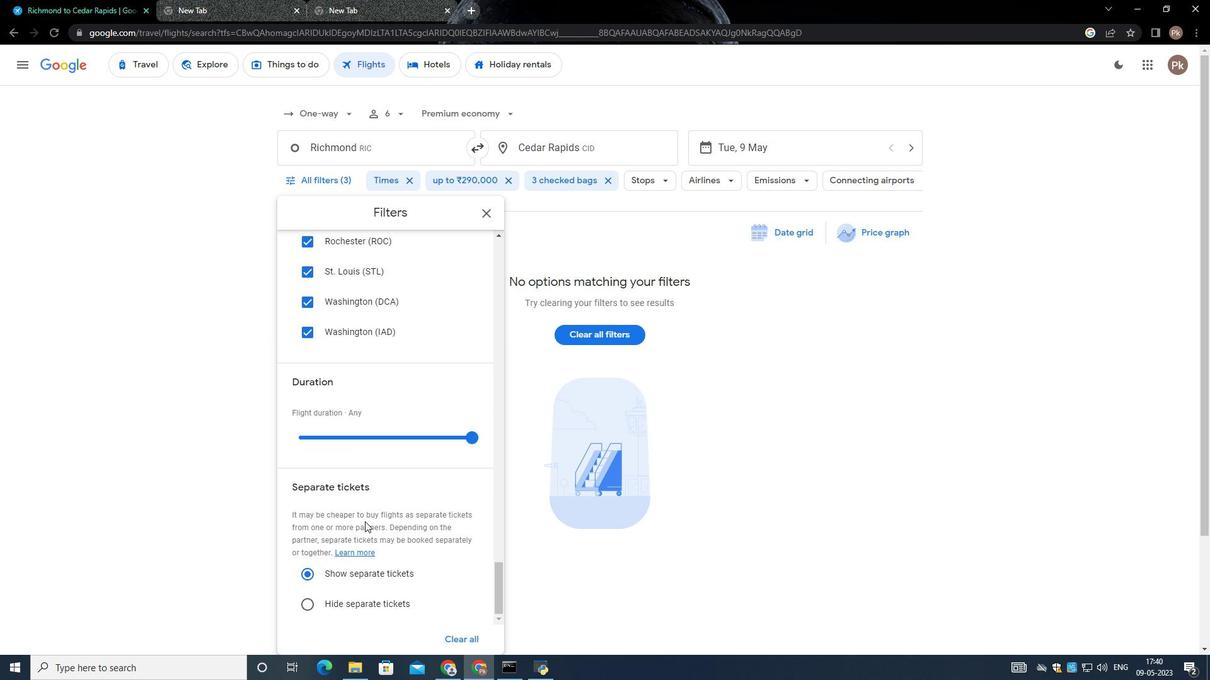 
Action: Mouse scrolled (363, 521) with delta (0, 0)
Screenshot: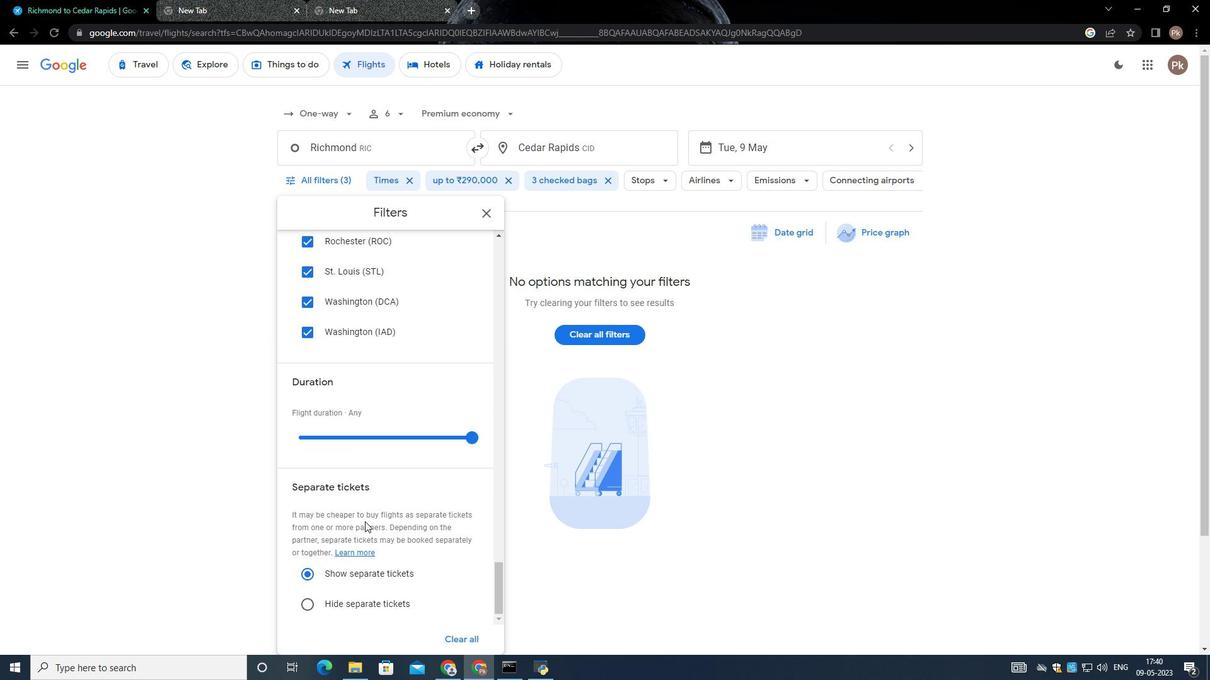 
Action: Mouse moved to (363, 522)
Screenshot: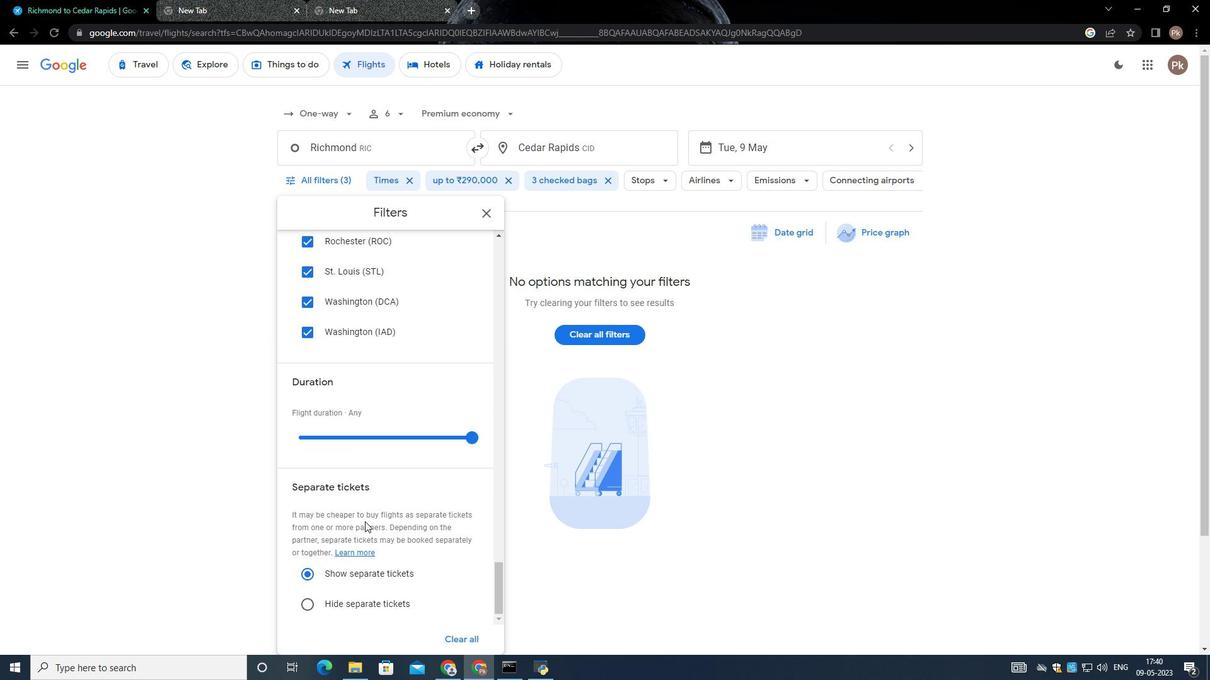 
